 Task: Search one way flight ticket for 3 adults in first from Mobile: Mobile Regional Airport to New Bern: Coastal Carolina Regional Airport (was Craven County Regional) on 5-4-2023. Choice of flights is Emirates. Number of bags: 11 checked bags. Price is upto 106000. Outbound departure time preference is 7:15.
Action: Mouse moved to (416, 361)
Screenshot: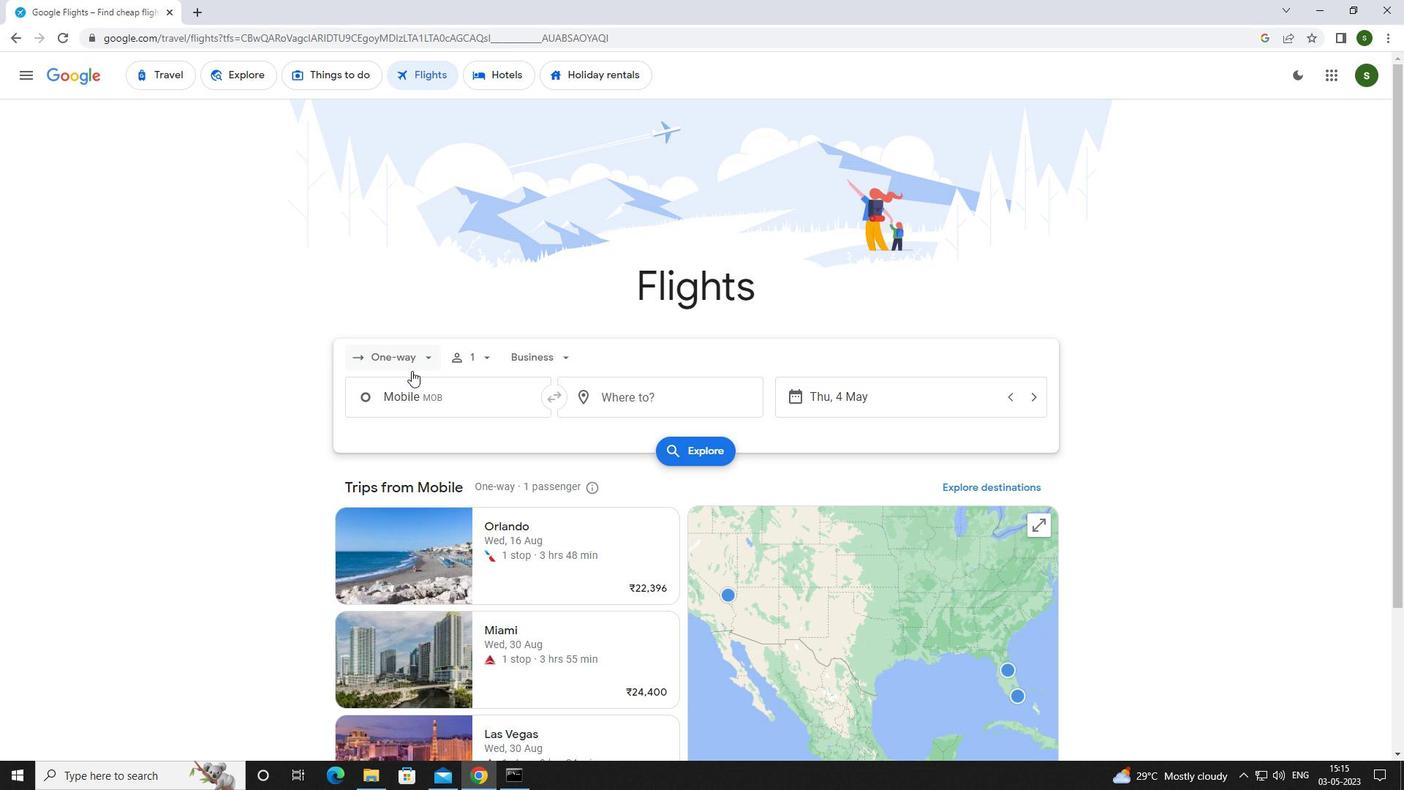 
Action: Mouse pressed left at (416, 361)
Screenshot: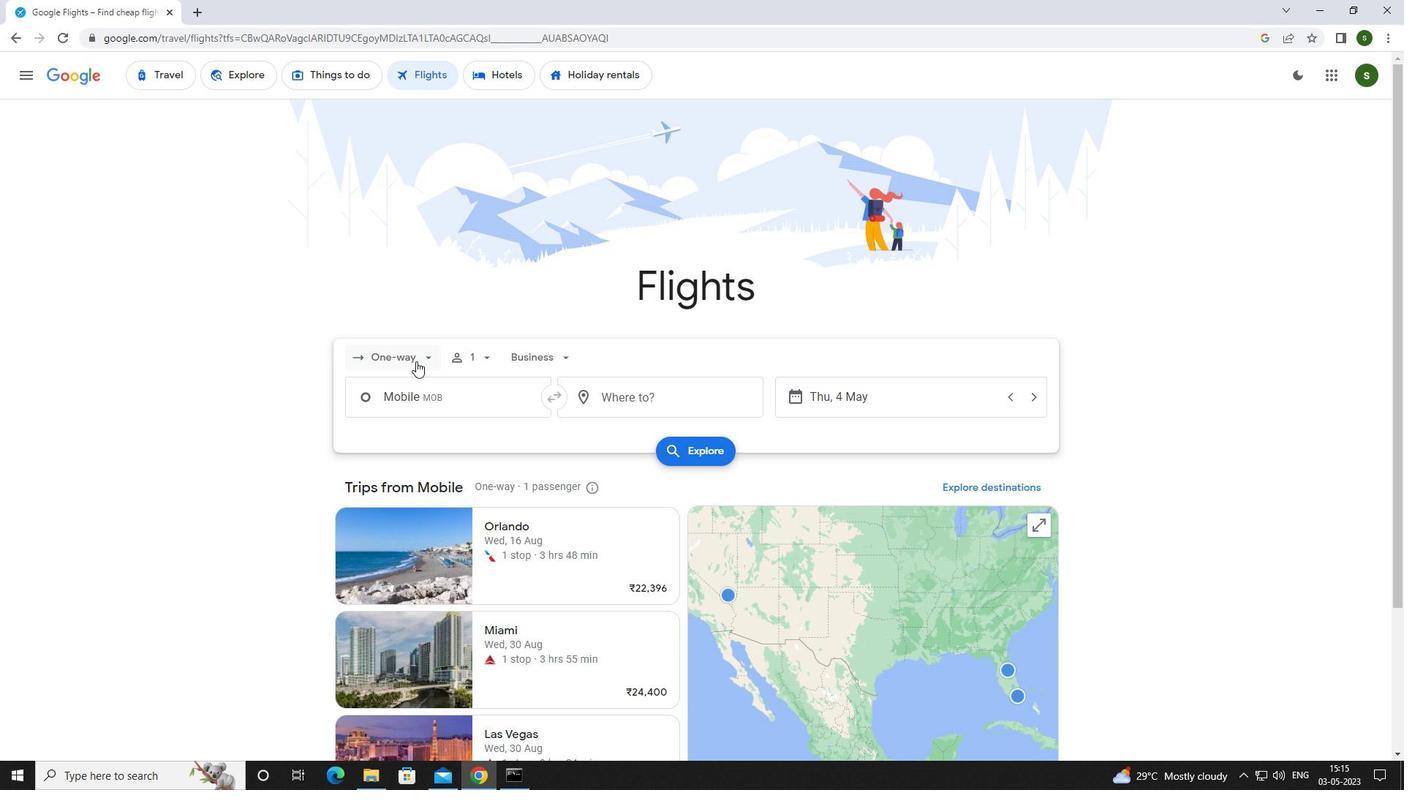 
Action: Mouse moved to (411, 418)
Screenshot: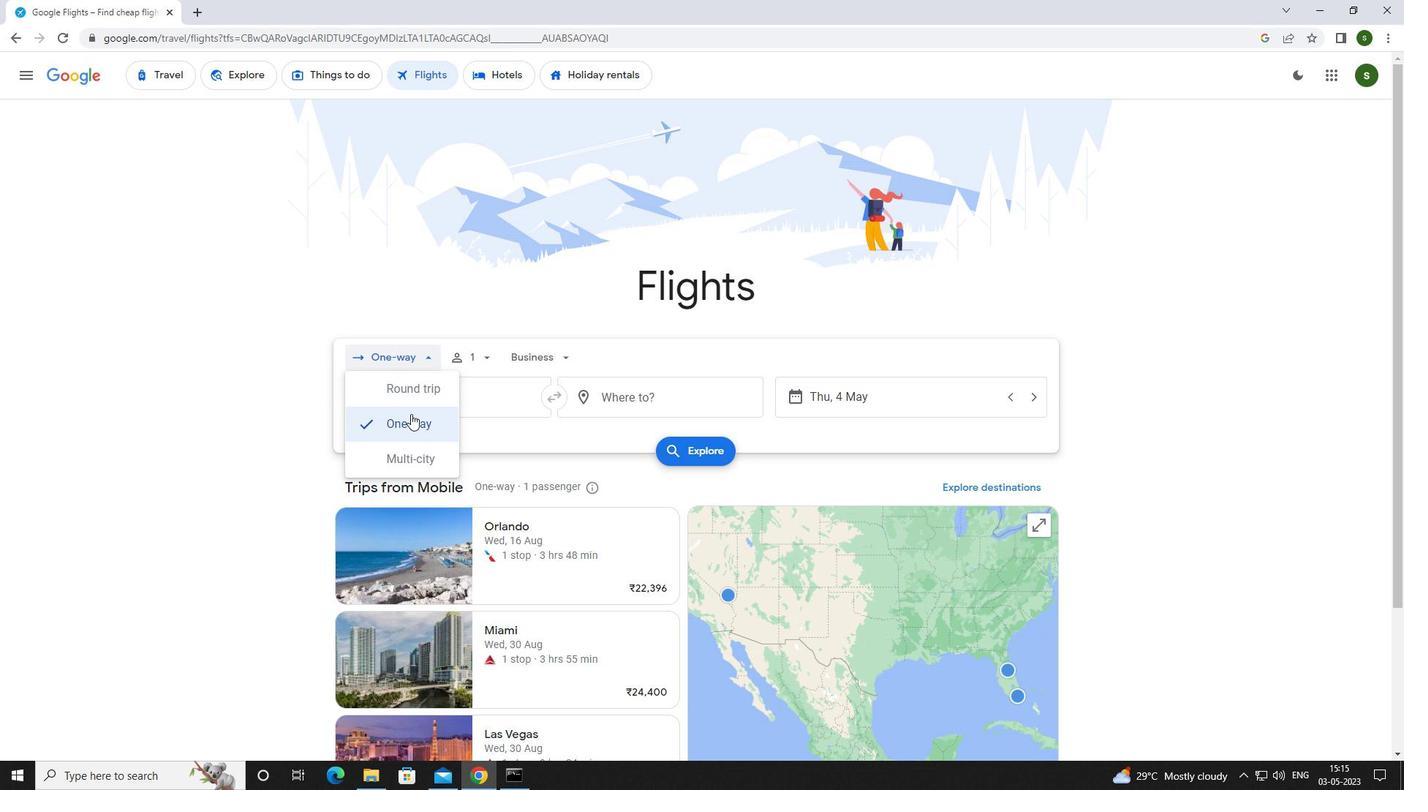 
Action: Mouse pressed left at (411, 418)
Screenshot: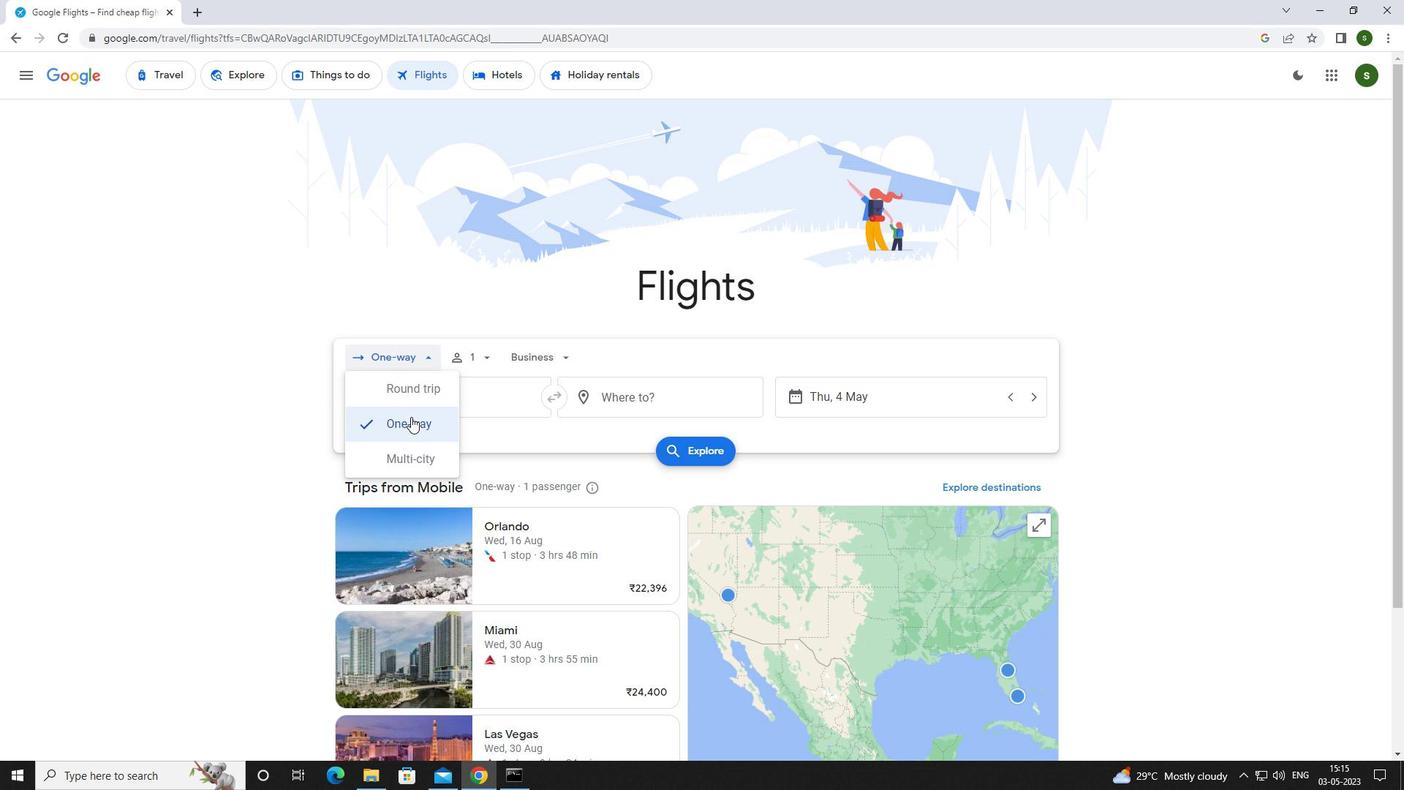 
Action: Mouse moved to (488, 360)
Screenshot: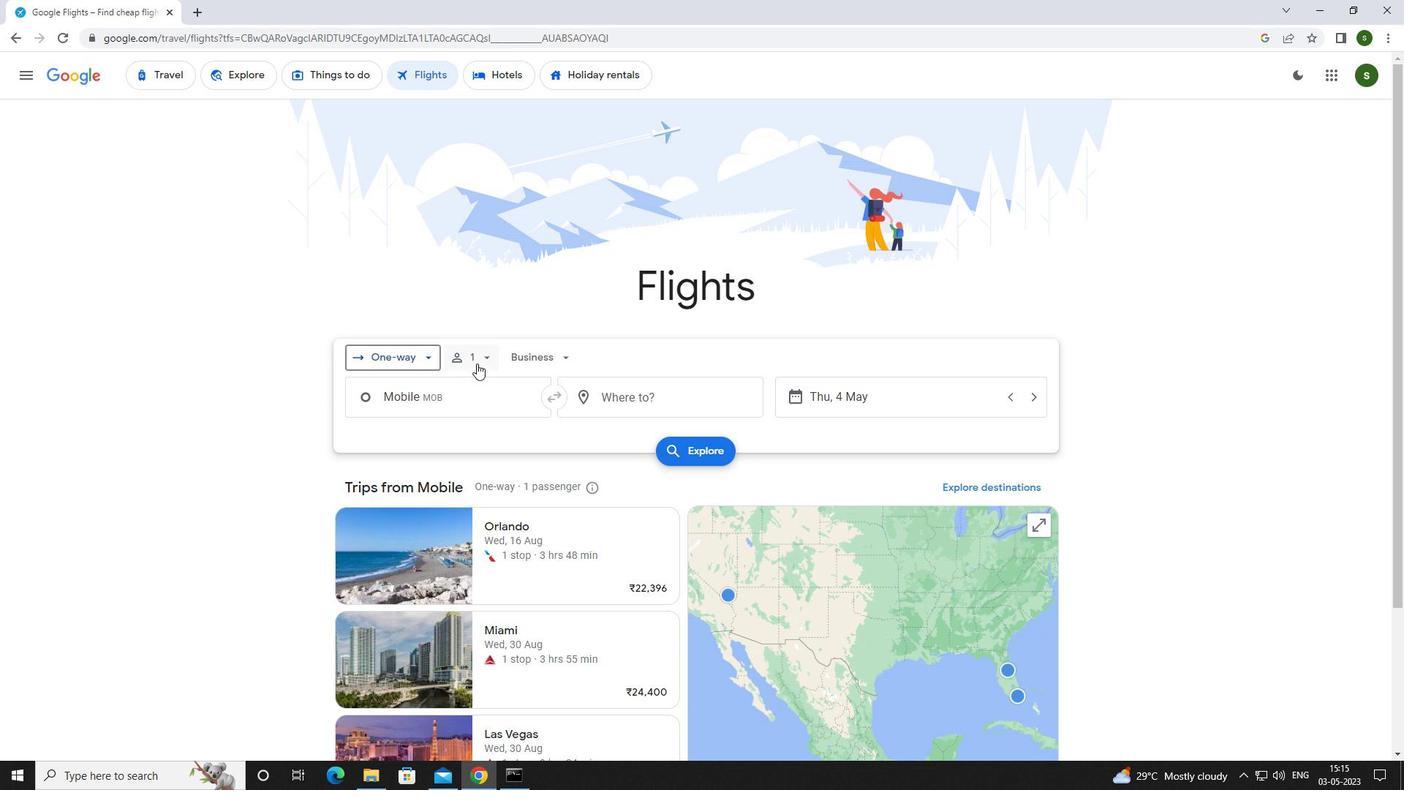 
Action: Mouse pressed left at (488, 360)
Screenshot: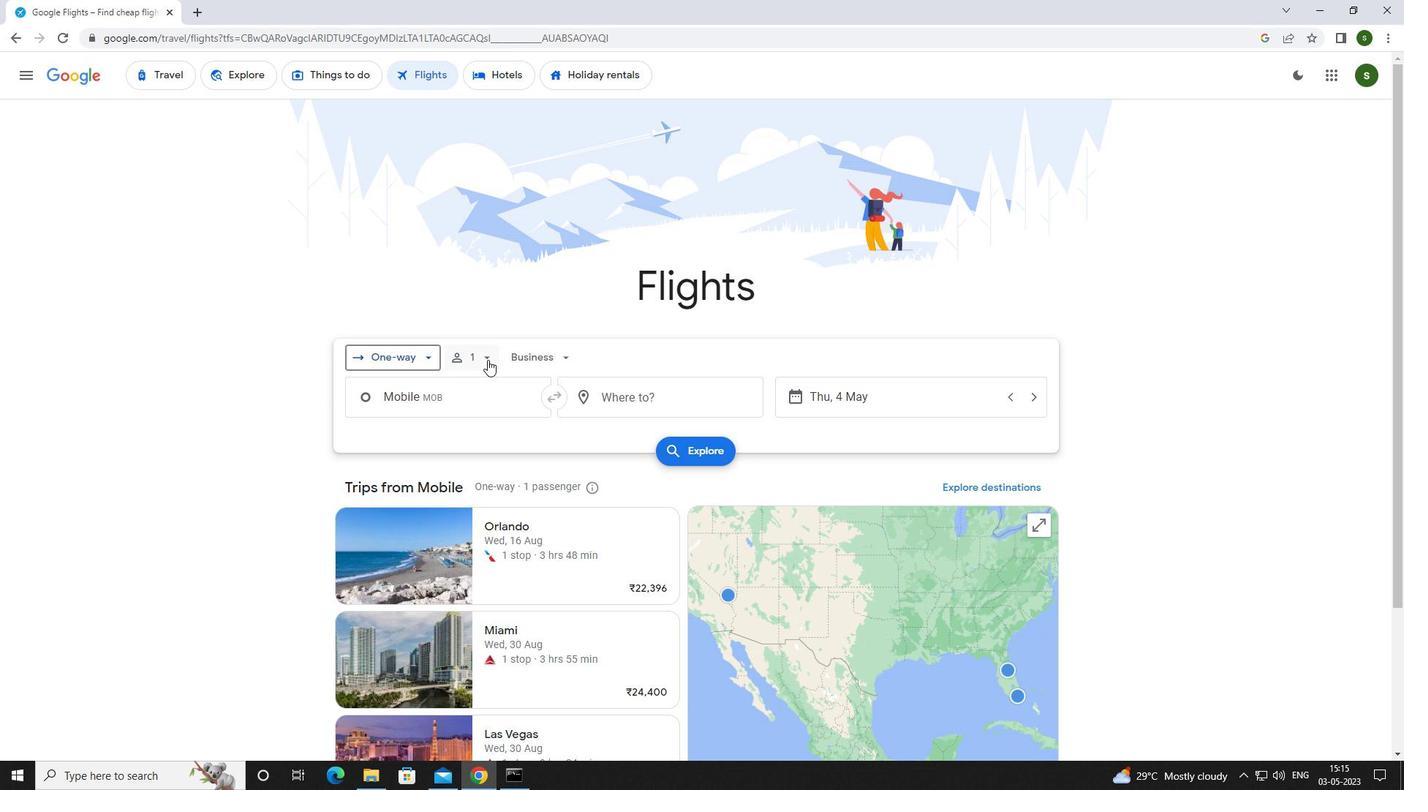 
Action: Mouse moved to (611, 394)
Screenshot: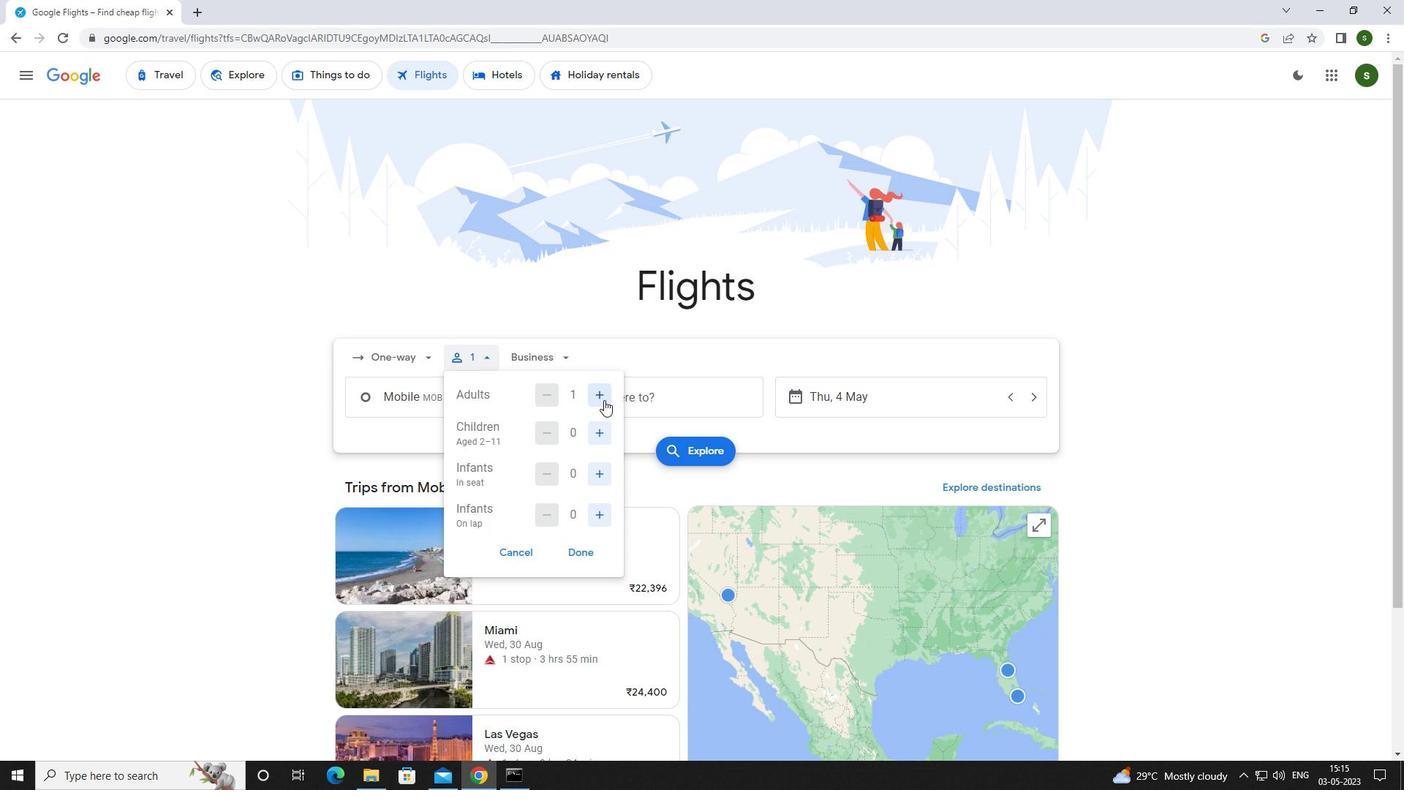 
Action: Mouse pressed left at (611, 394)
Screenshot: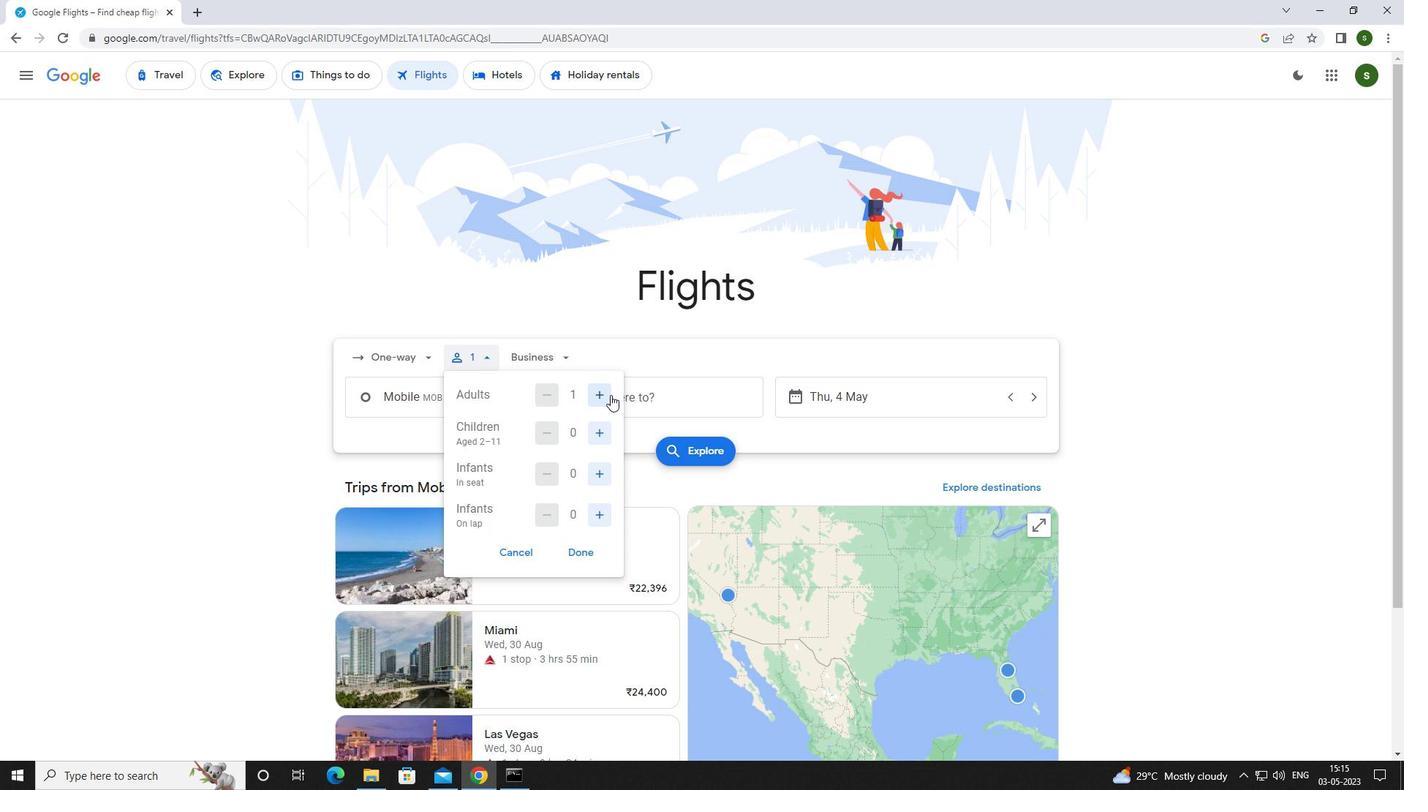 
Action: Mouse moved to (609, 394)
Screenshot: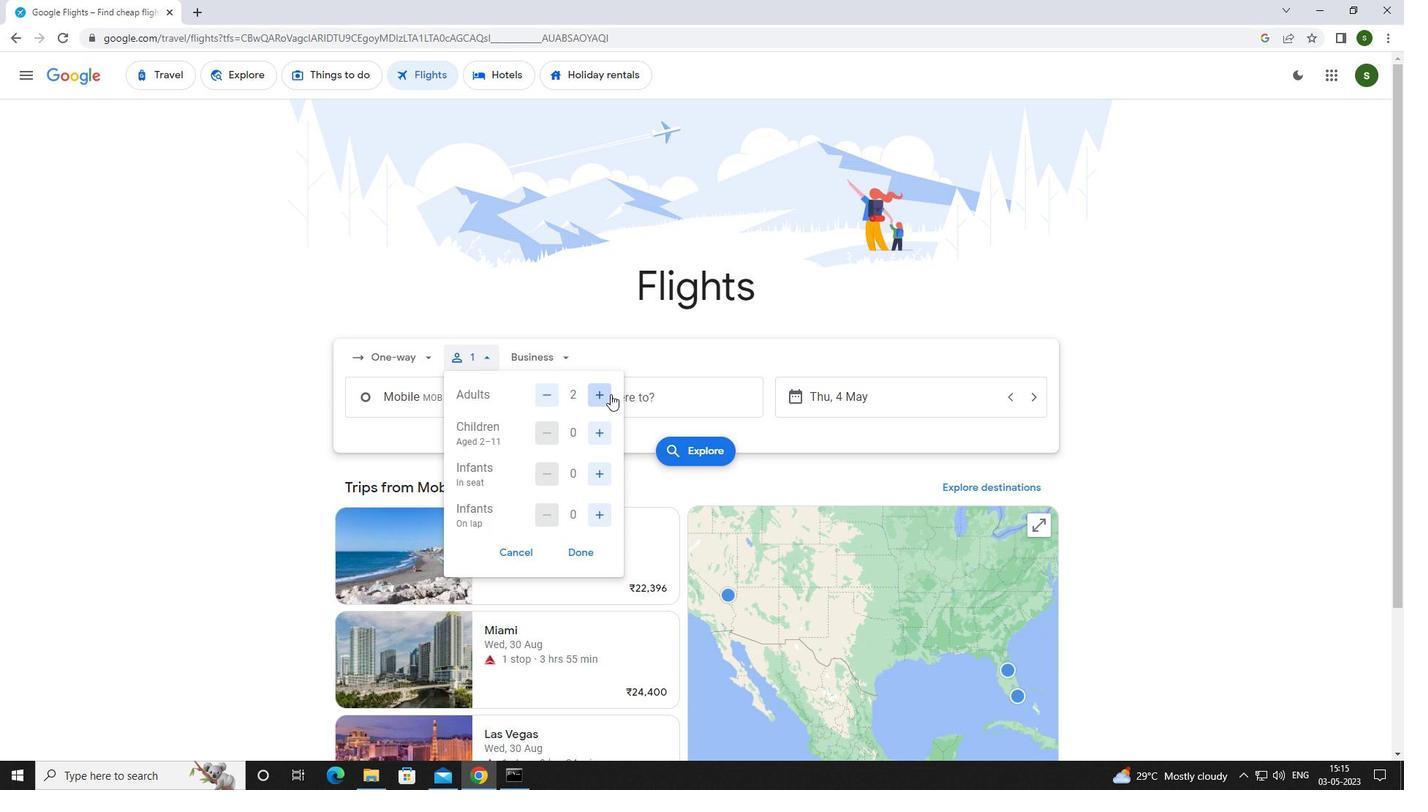 
Action: Mouse pressed left at (609, 394)
Screenshot: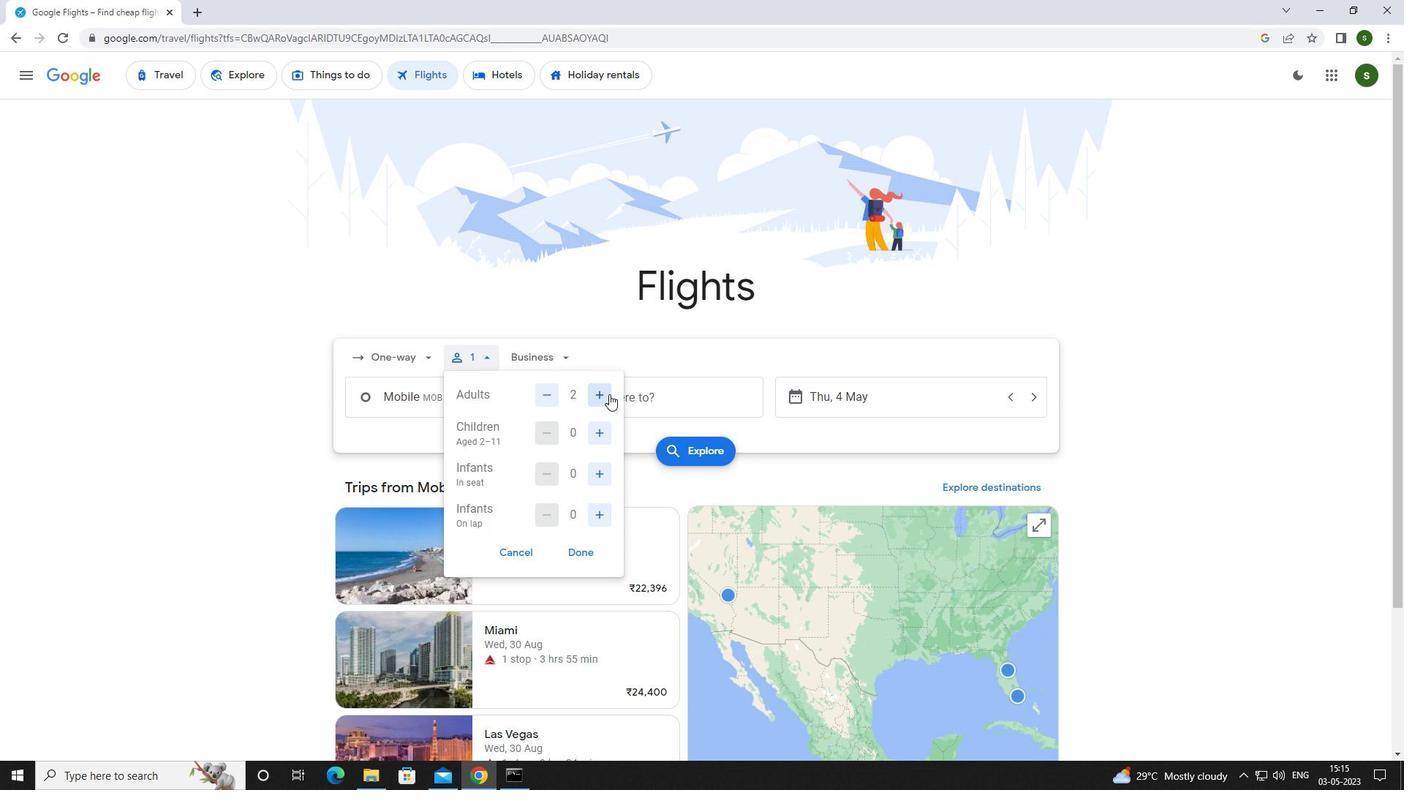 
Action: Mouse moved to (551, 359)
Screenshot: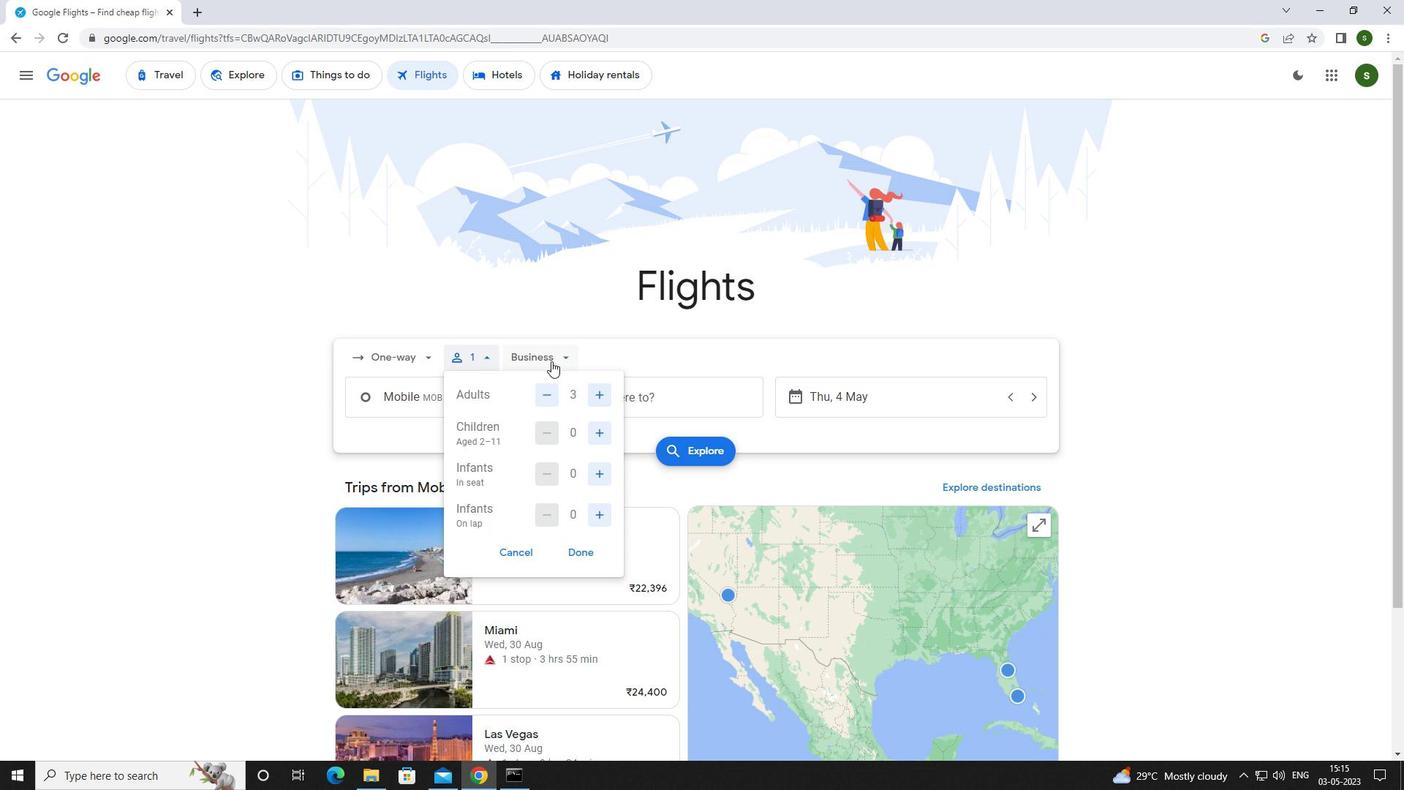 
Action: Mouse pressed left at (551, 359)
Screenshot: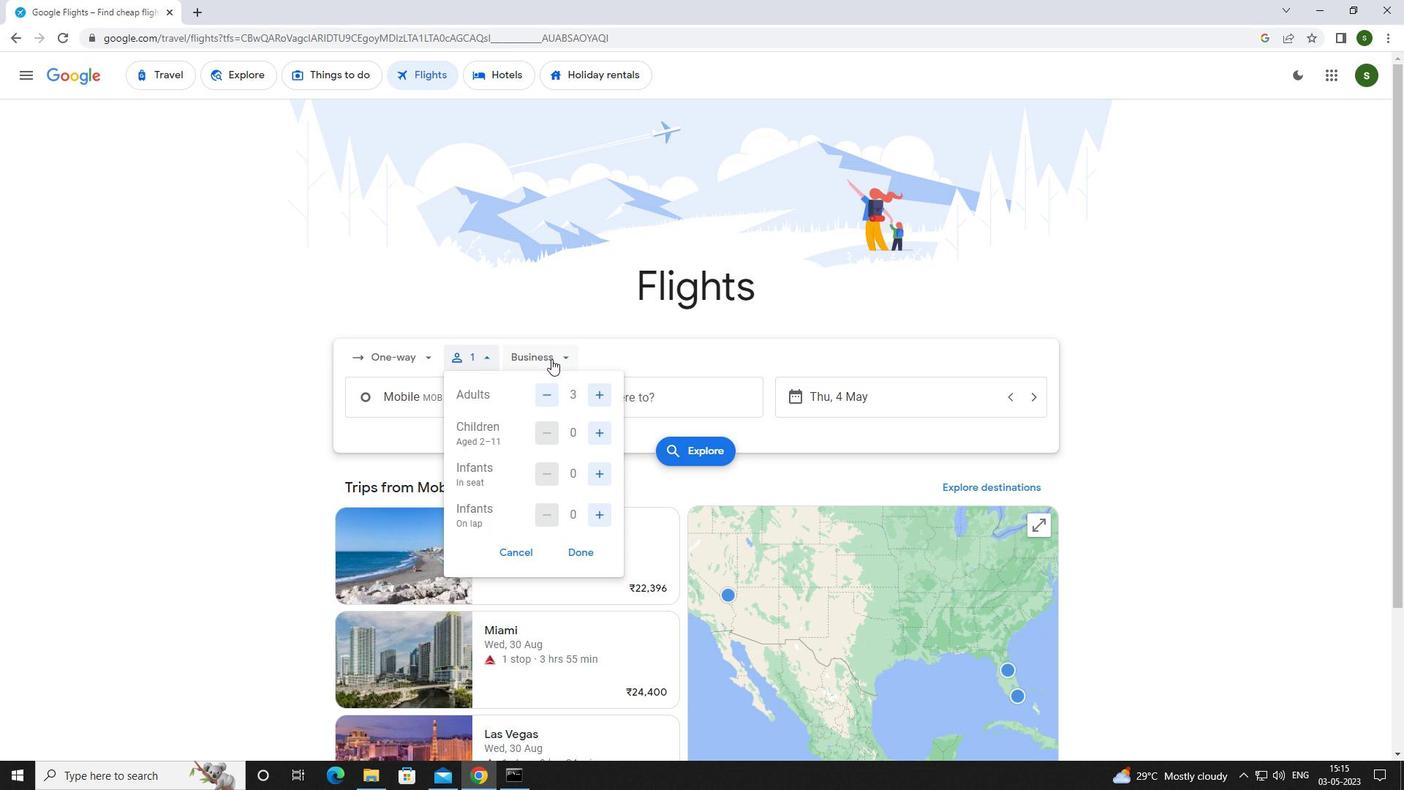 
Action: Mouse moved to (570, 499)
Screenshot: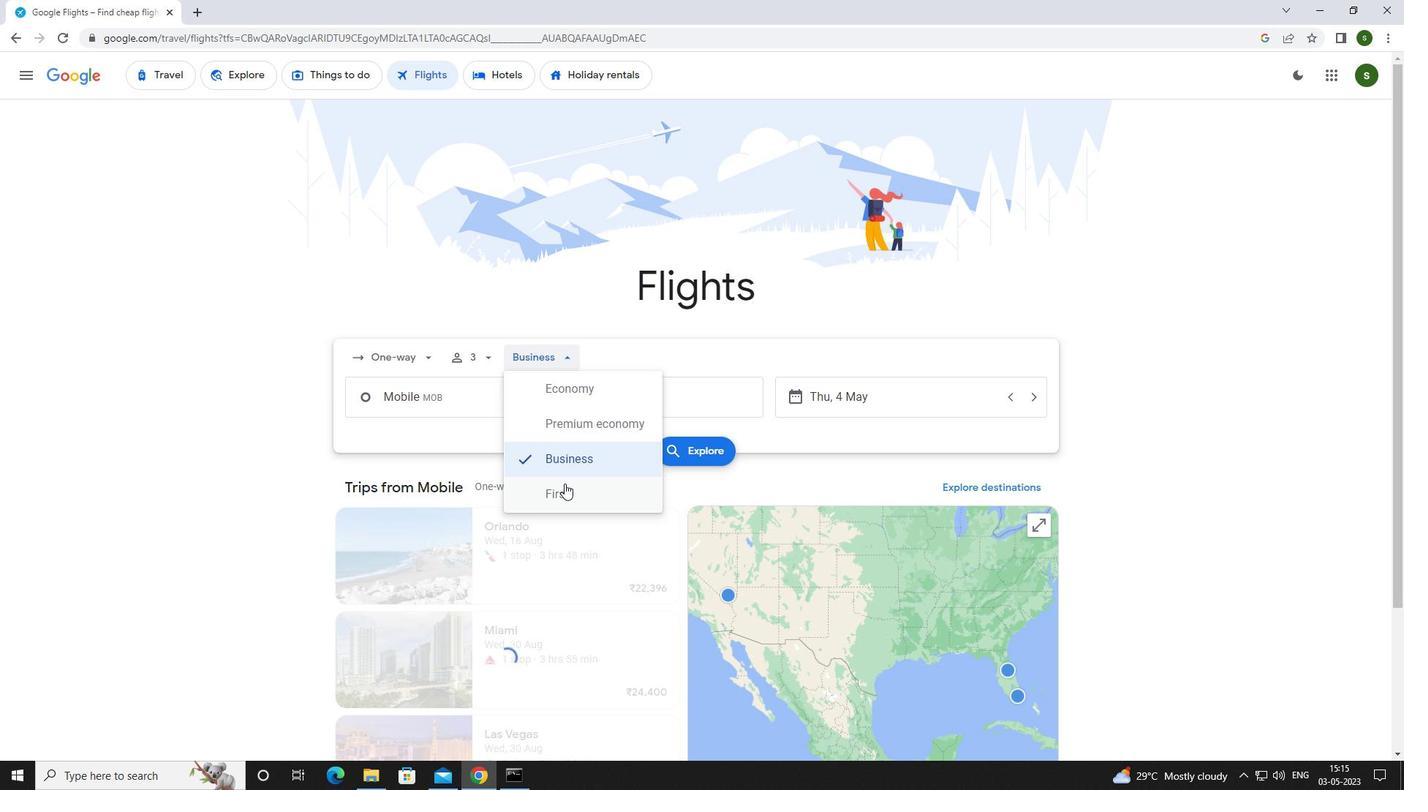 
Action: Mouse pressed left at (570, 499)
Screenshot: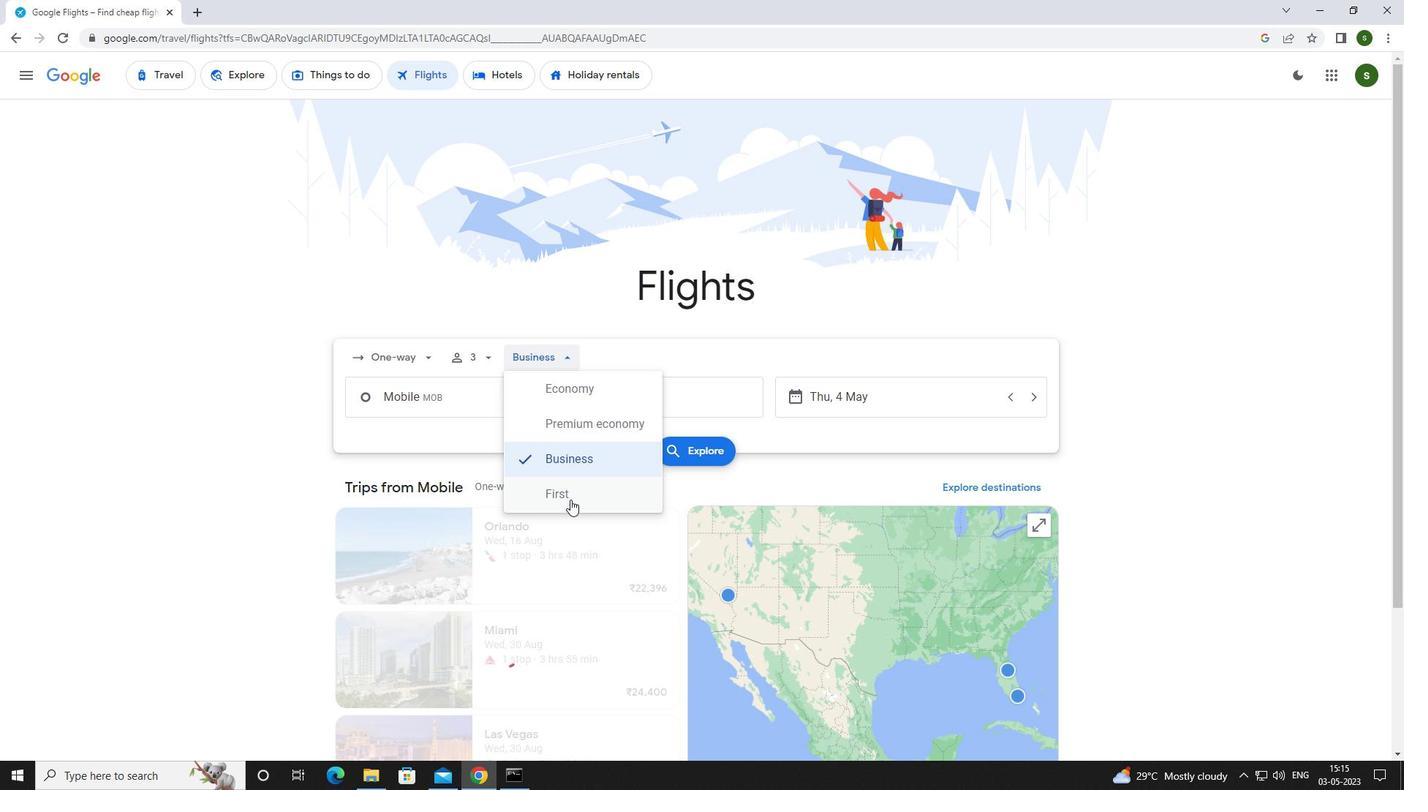 
Action: Mouse moved to (482, 406)
Screenshot: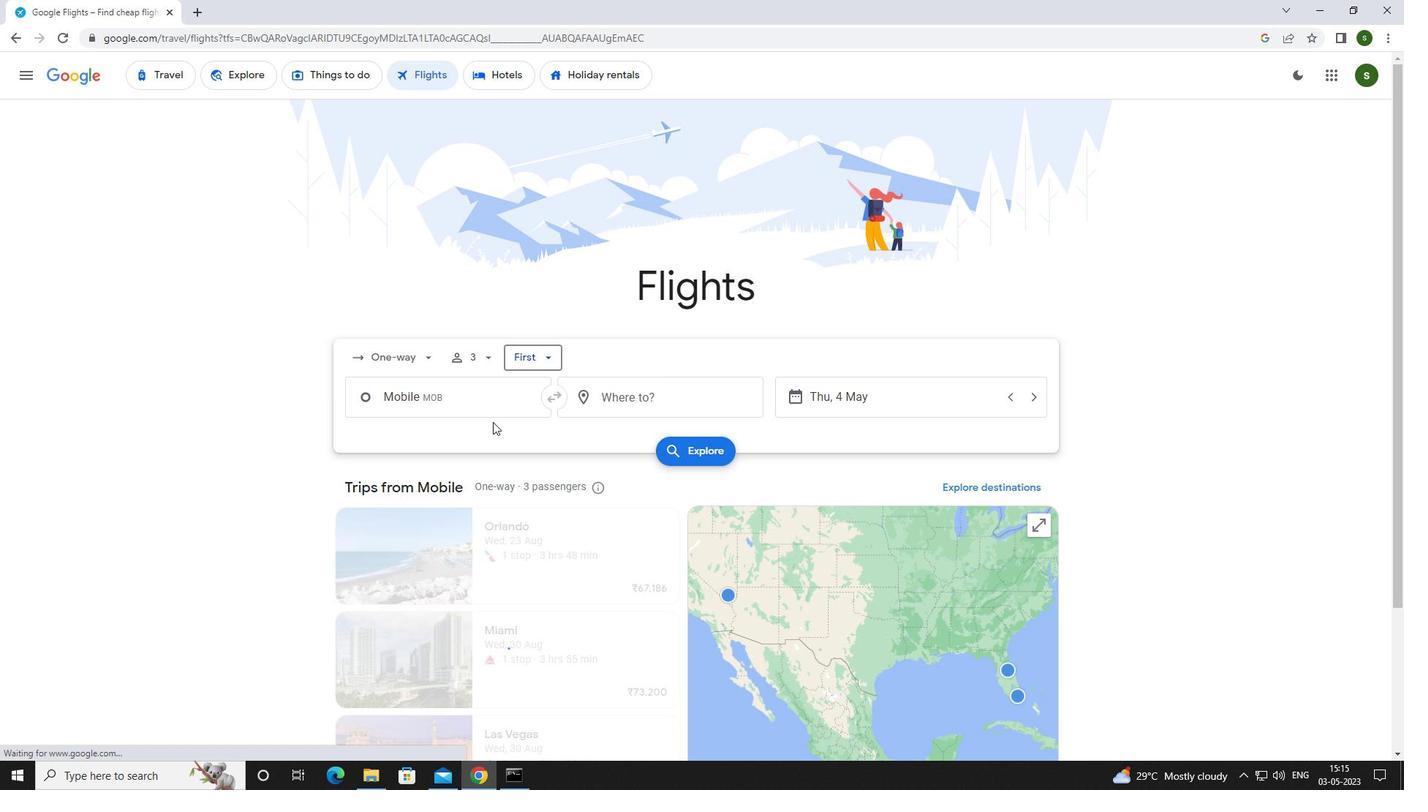 
Action: Mouse pressed left at (482, 406)
Screenshot: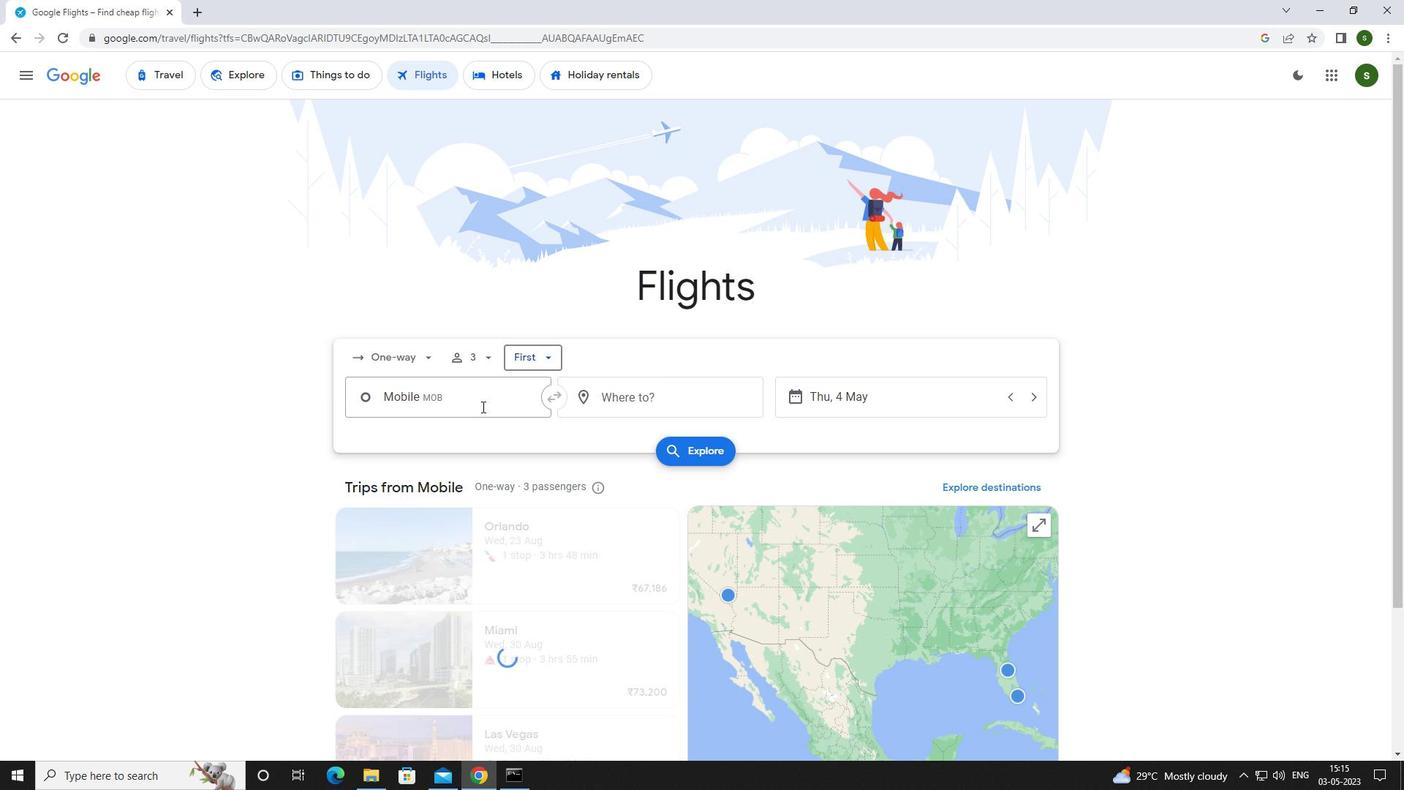 
Action: Mouse moved to (488, 412)
Screenshot: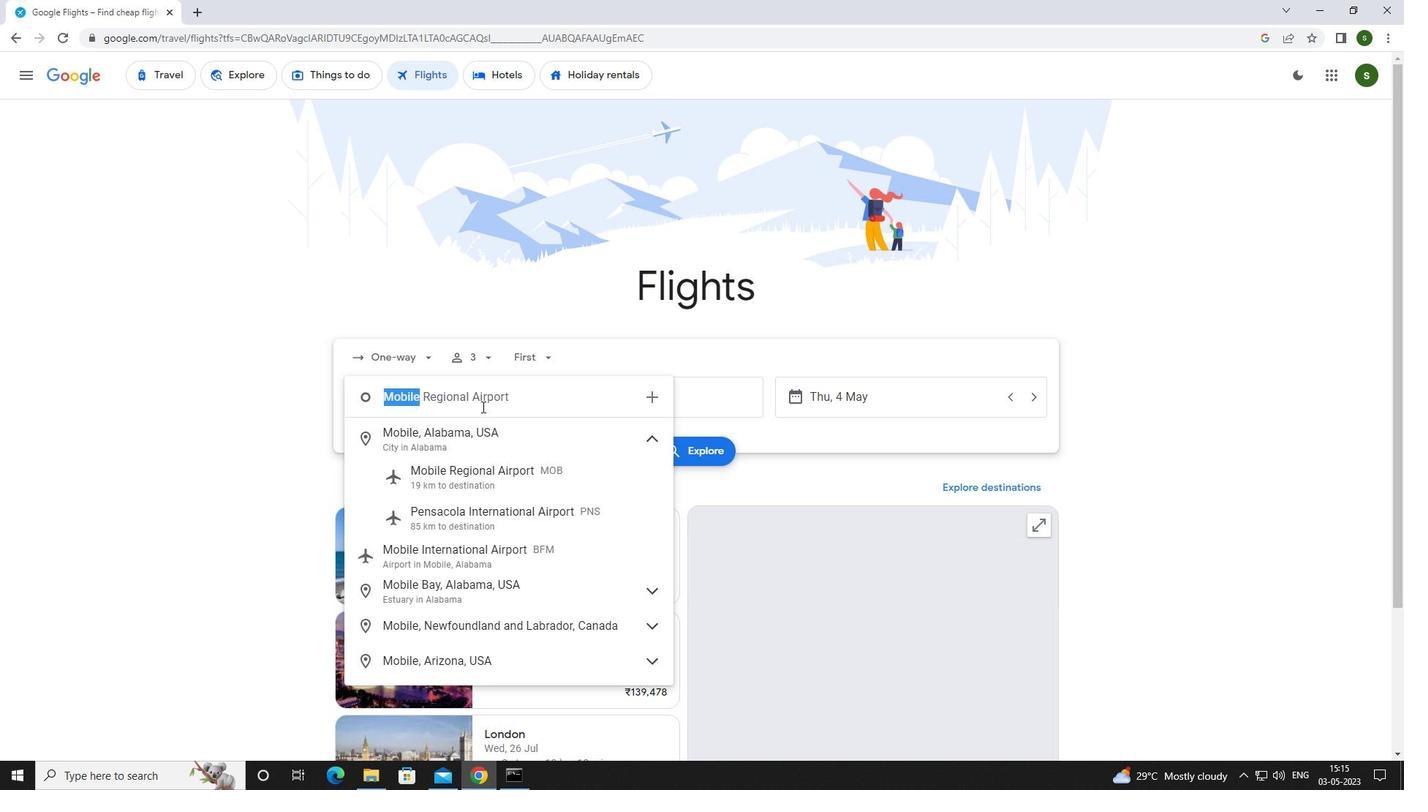 
Action: Key pressed <Key.caps_lock>m<Key.caps_lock>obile
Screenshot: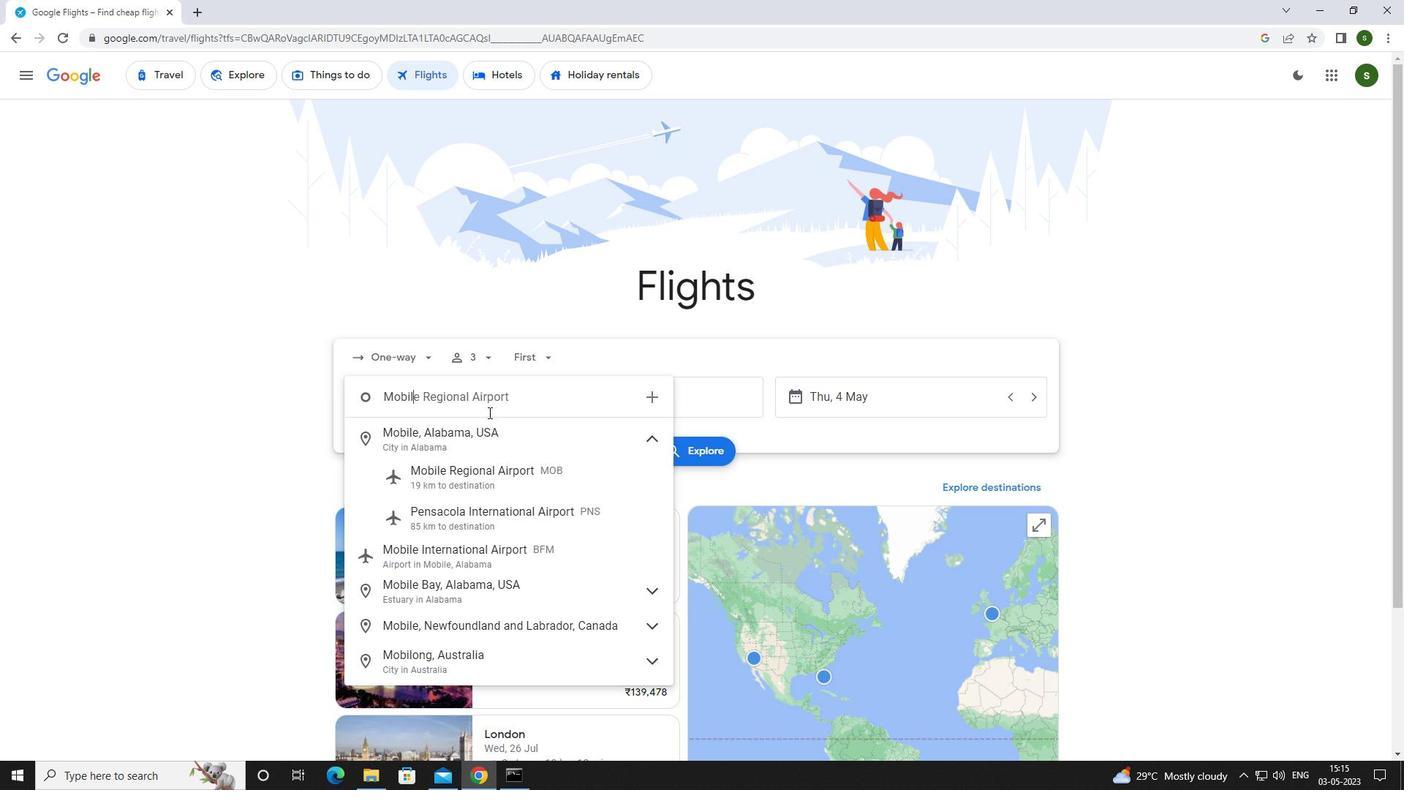 
Action: Mouse moved to (490, 469)
Screenshot: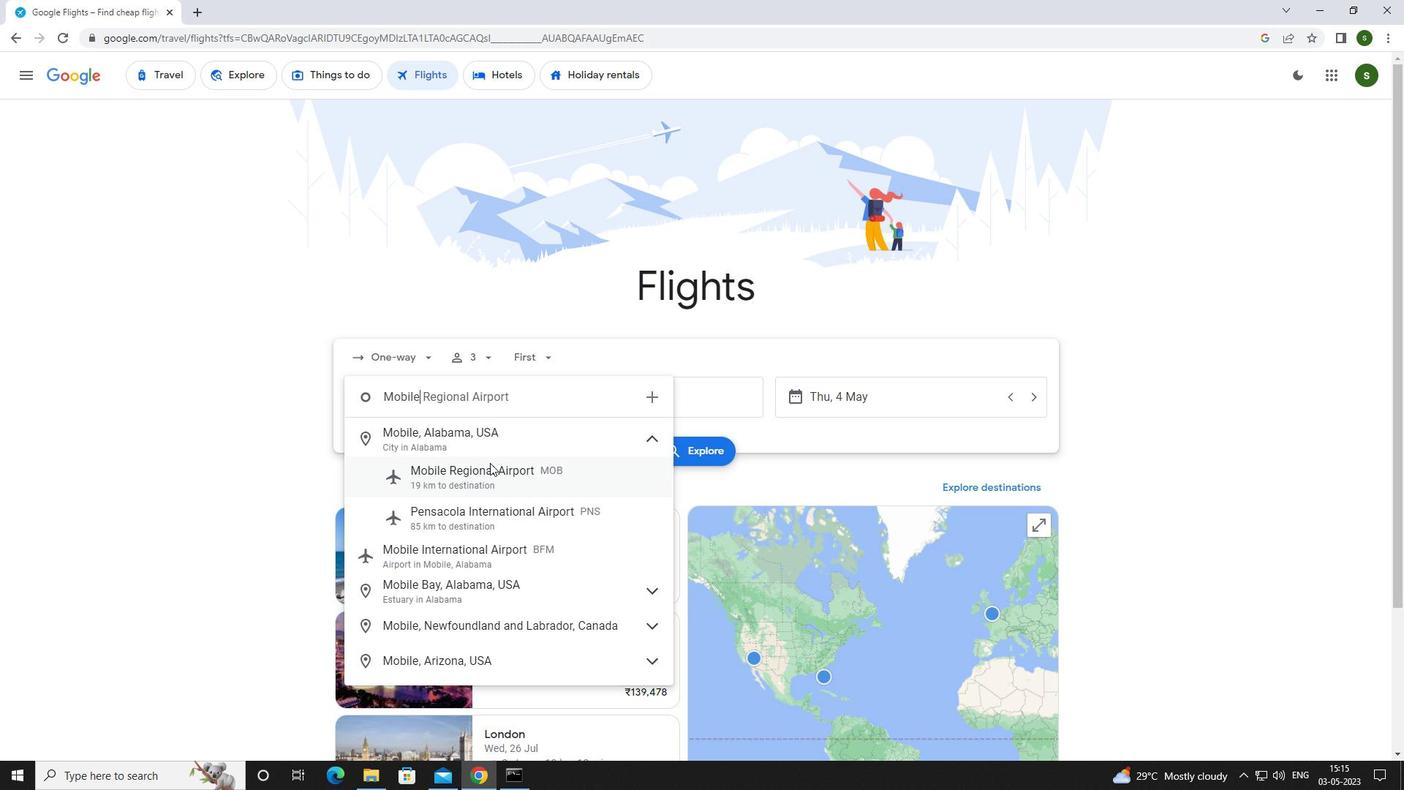 
Action: Mouse pressed left at (490, 469)
Screenshot: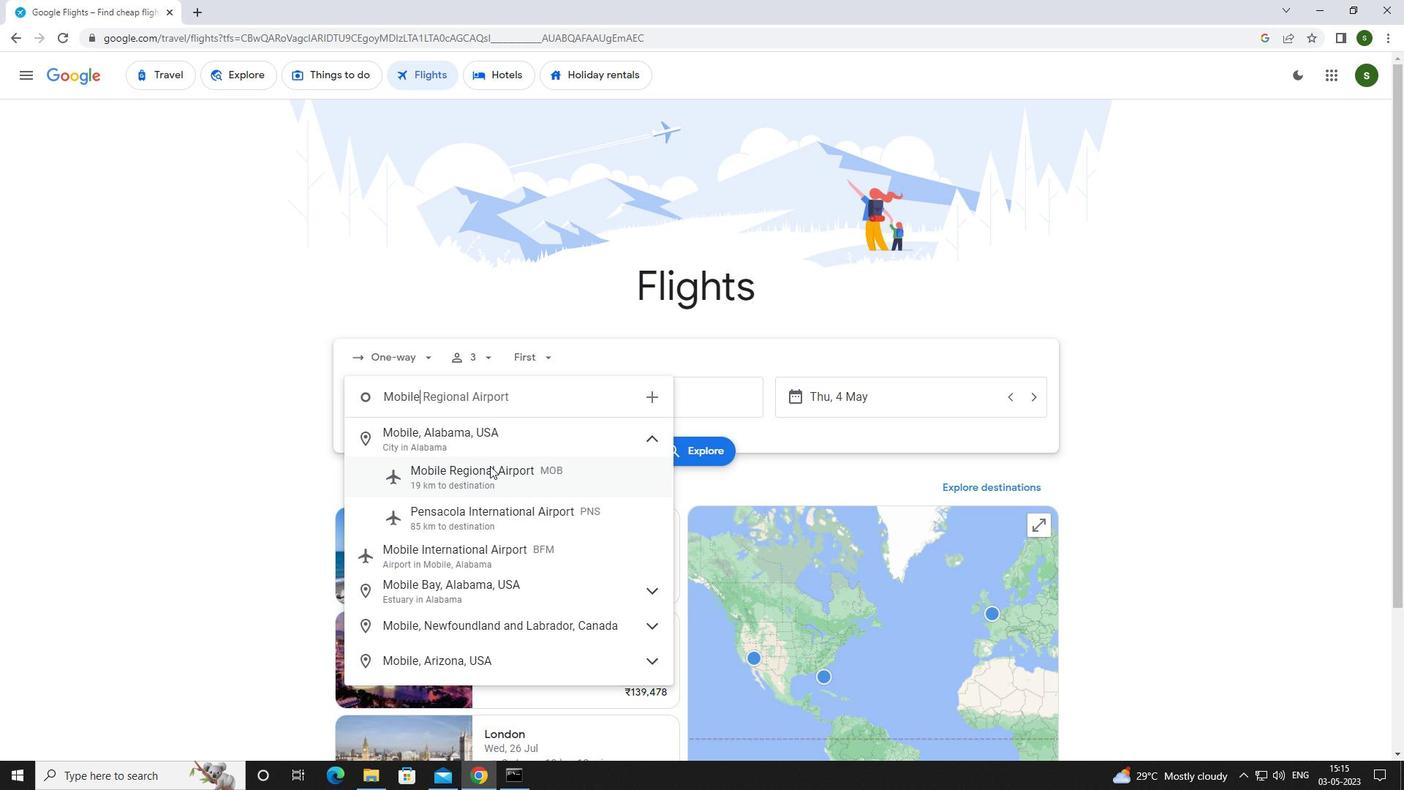 
Action: Mouse moved to (654, 401)
Screenshot: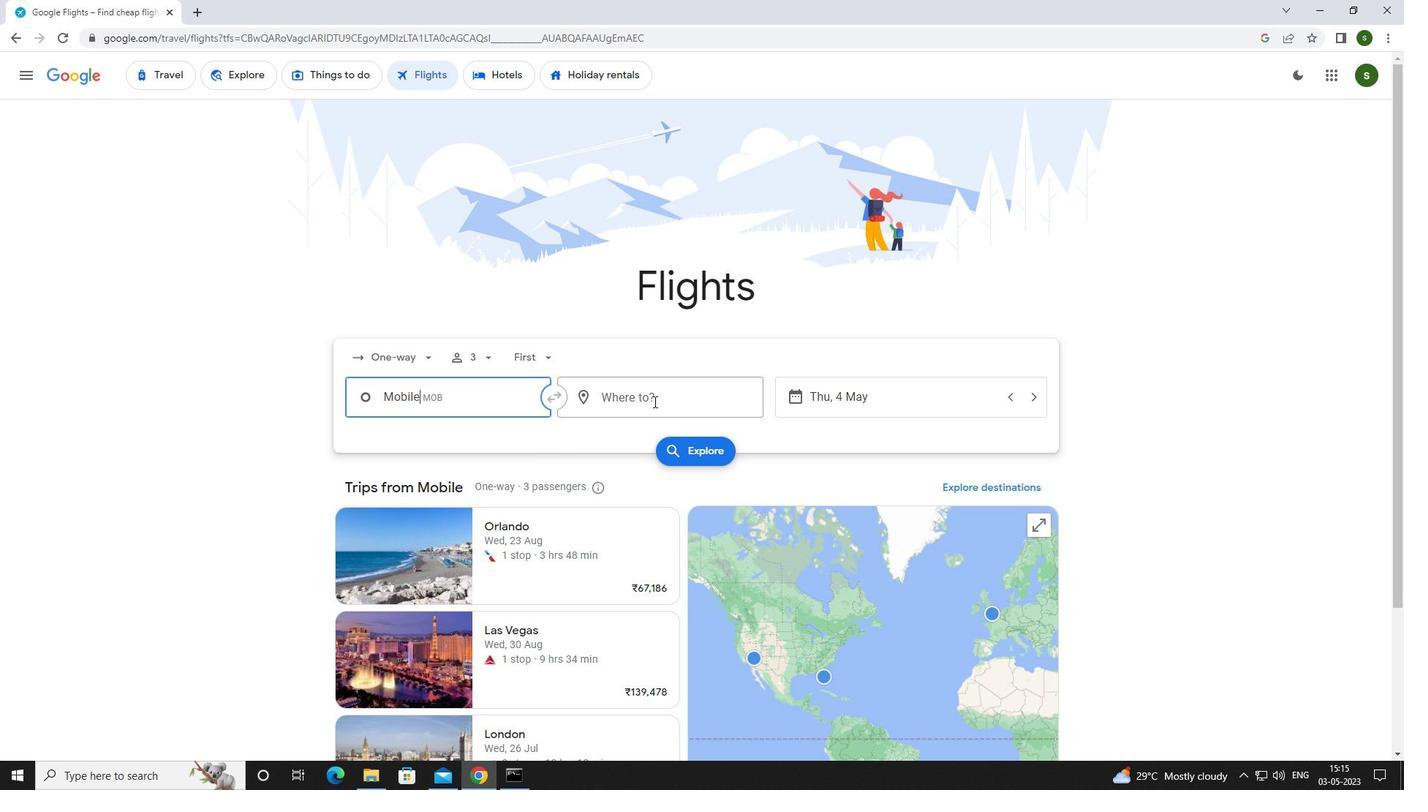 
Action: Mouse pressed left at (654, 401)
Screenshot: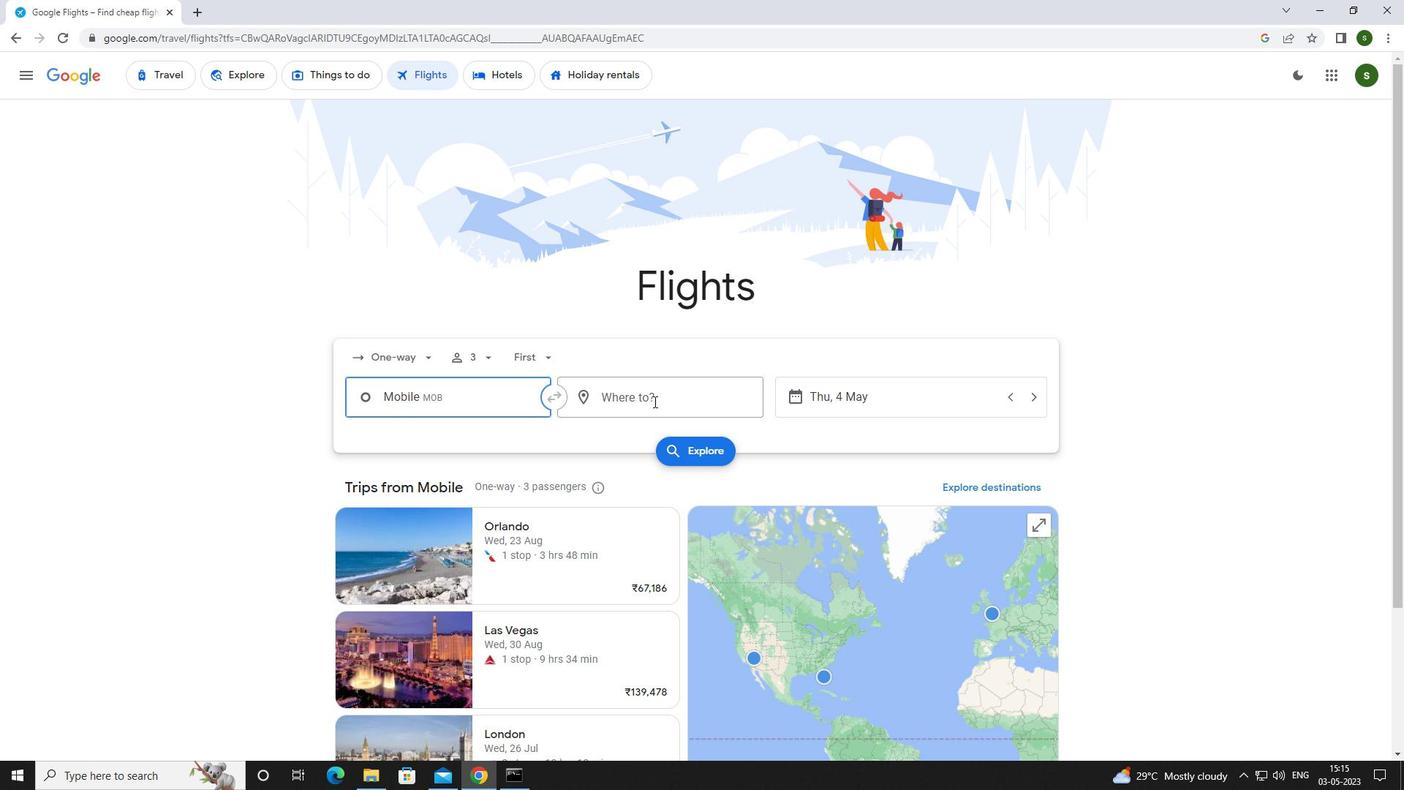 
Action: Key pressed <Key.caps_lock>c<Key.caps_lock>oastal<Key.space>
Screenshot: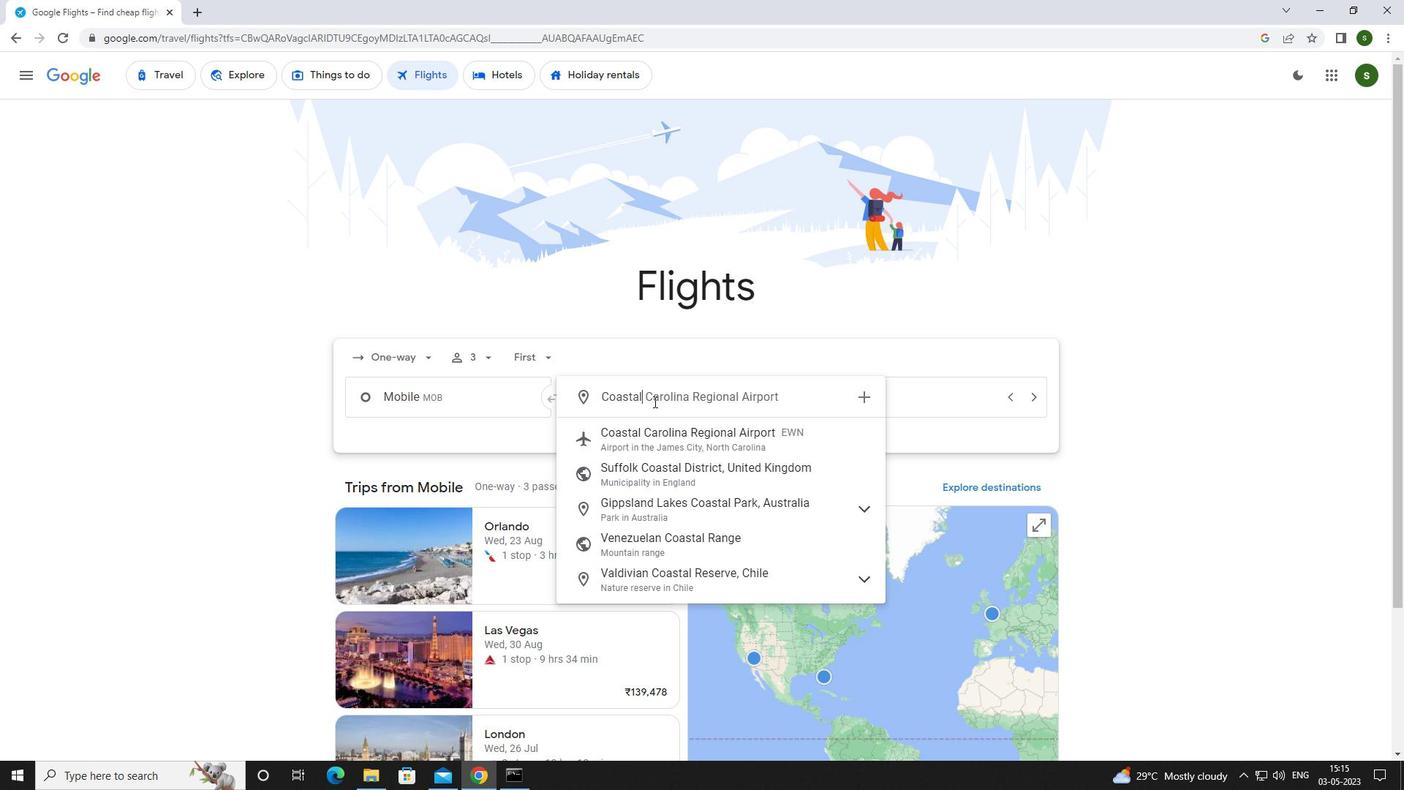 
Action: Mouse moved to (659, 450)
Screenshot: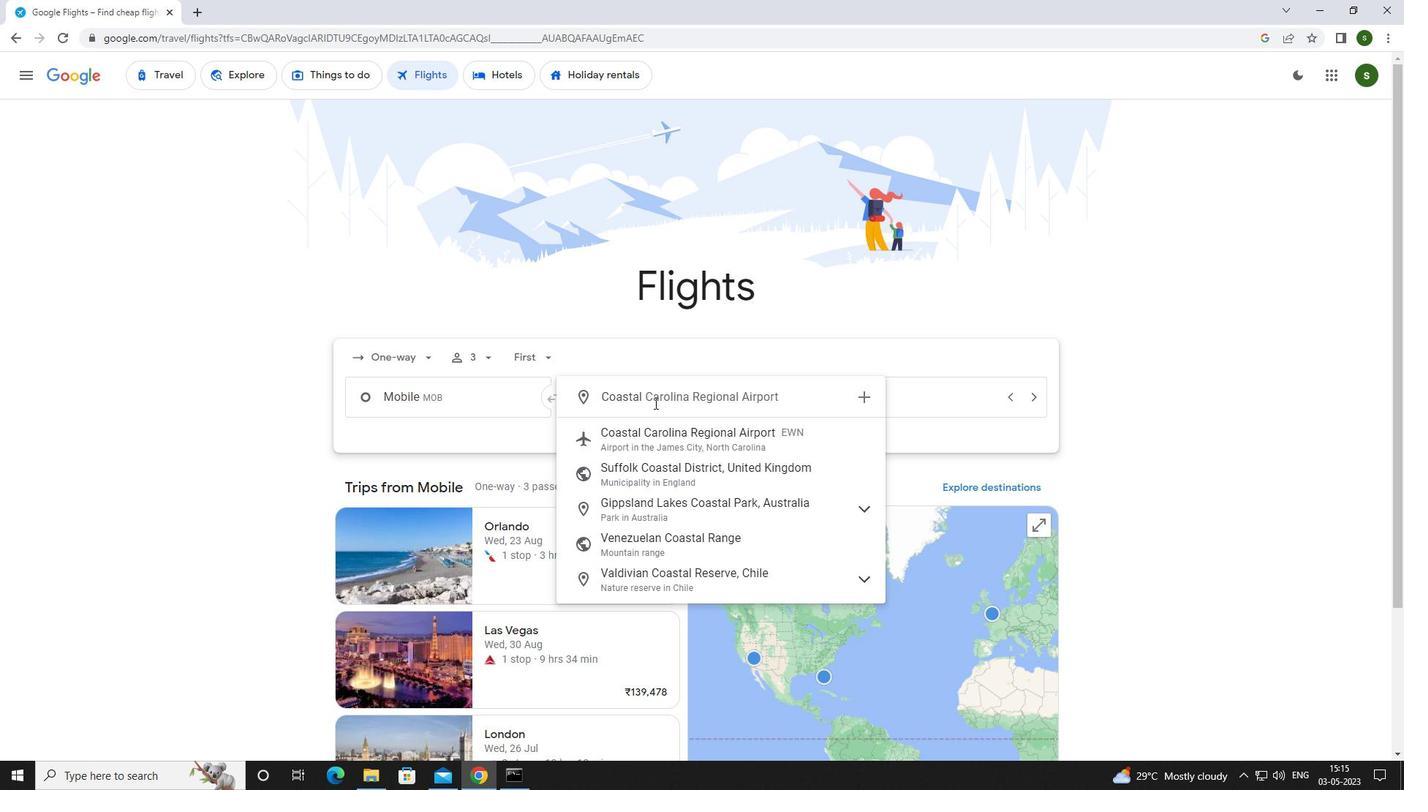 
Action: Mouse pressed left at (659, 450)
Screenshot: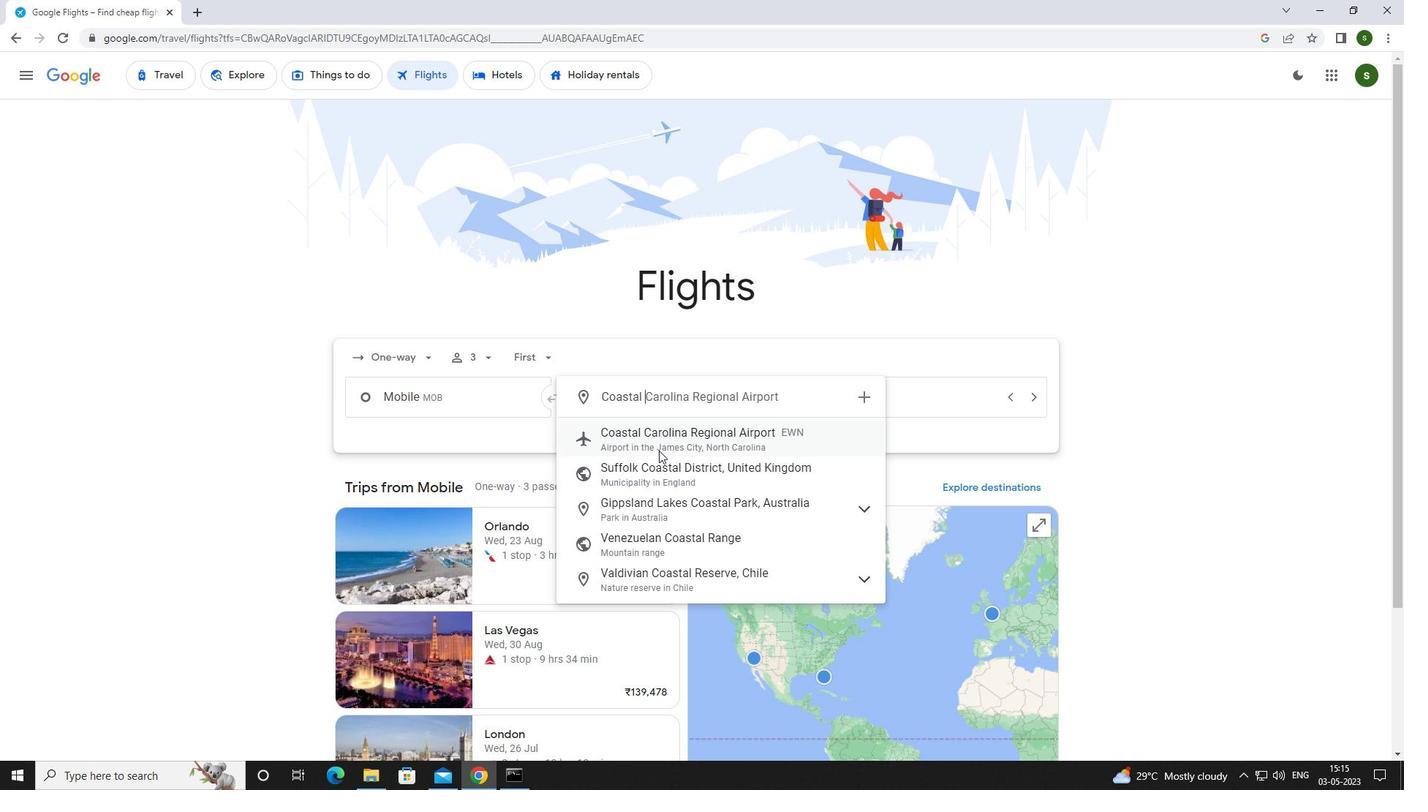 
Action: Mouse moved to (889, 397)
Screenshot: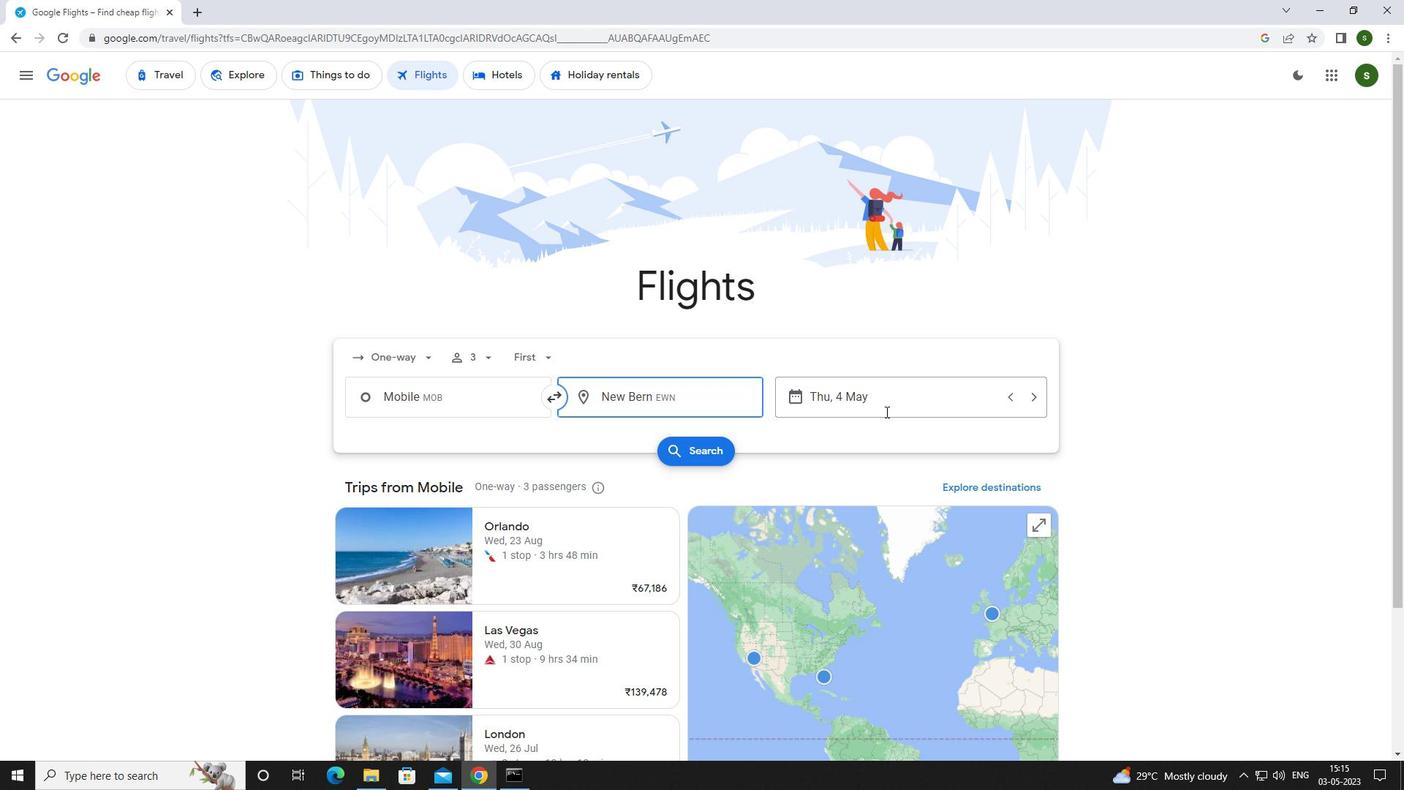 
Action: Mouse pressed left at (889, 397)
Screenshot: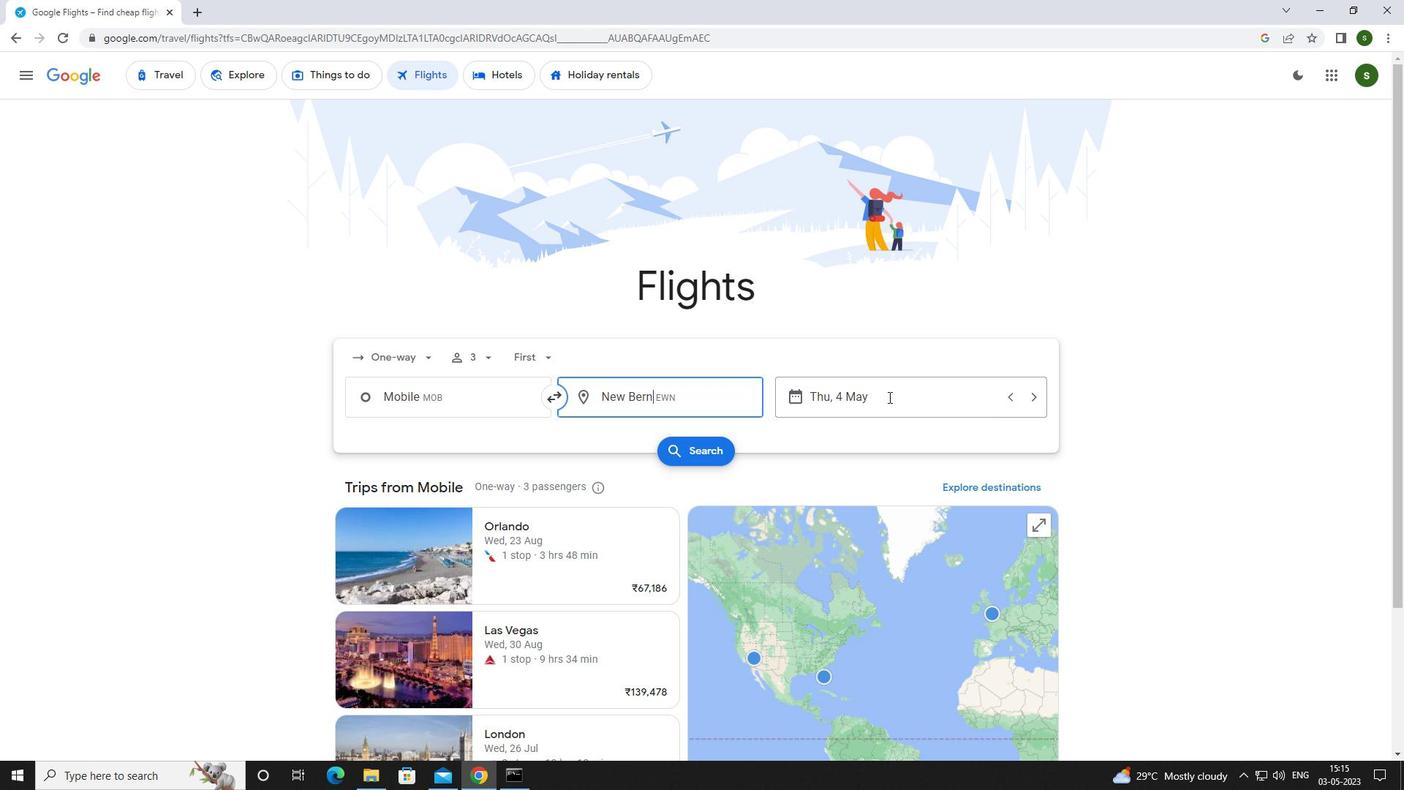 
Action: Mouse moved to (667, 490)
Screenshot: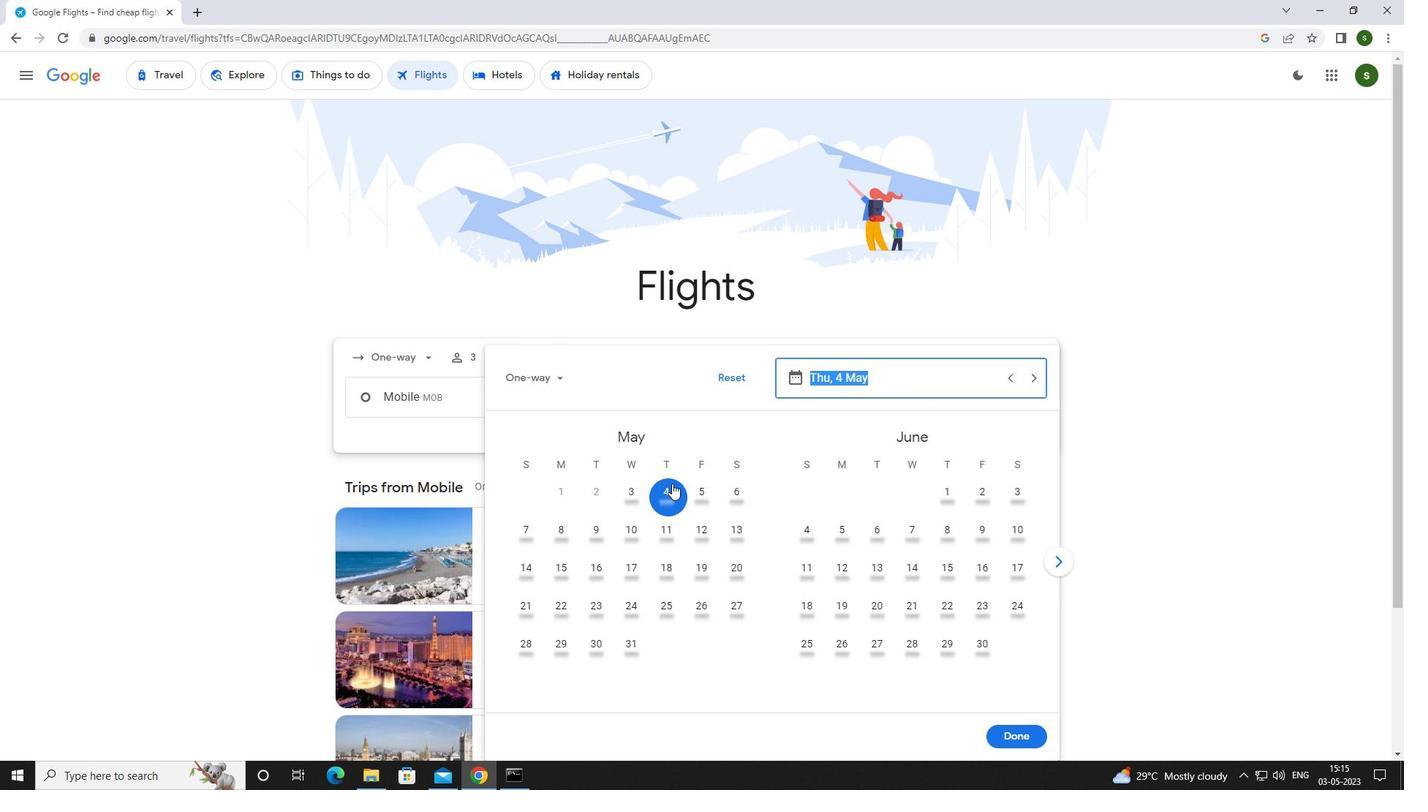 
Action: Mouse pressed left at (667, 490)
Screenshot: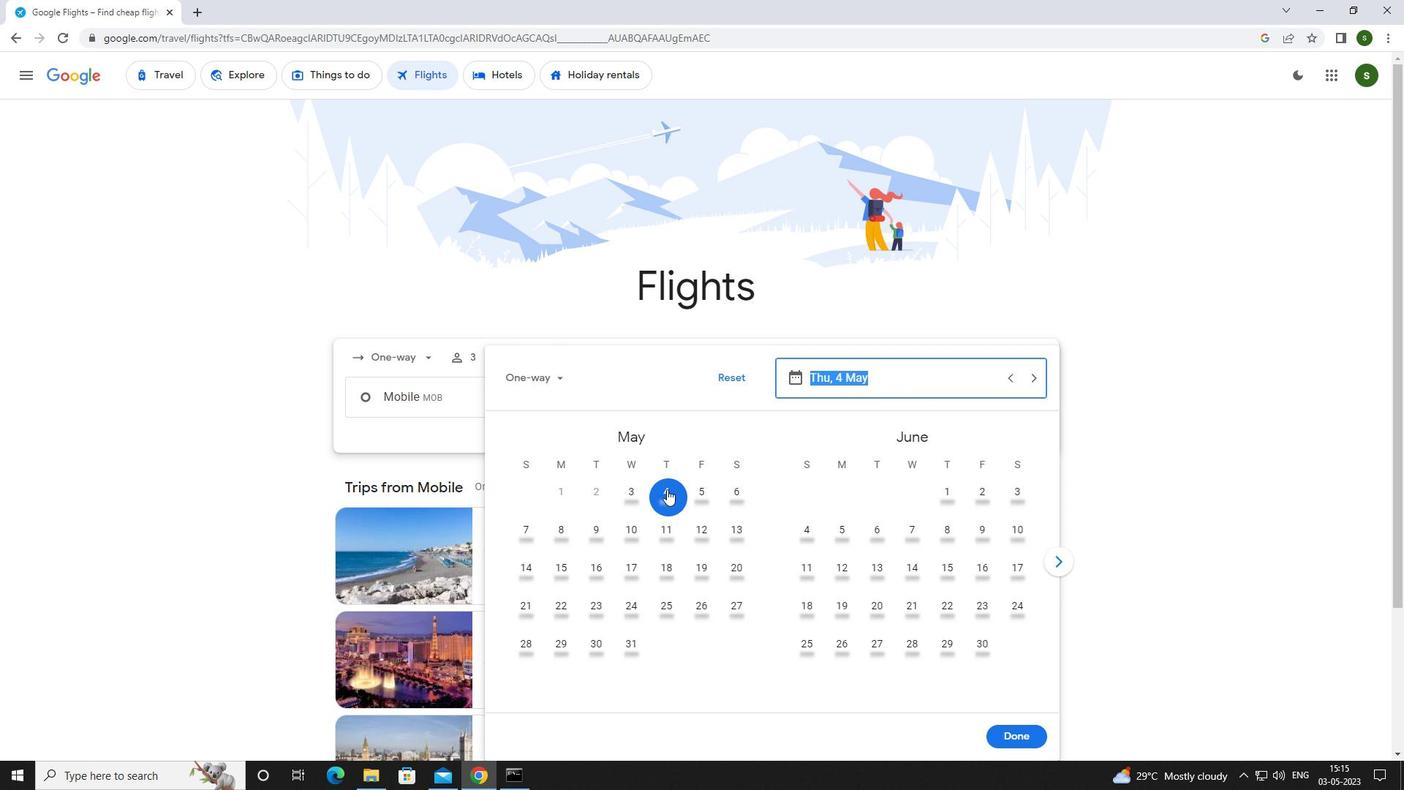 
Action: Mouse moved to (1033, 733)
Screenshot: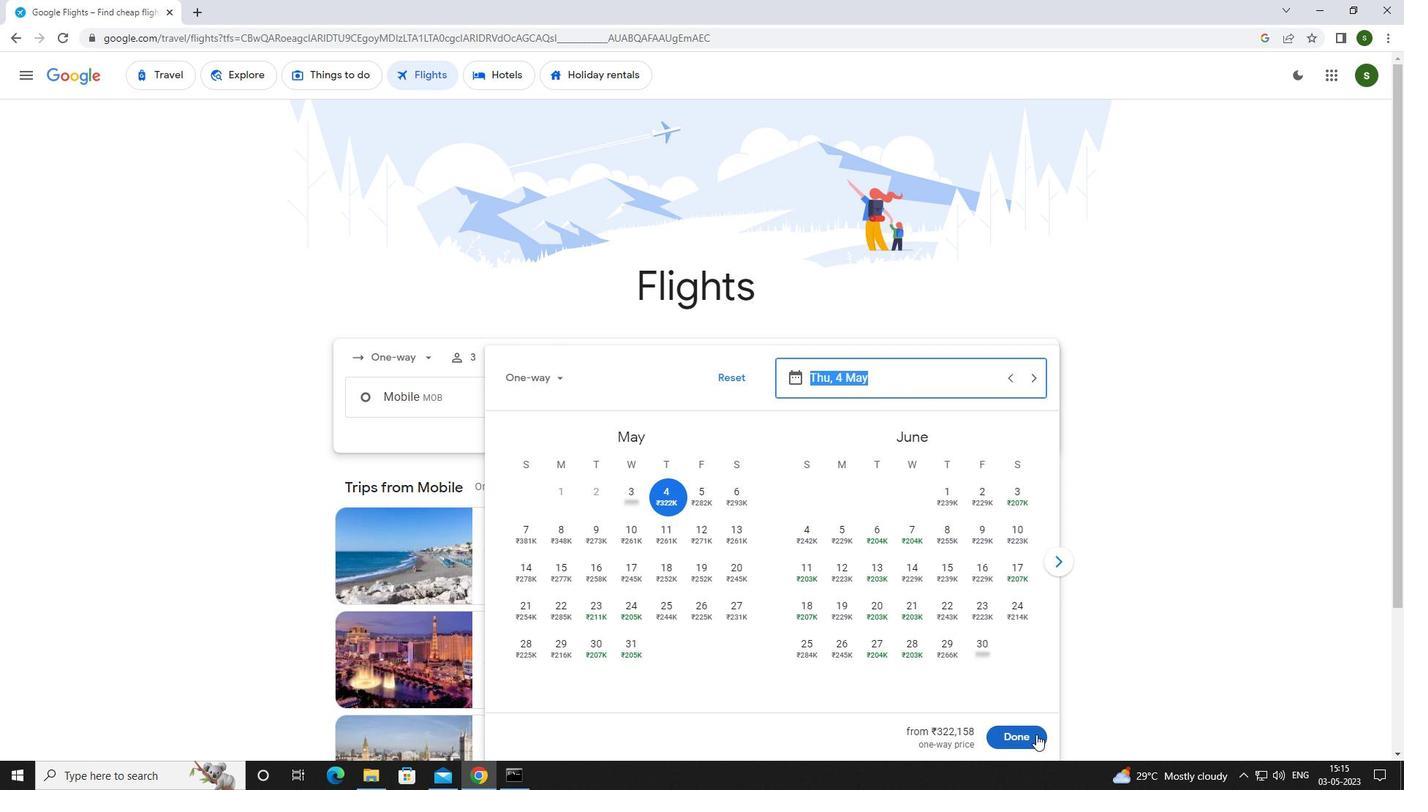 
Action: Mouse pressed left at (1033, 733)
Screenshot: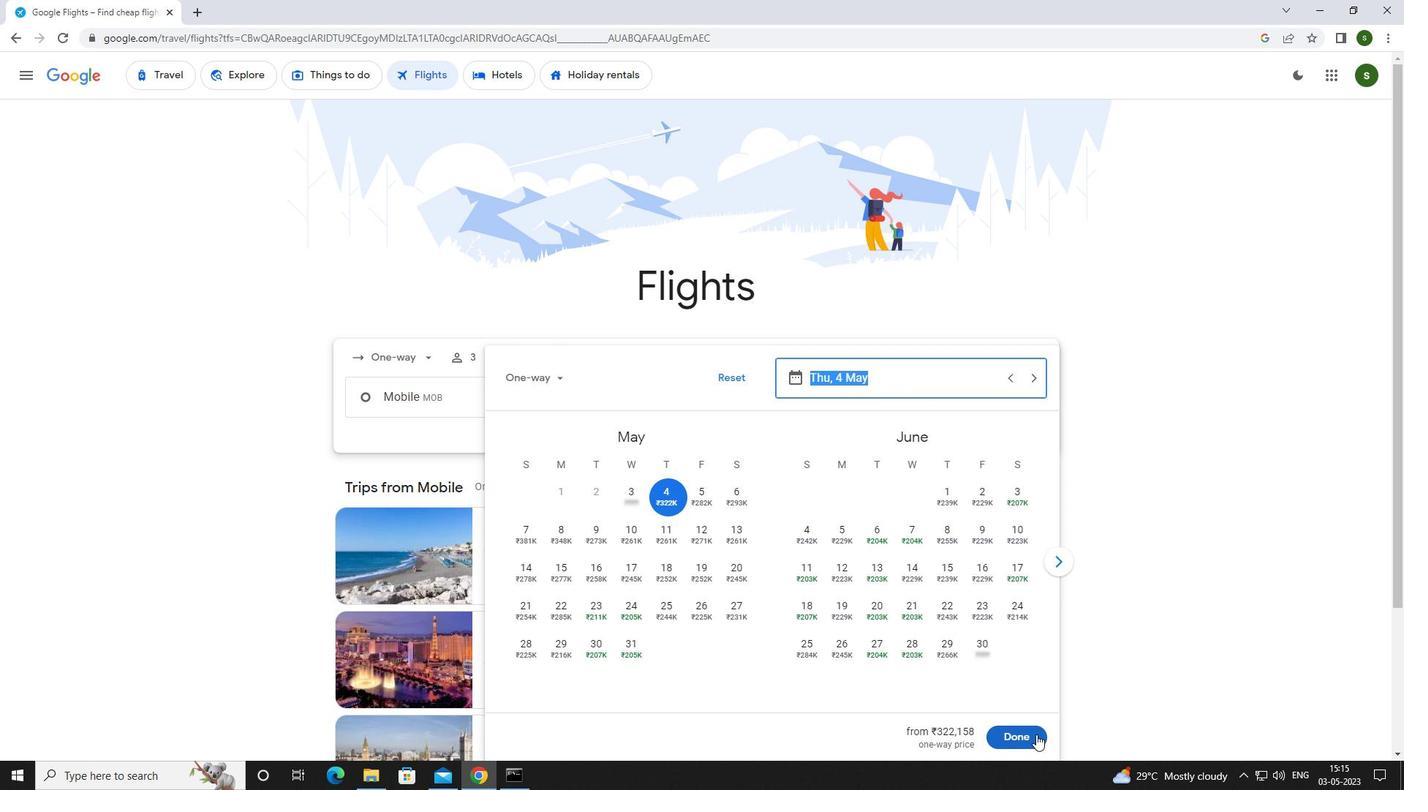 
Action: Mouse moved to (721, 437)
Screenshot: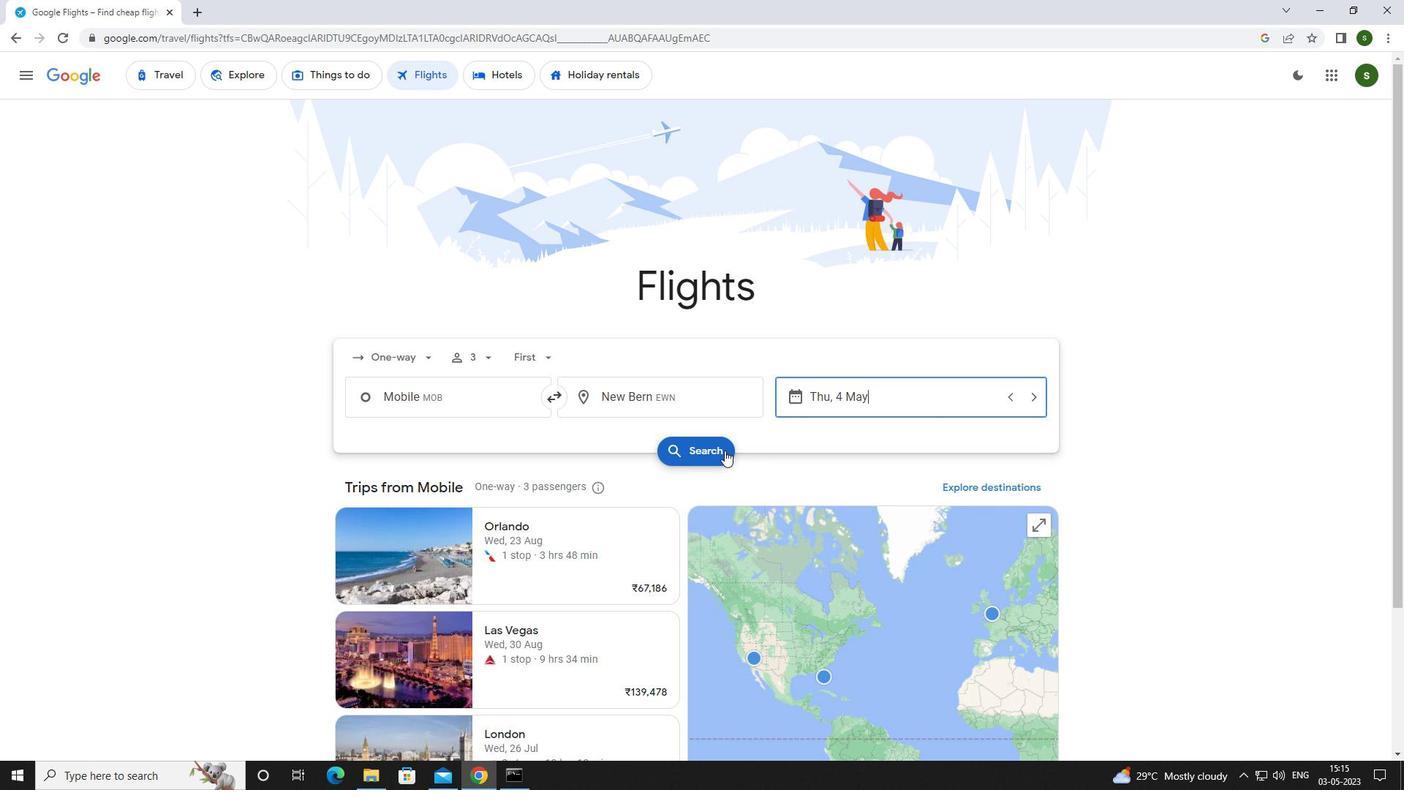
Action: Mouse pressed left at (721, 437)
Screenshot: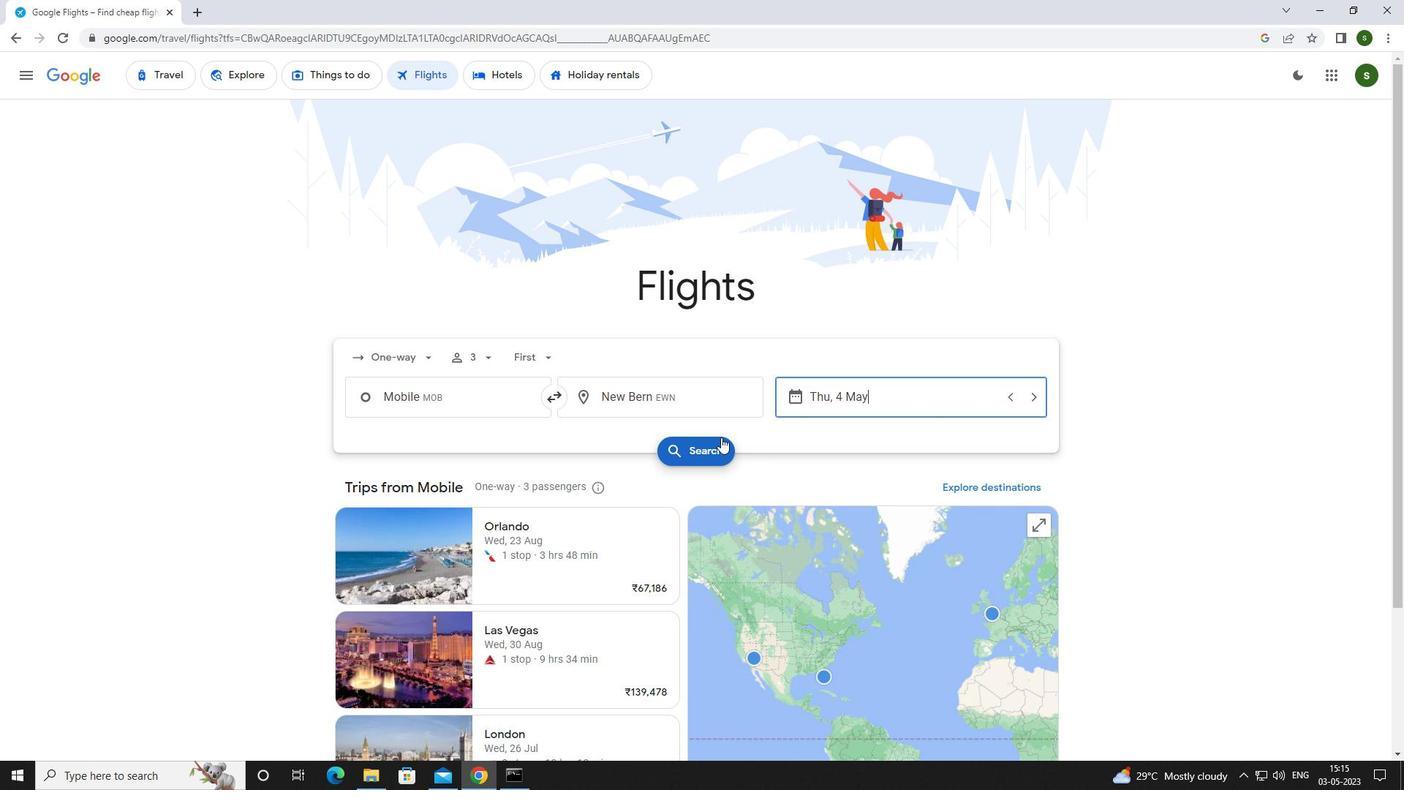 
Action: Mouse moved to (365, 210)
Screenshot: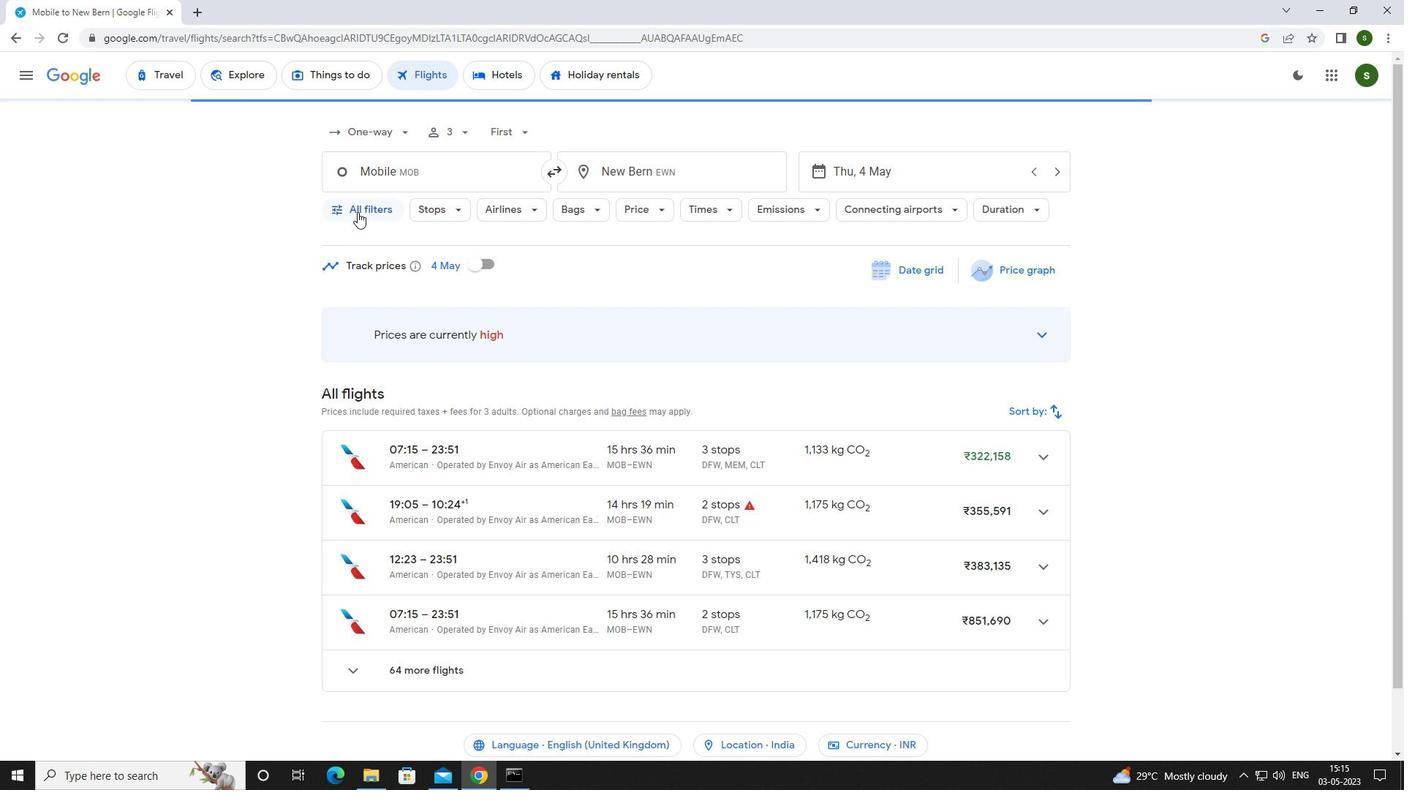 
Action: Mouse pressed left at (365, 210)
Screenshot: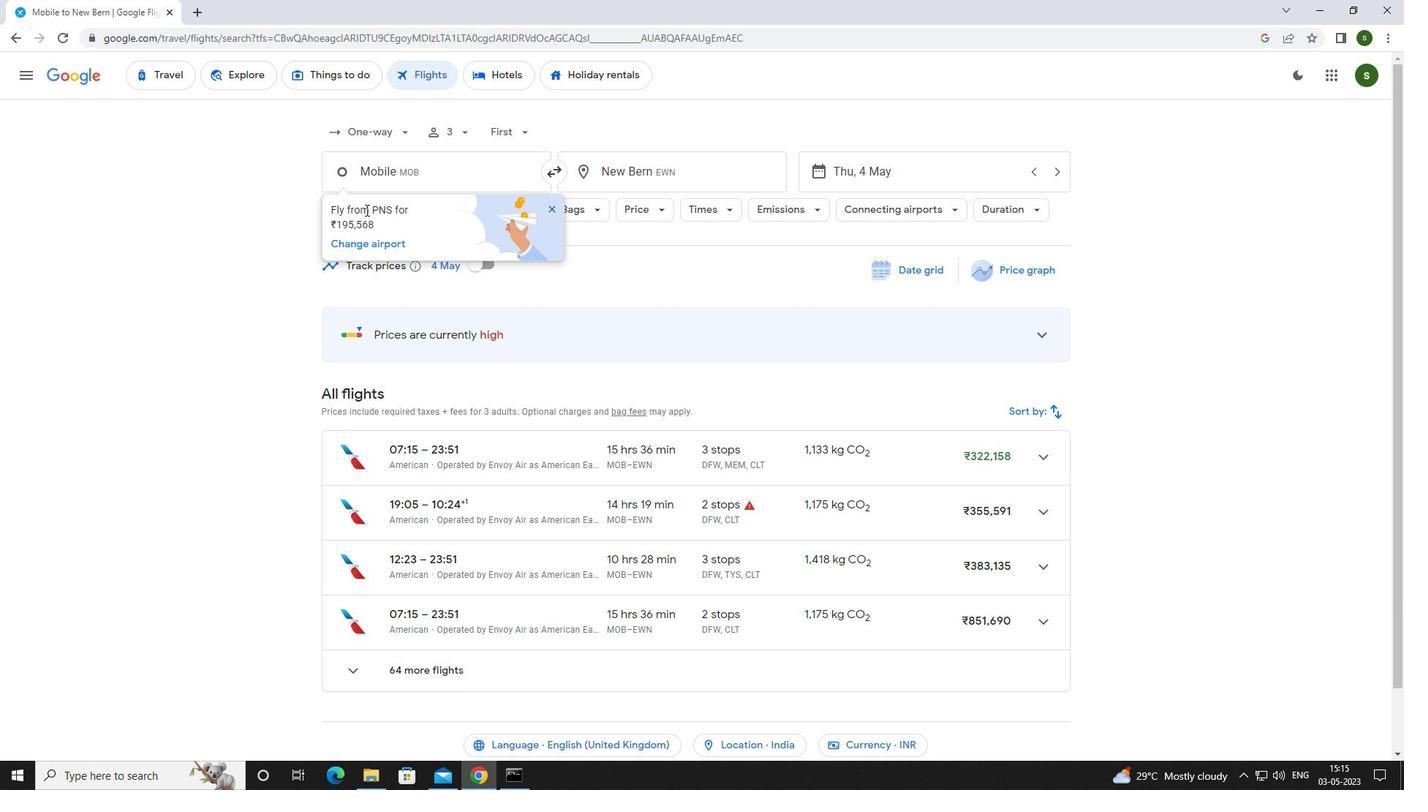 
Action: Mouse moved to (547, 207)
Screenshot: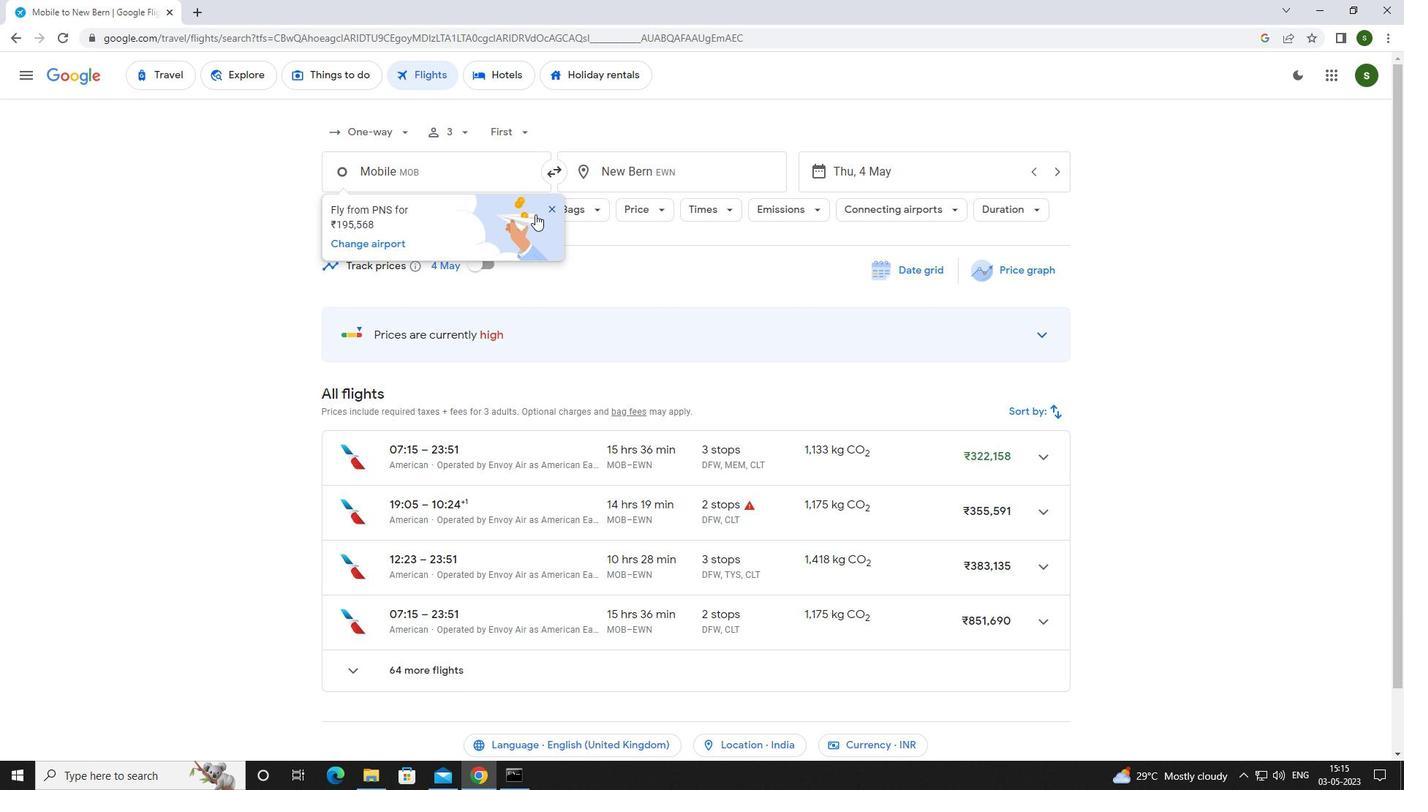 
Action: Mouse pressed left at (547, 207)
Screenshot: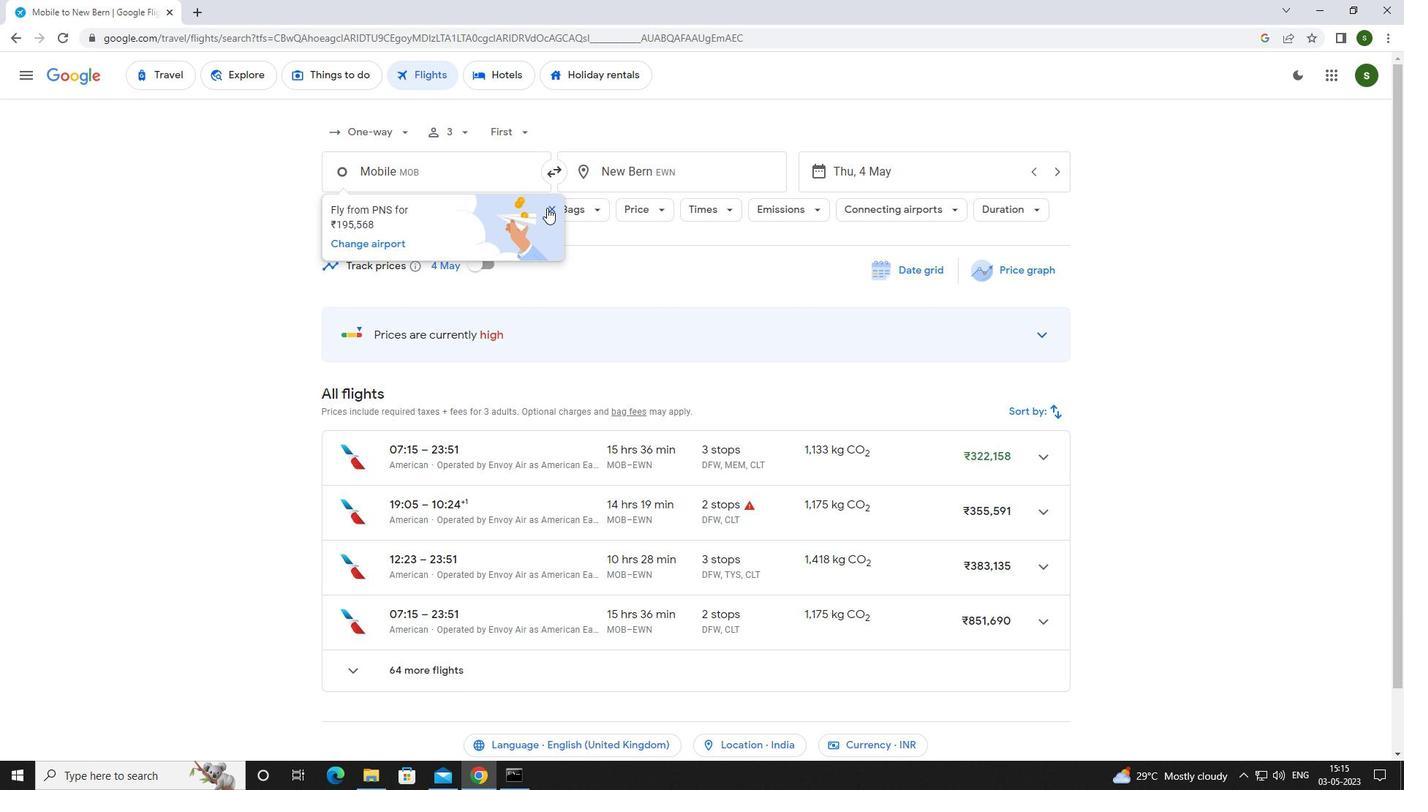 
Action: Mouse moved to (381, 213)
Screenshot: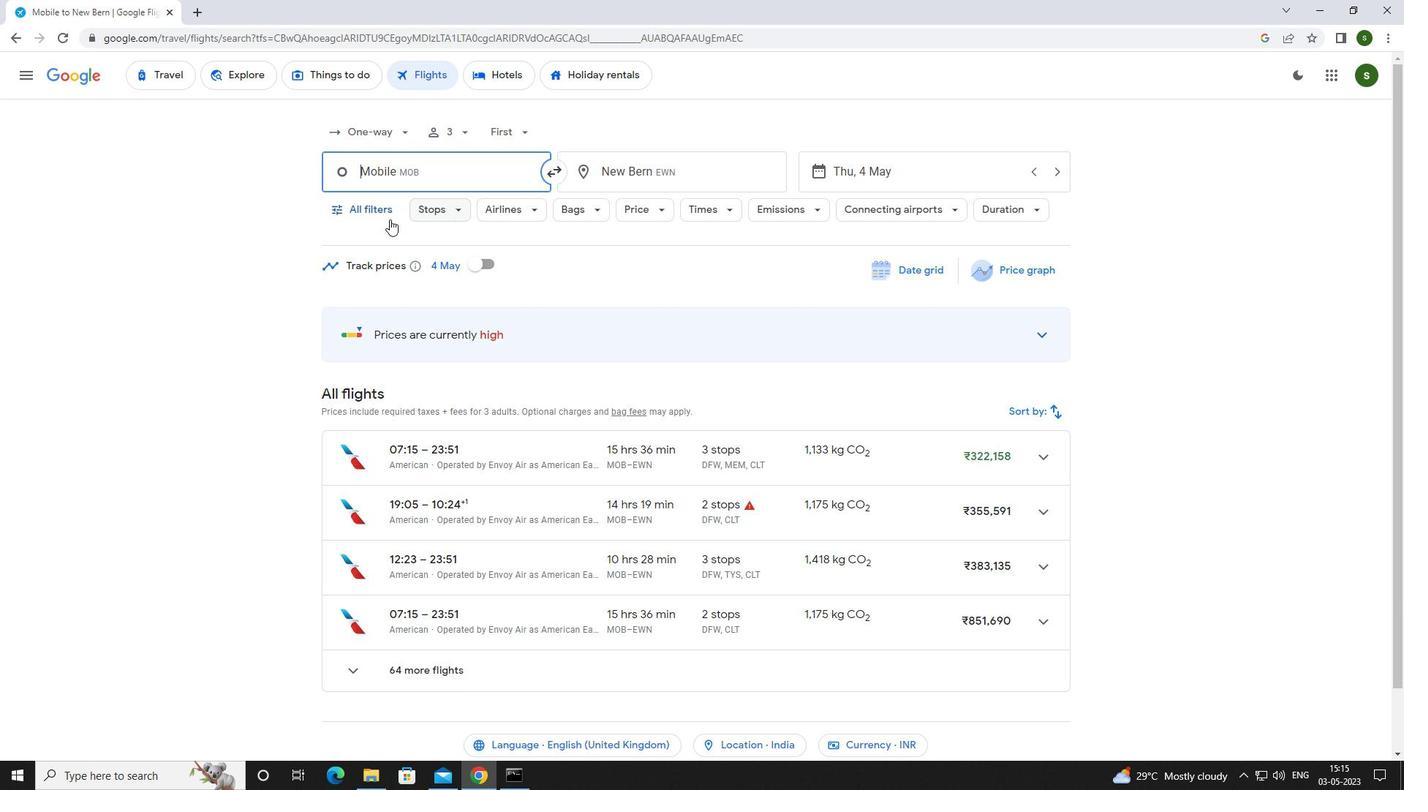 
Action: Mouse pressed left at (381, 213)
Screenshot: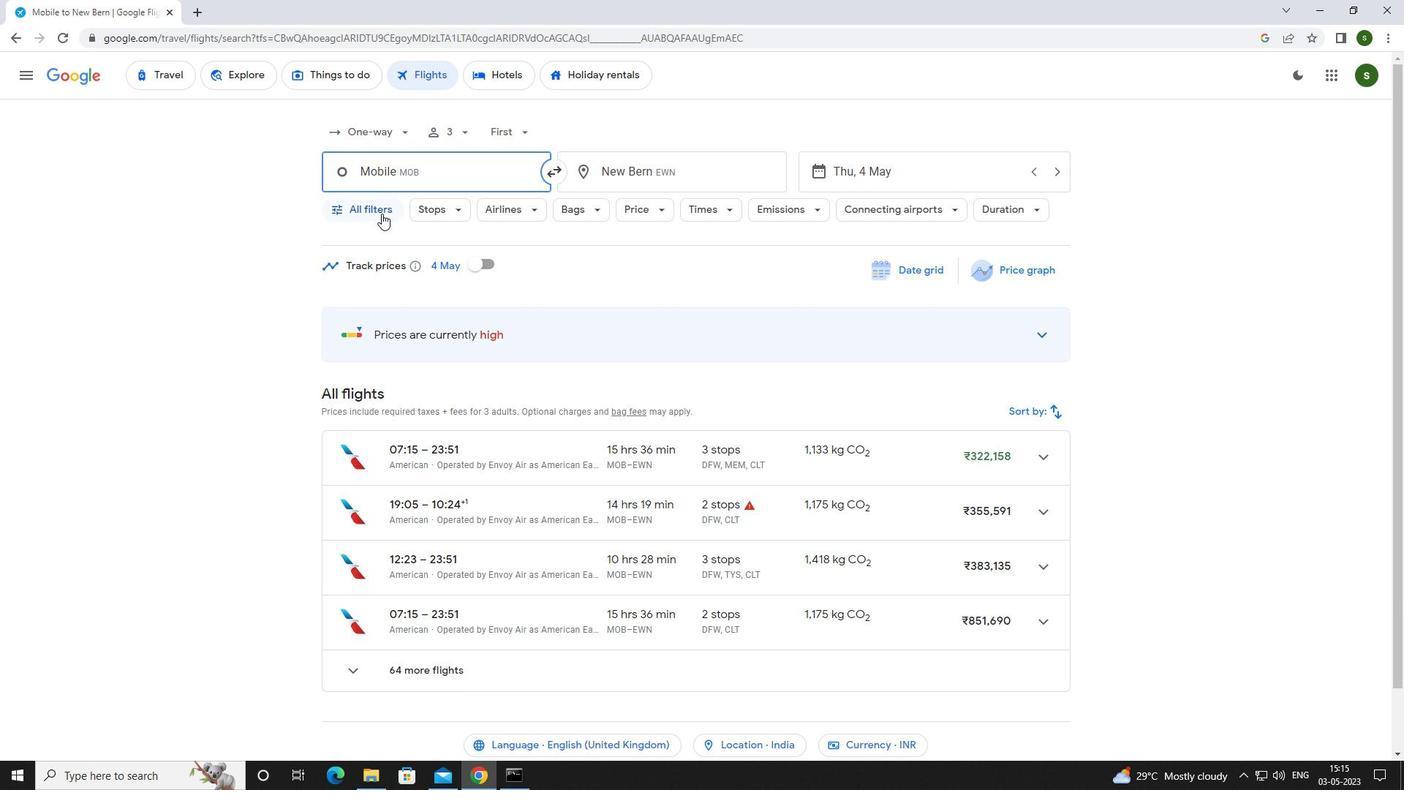 
Action: Mouse moved to (551, 523)
Screenshot: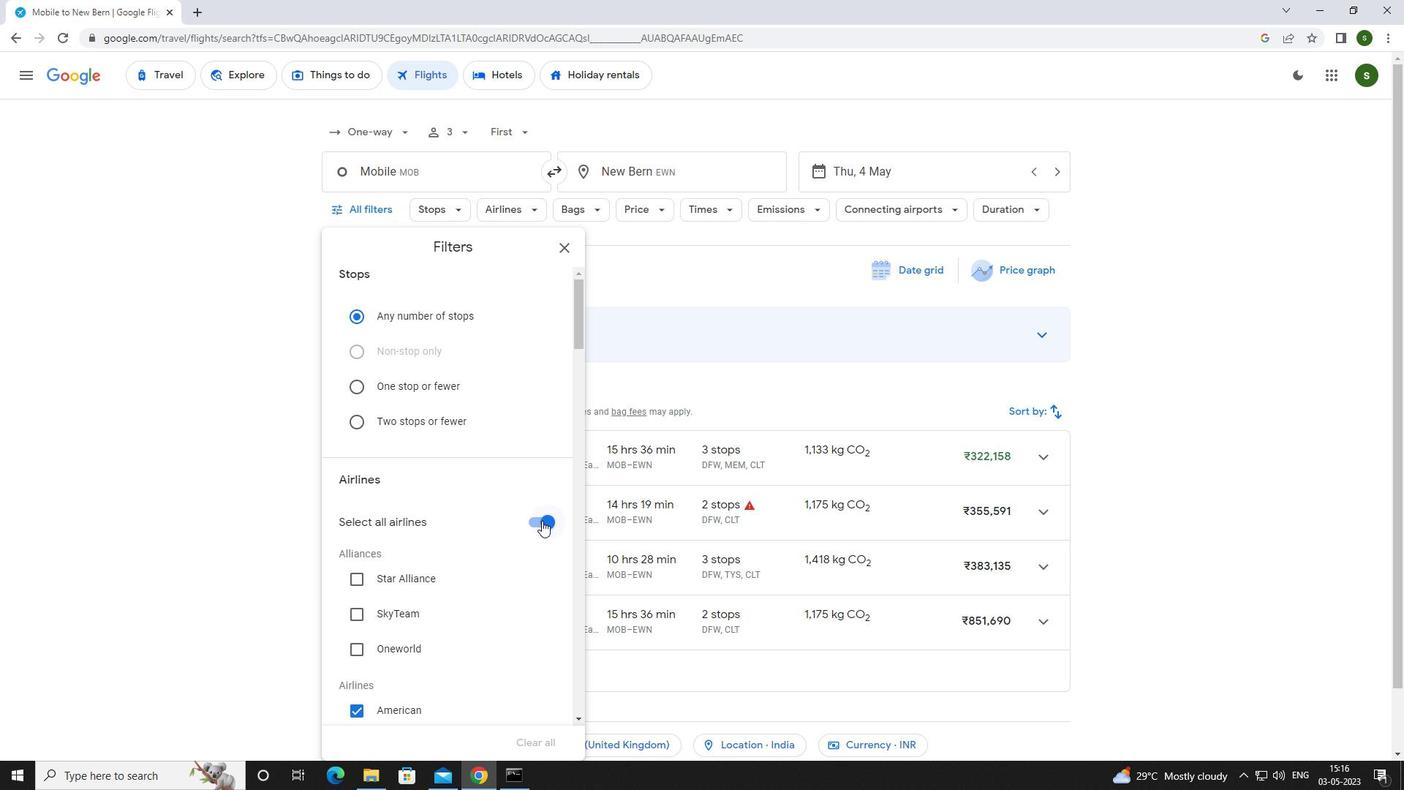 
Action: Mouse pressed left at (551, 523)
Screenshot: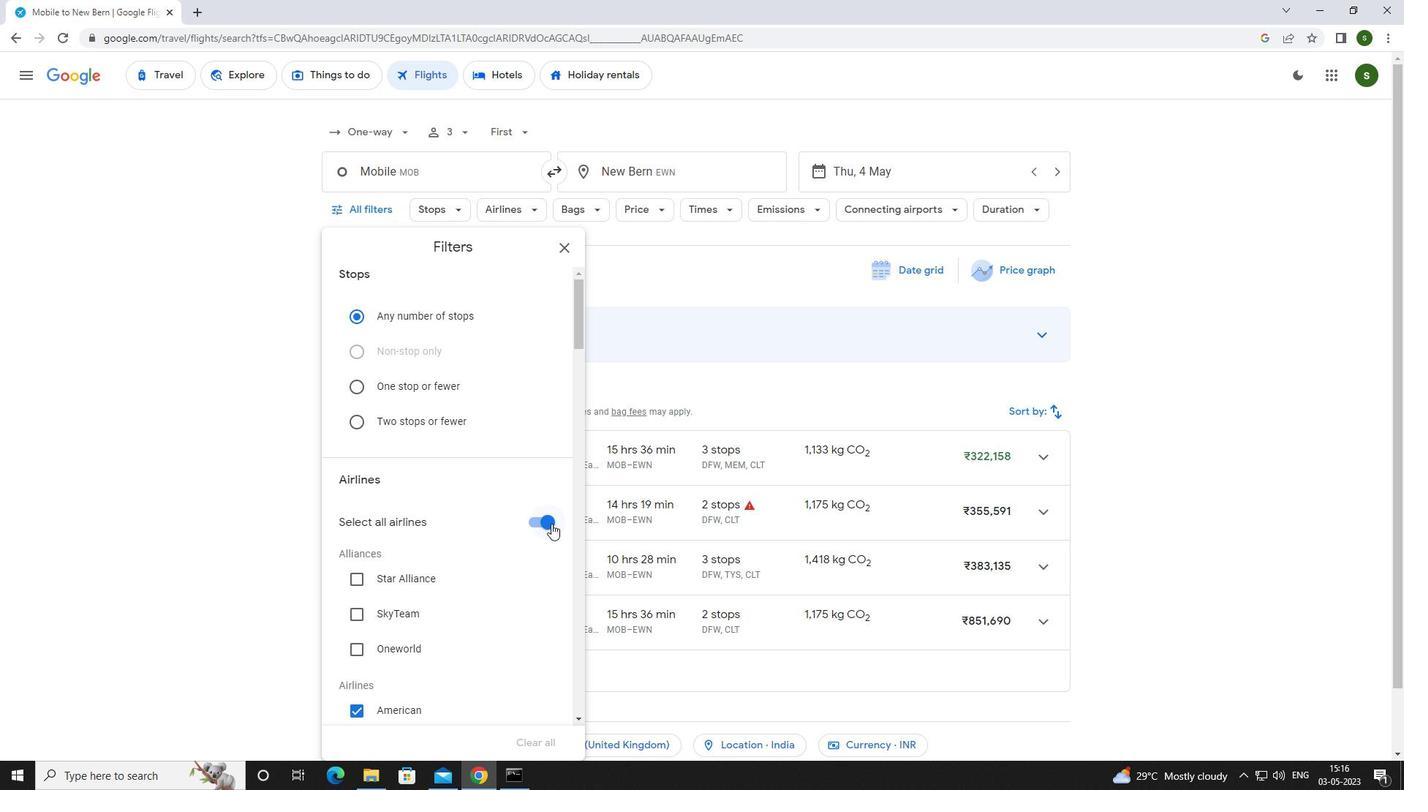 
Action: Mouse moved to (499, 482)
Screenshot: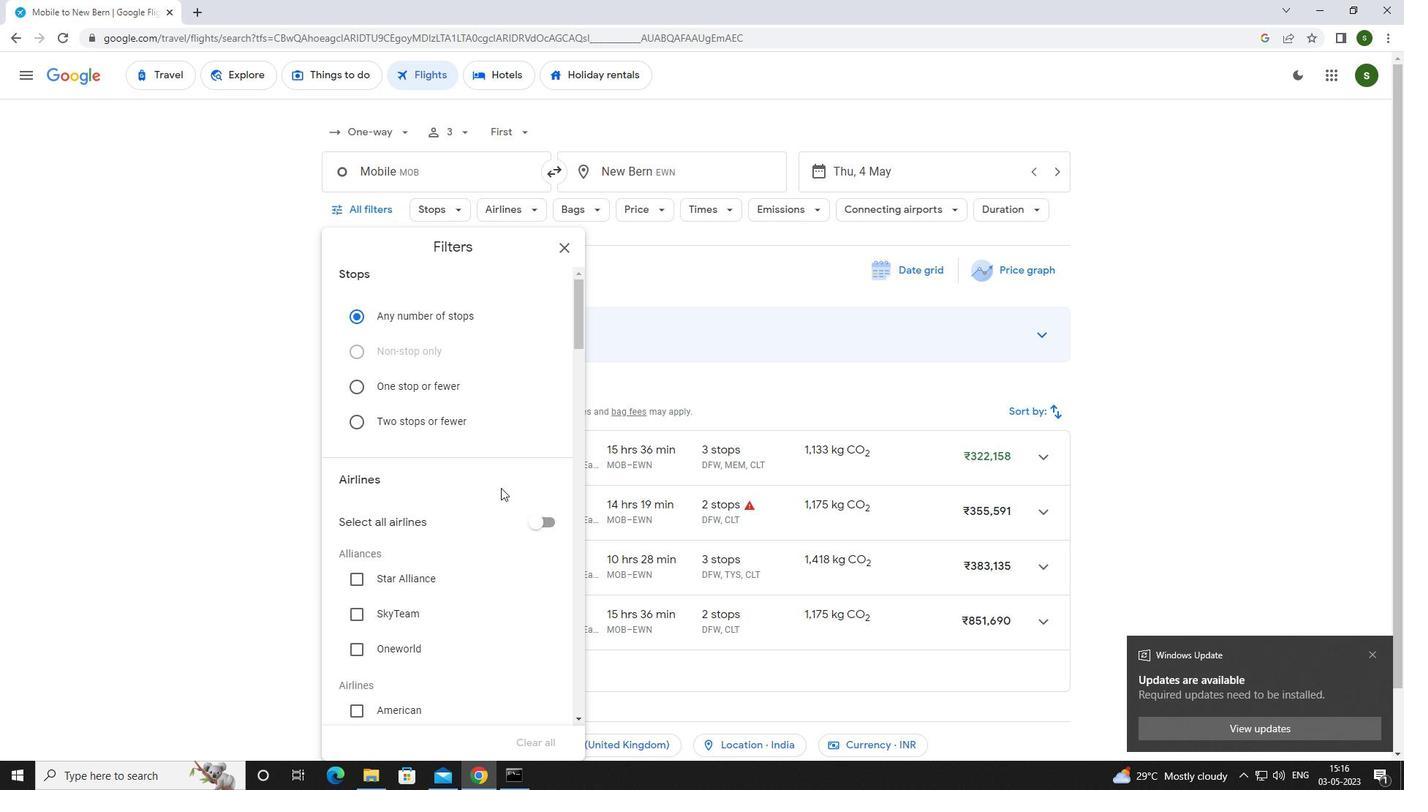 
Action: Mouse scrolled (499, 482) with delta (0, 0)
Screenshot: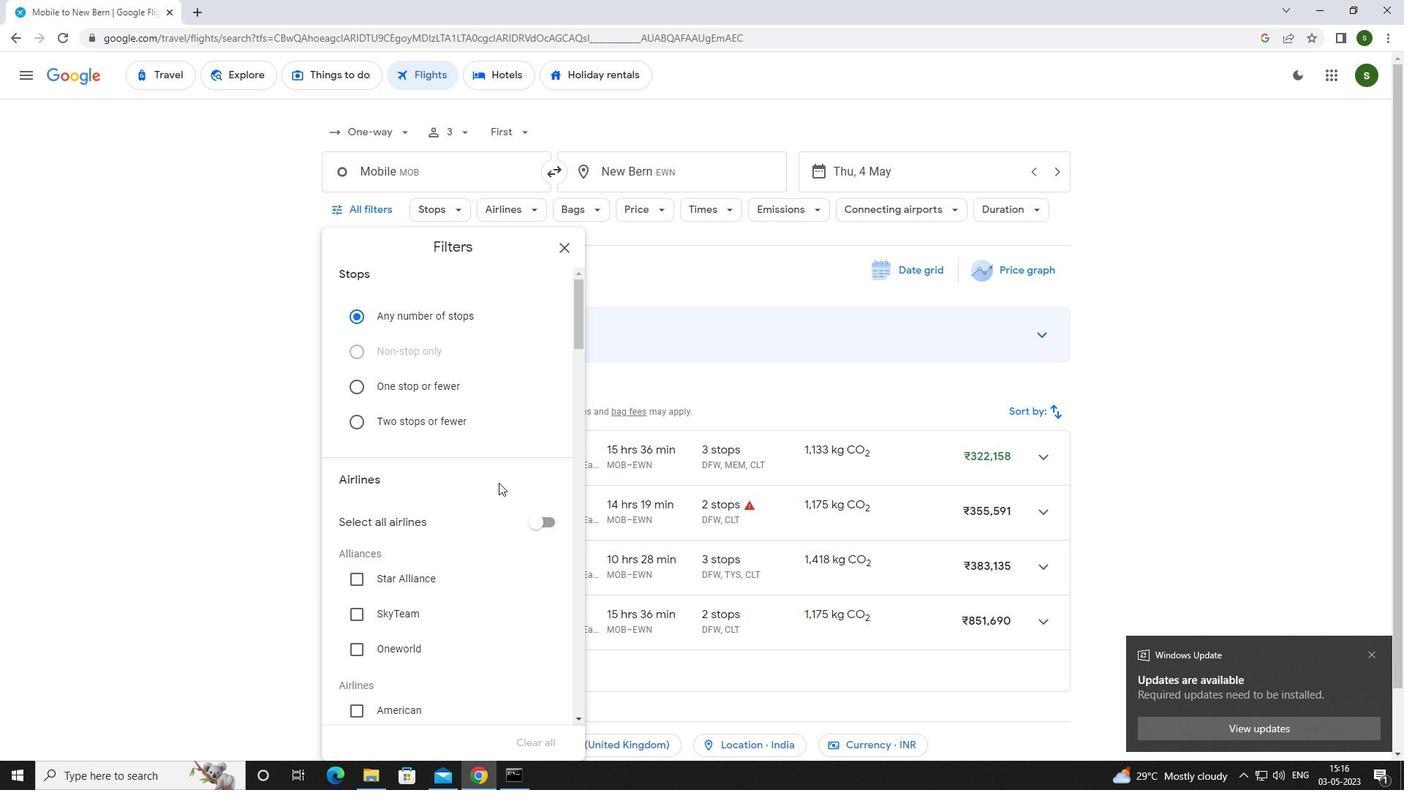 
Action: Mouse scrolled (499, 482) with delta (0, 0)
Screenshot: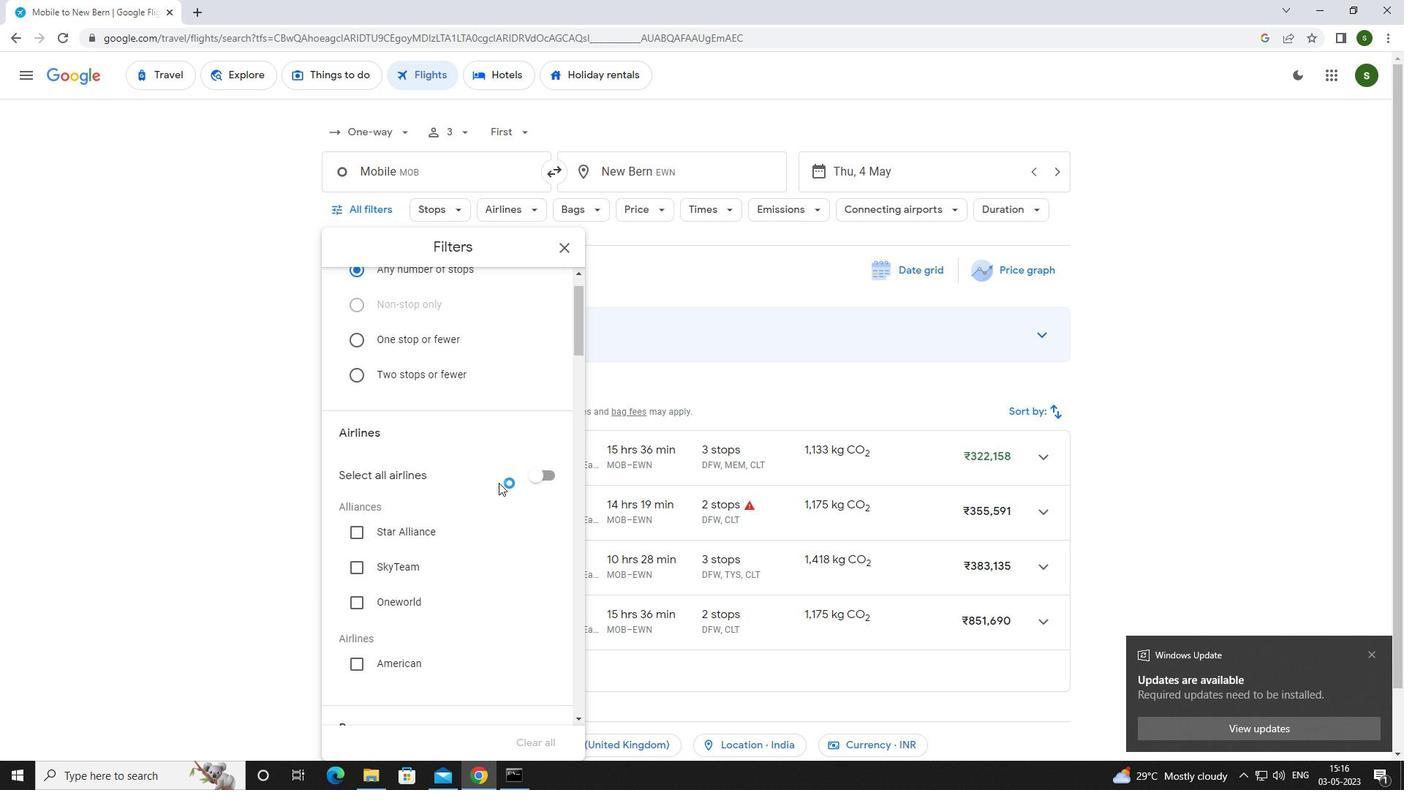 
Action: Mouse scrolled (499, 482) with delta (0, 0)
Screenshot: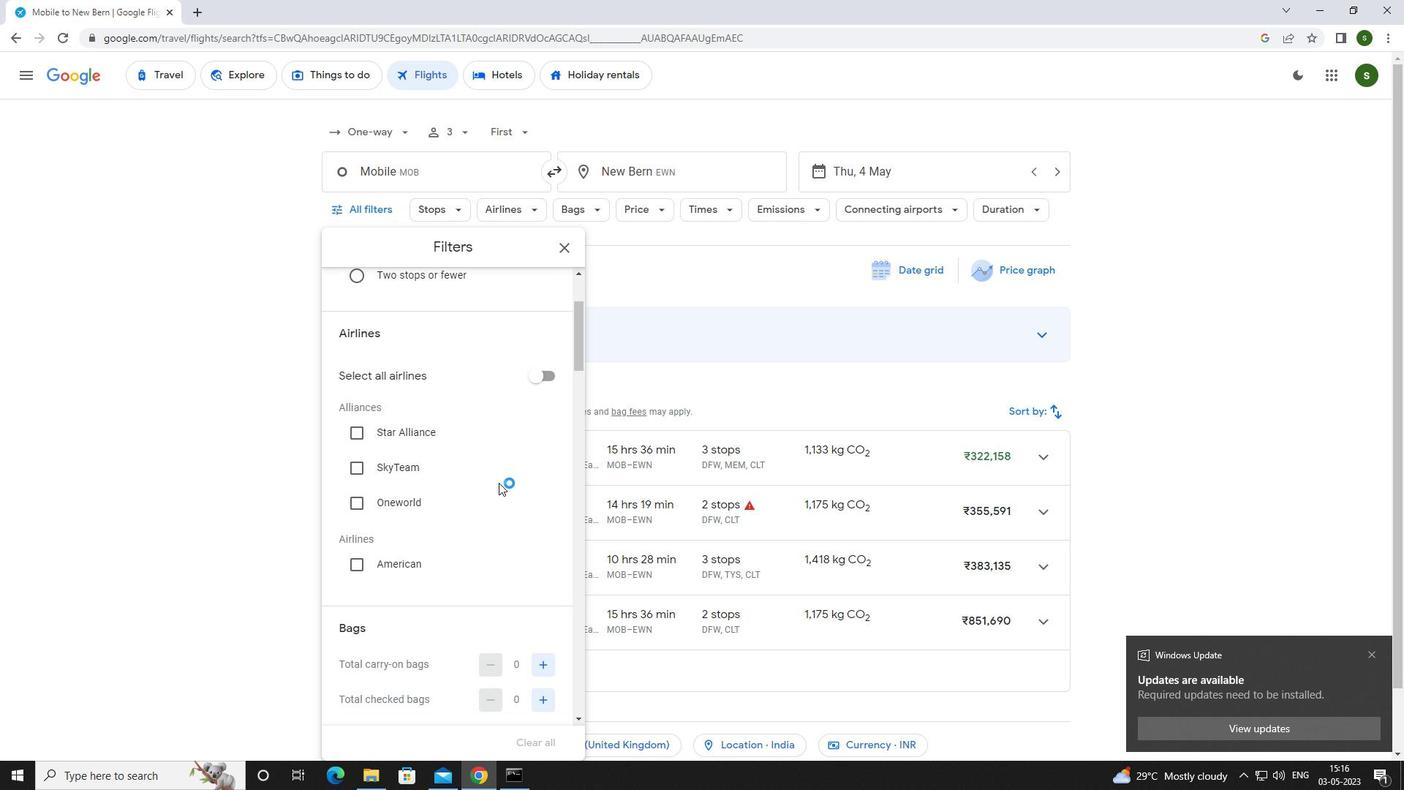 
Action: Mouse scrolled (499, 482) with delta (0, 0)
Screenshot: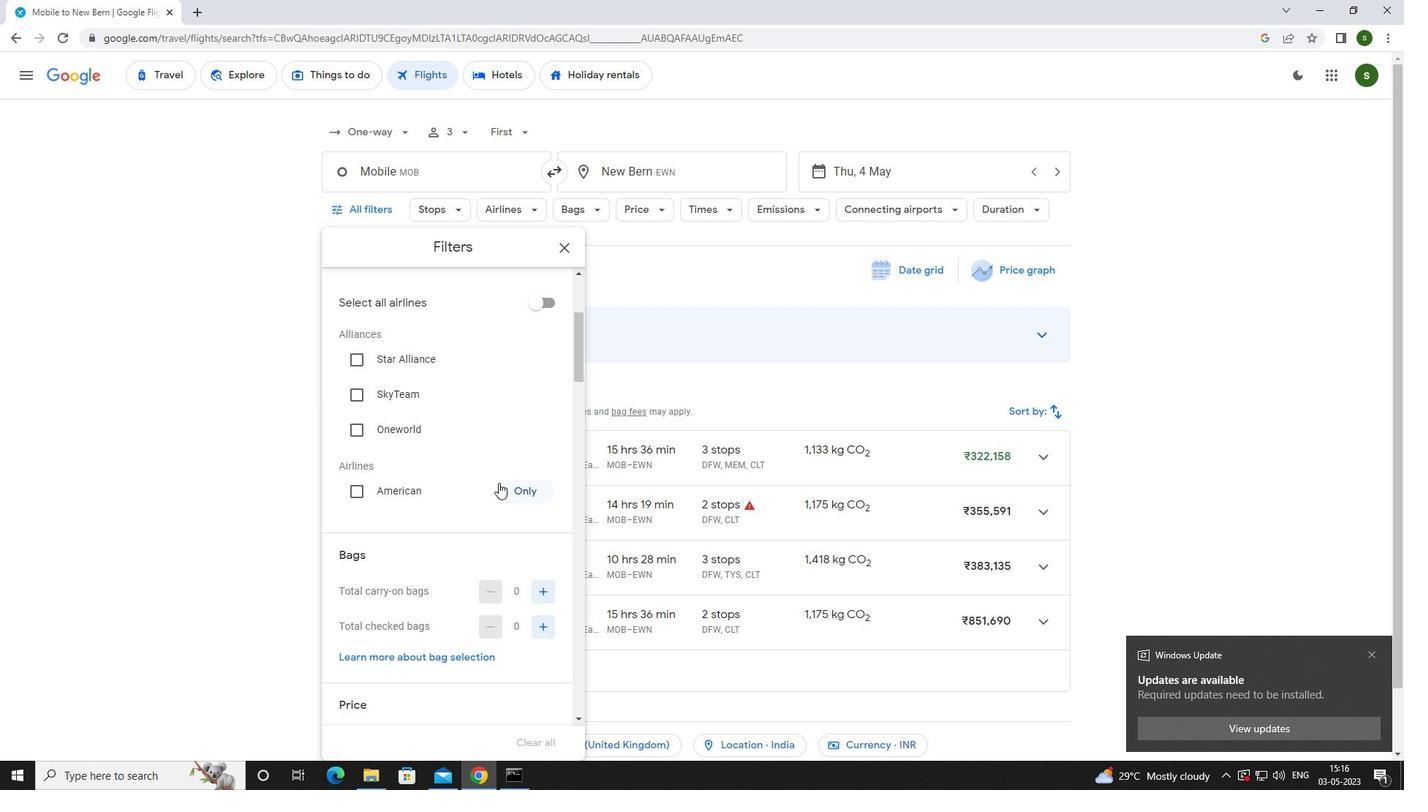 
Action: Mouse scrolled (499, 482) with delta (0, 0)
Screenshot: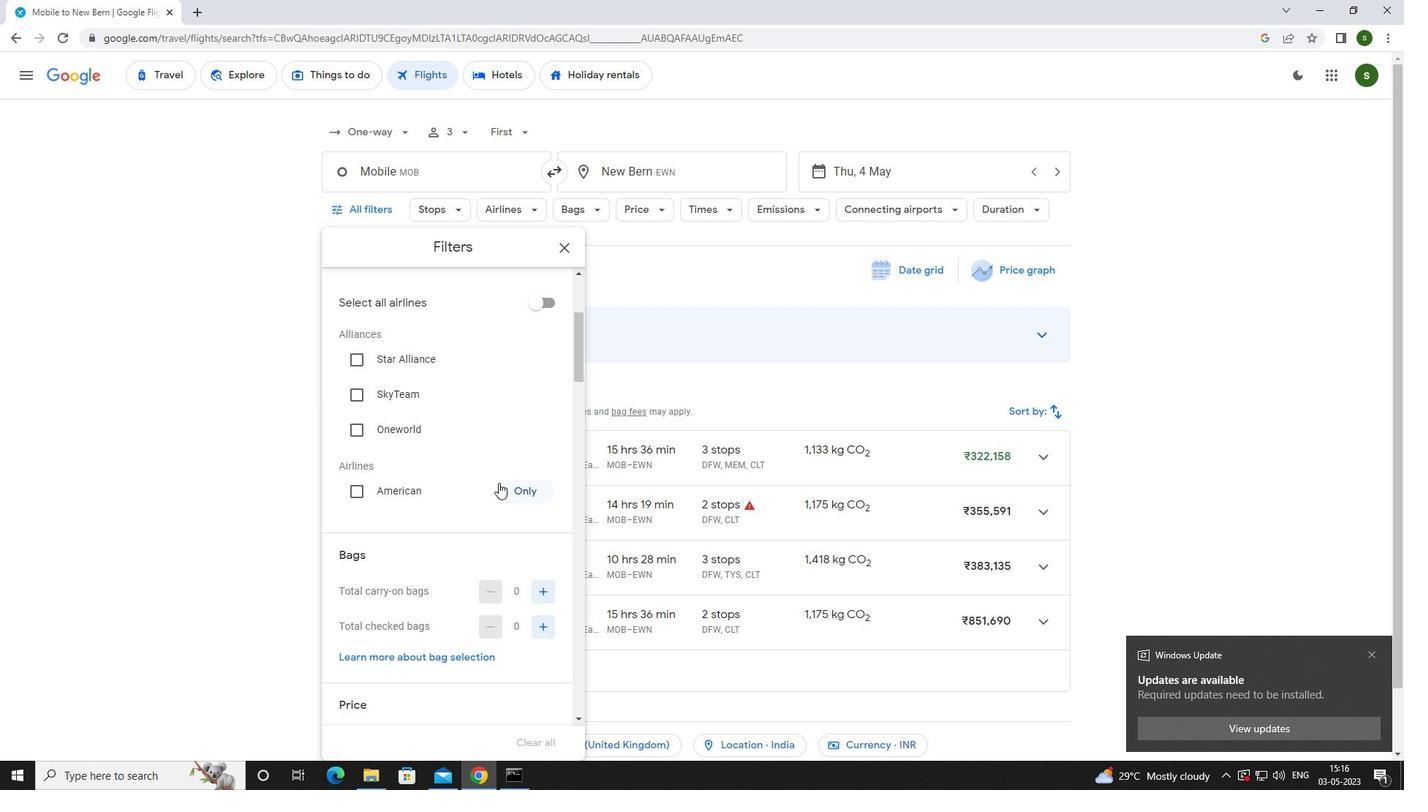 
Action: Mouse moved to (540, 477)
Screenshot: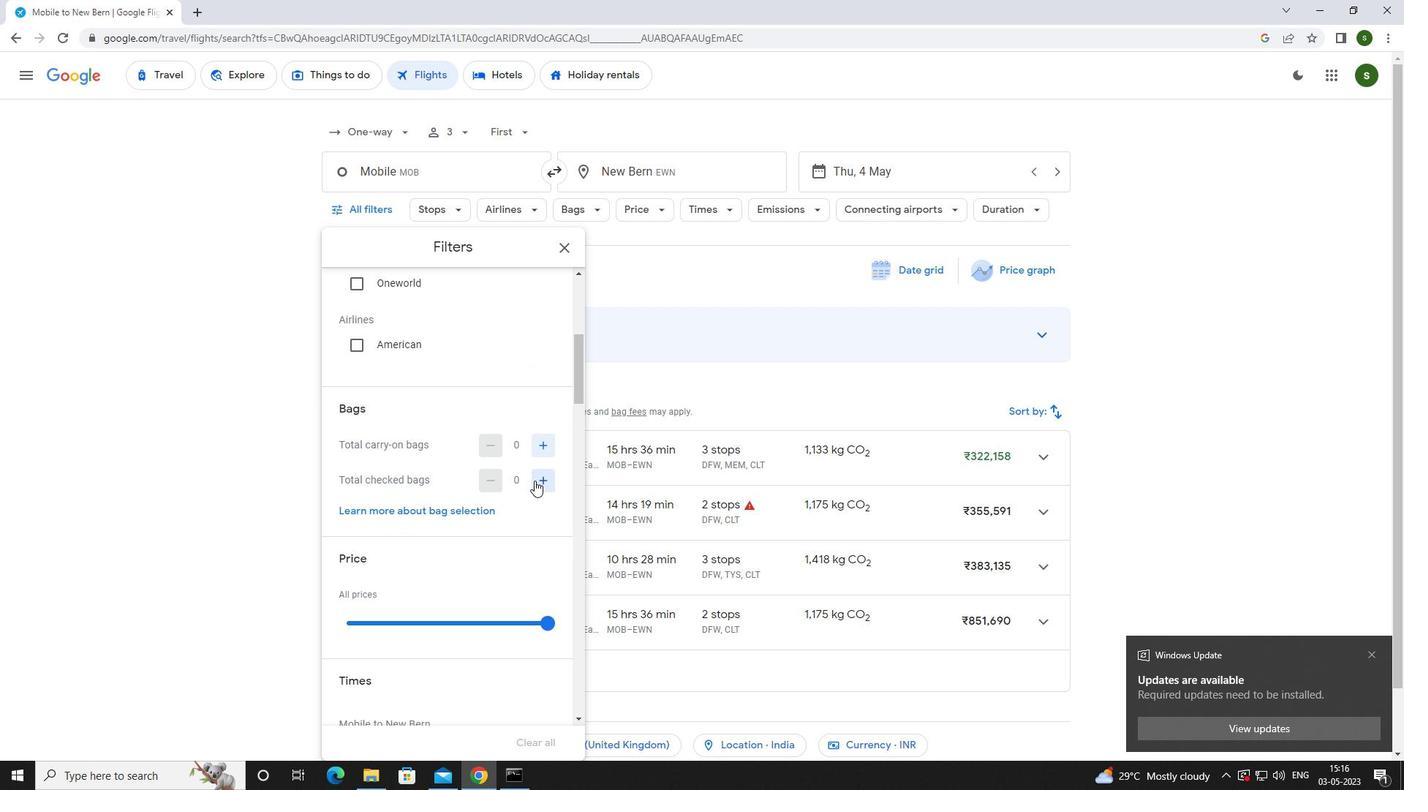 
Action: Mouse pressed left at (540, 477)
Screenshot: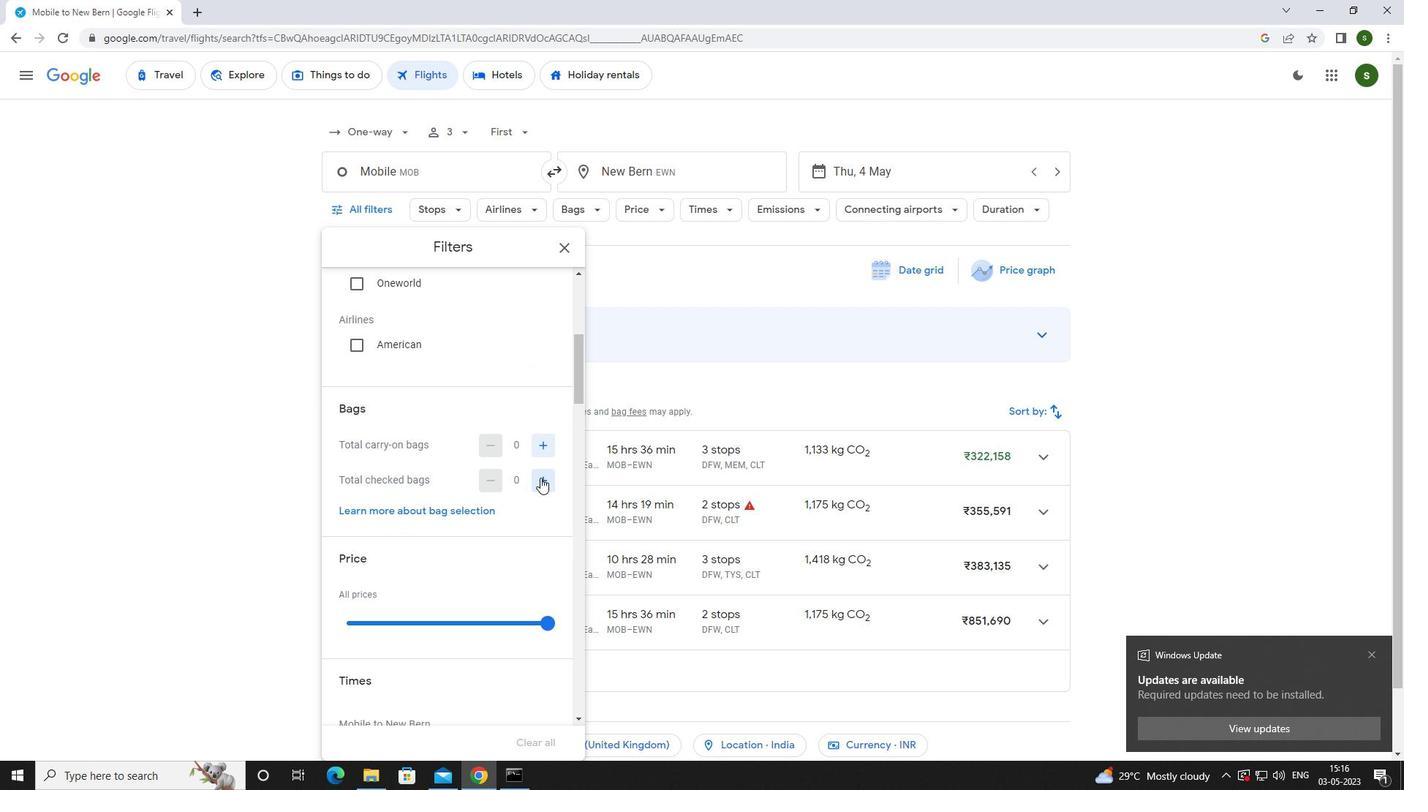 
Action: Mouse pressed left at (540, 477)
Screenshot: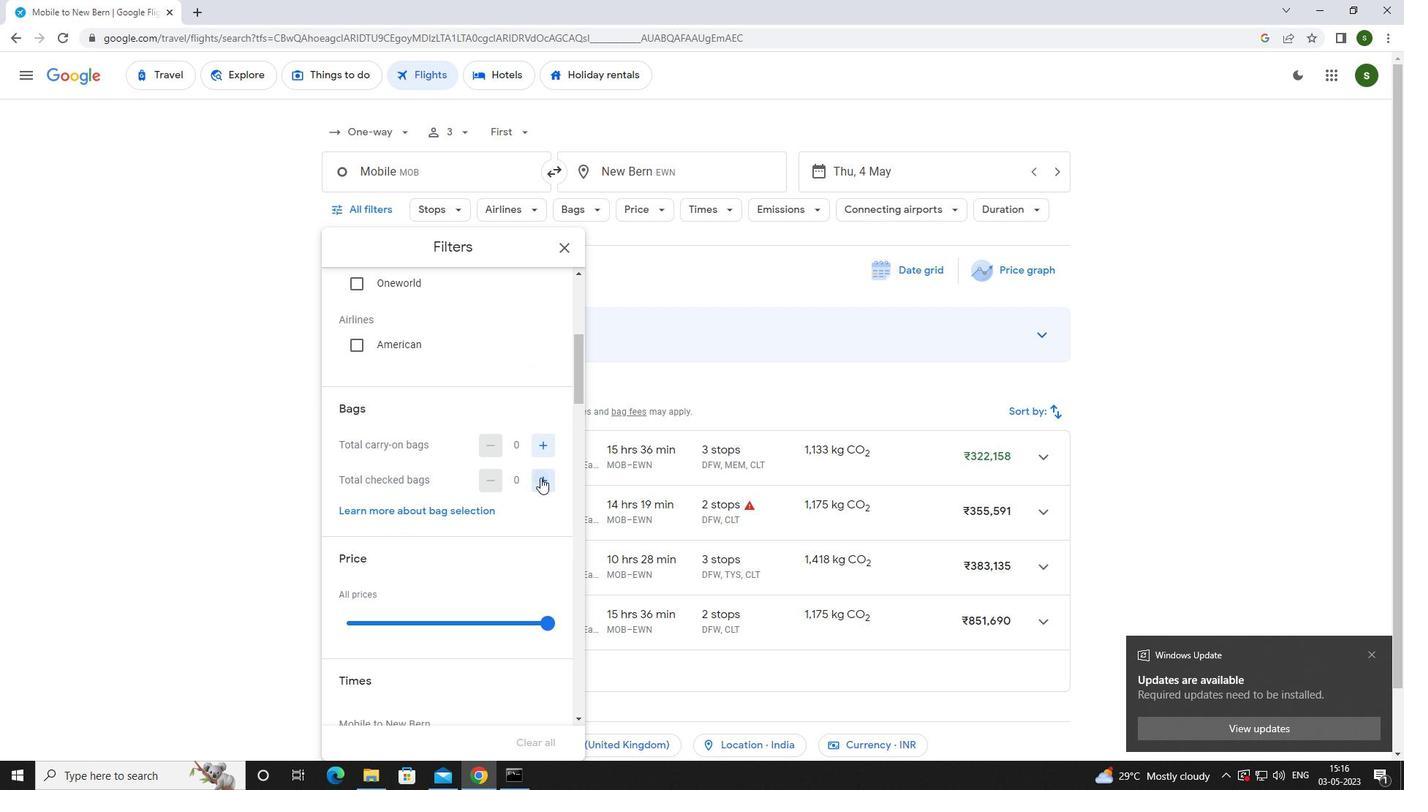 
Action: Mouse pressed left at (540, 477)
Screenshot: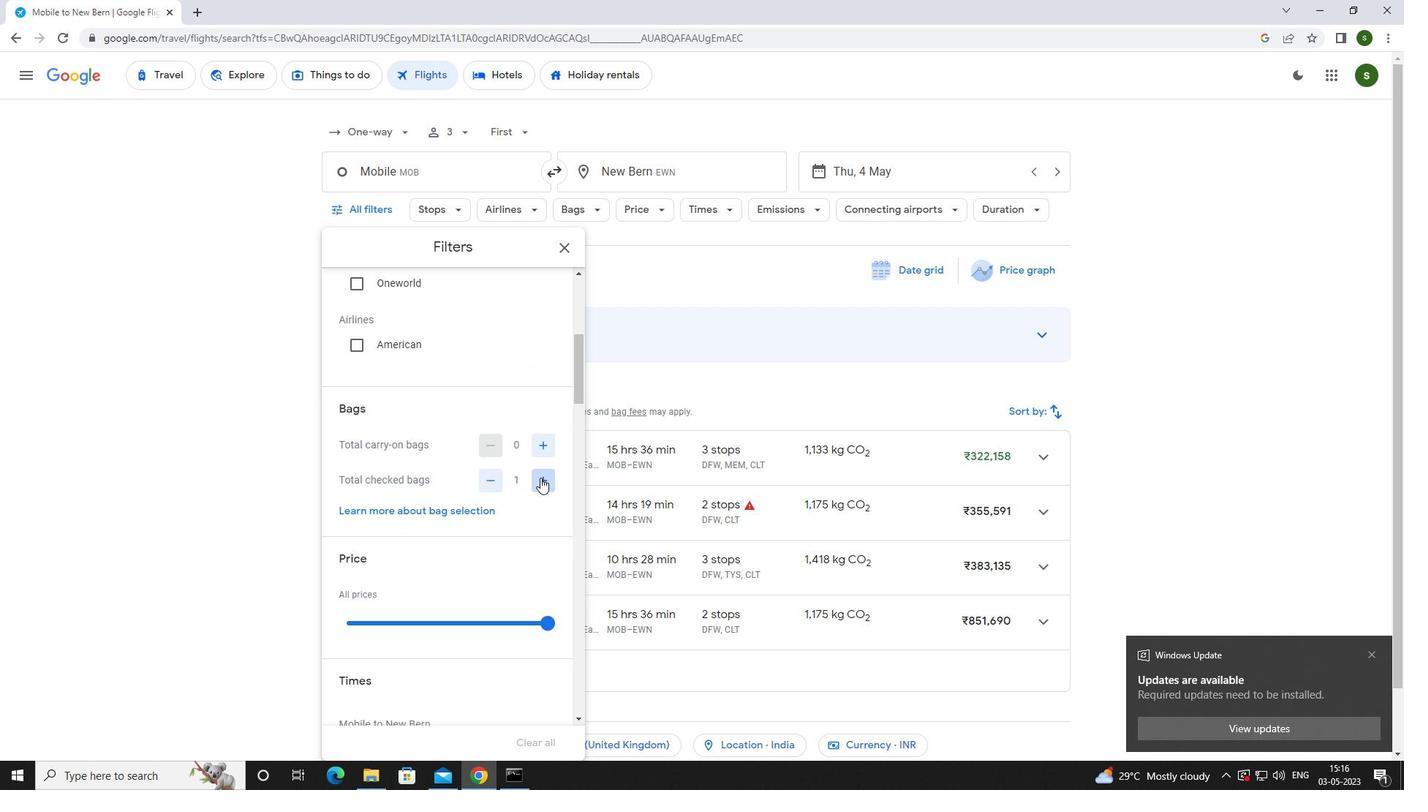 
Action: Mouse pressed left at (540, 477)
Screenshot: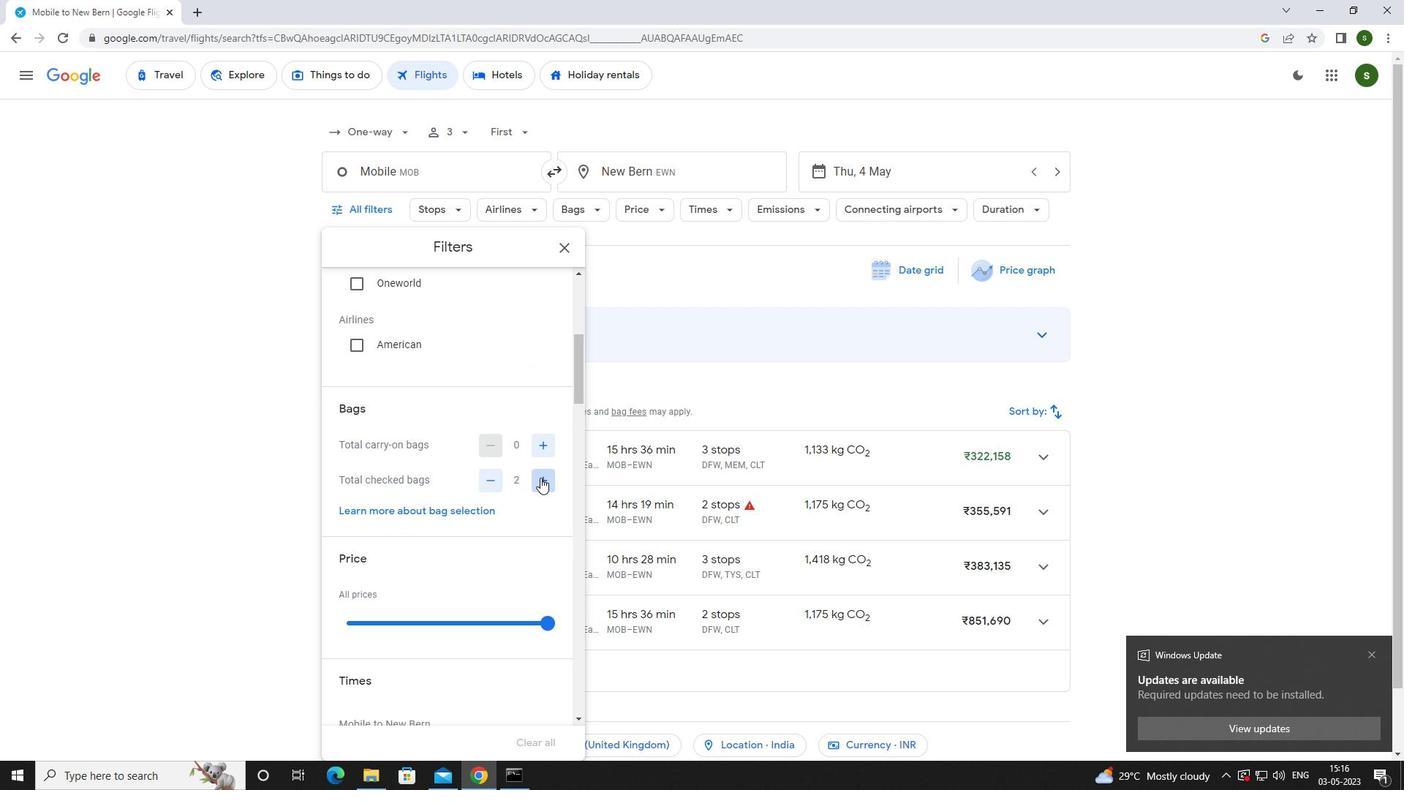 
Action: Mouse pressed left at (540, 477)
Screenshot: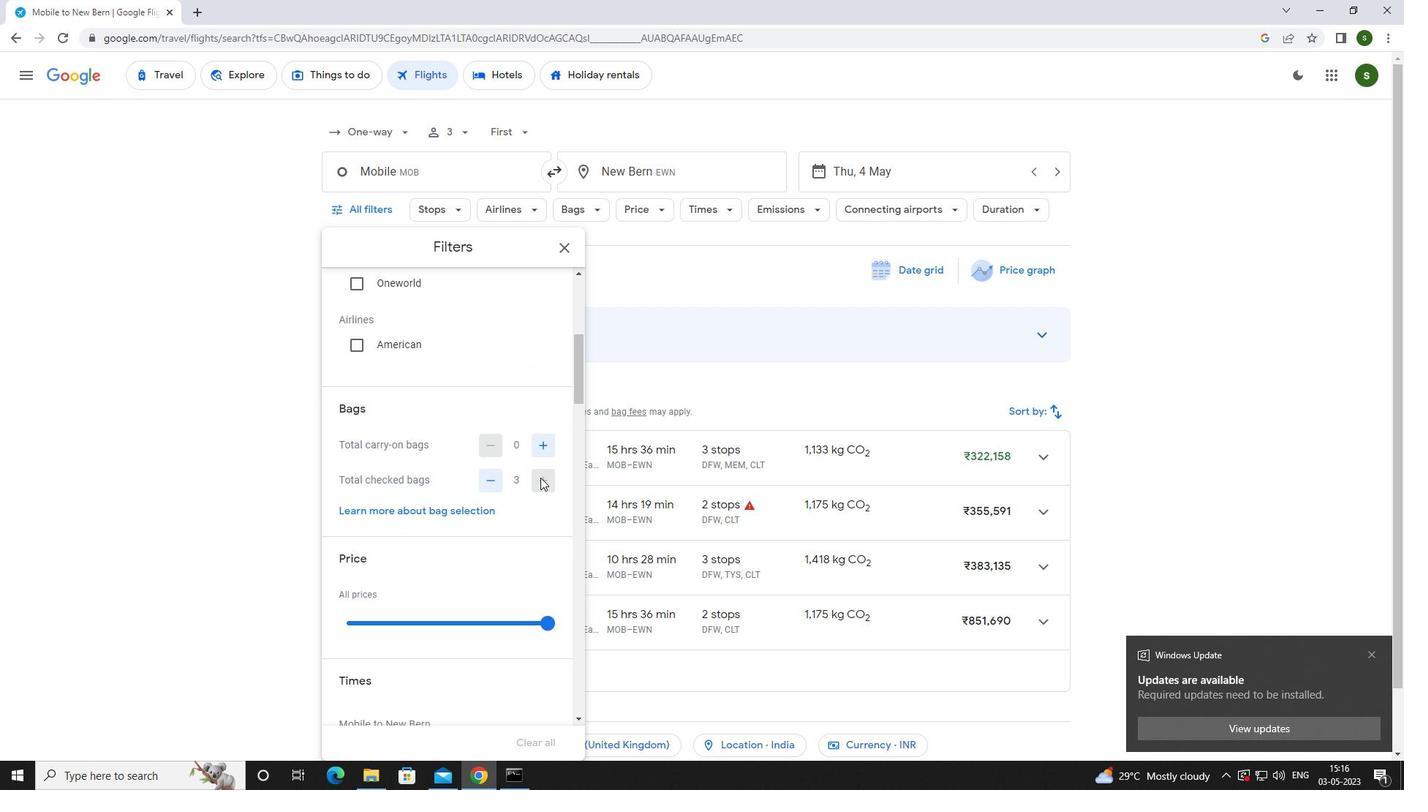 
Action: Mouse pressed left at (540, 477)
Screenshot: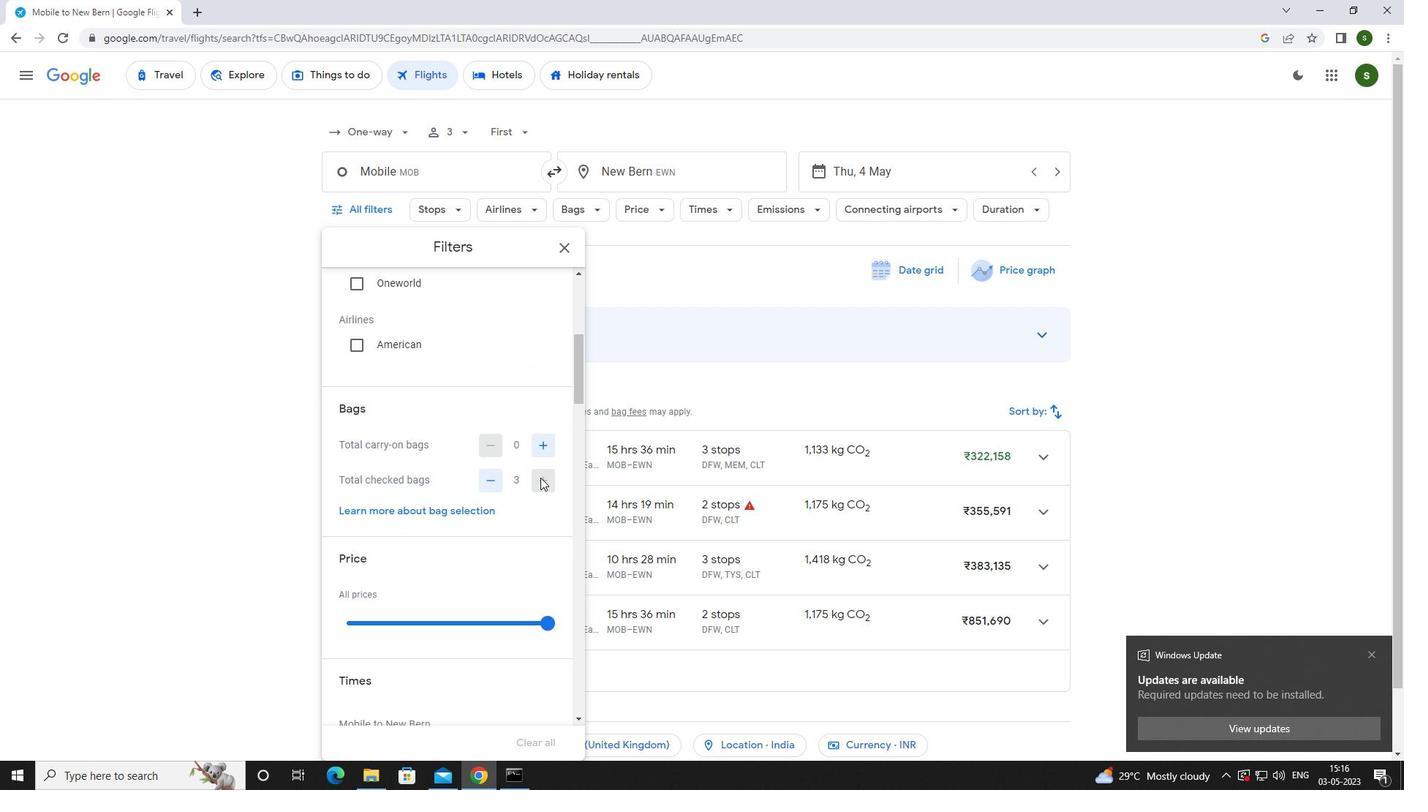 
Action: Mouse scrolled (540, 477) with delta (0, 0)
Screenshot: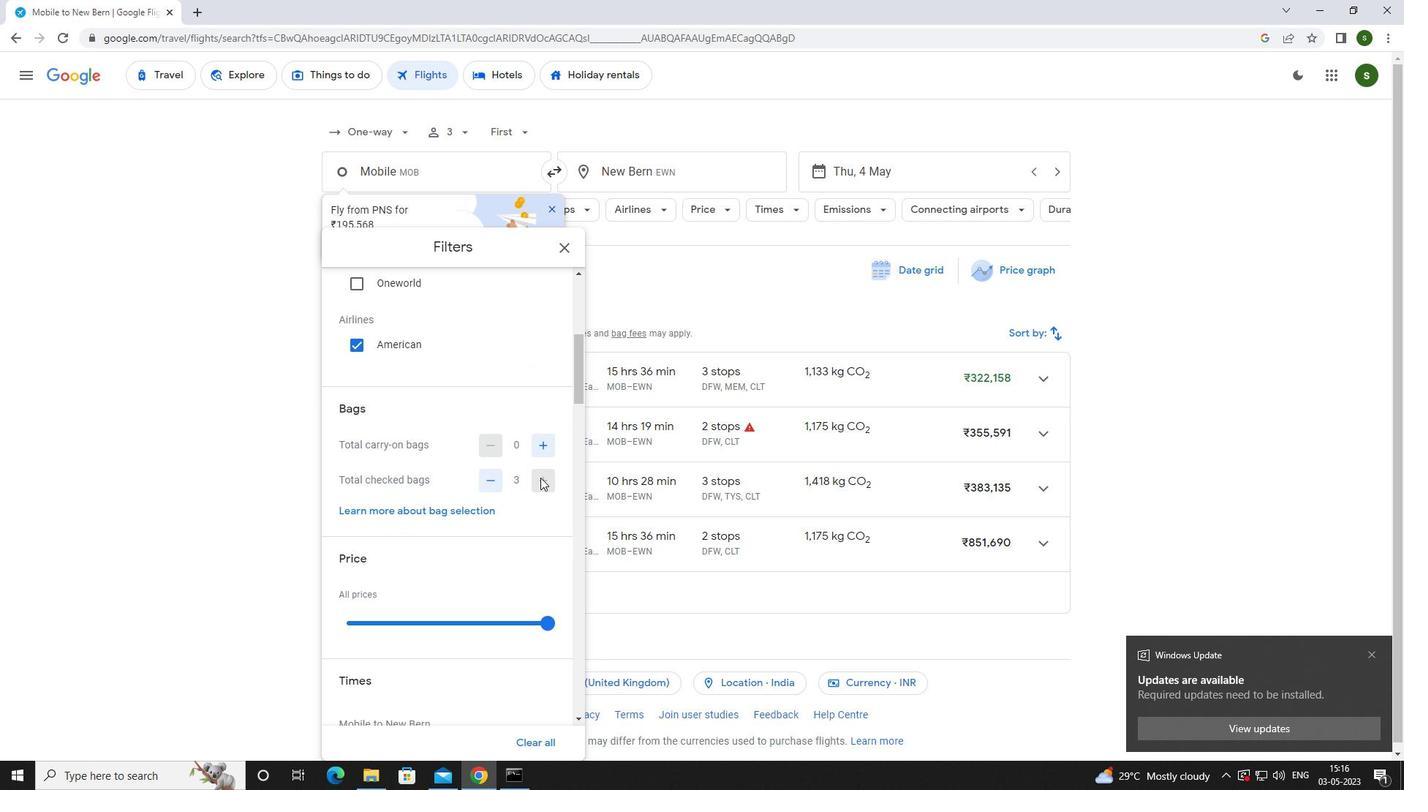 
Action: Mouse scrolled (540, 477) with delta (0, 0)
Screenshot: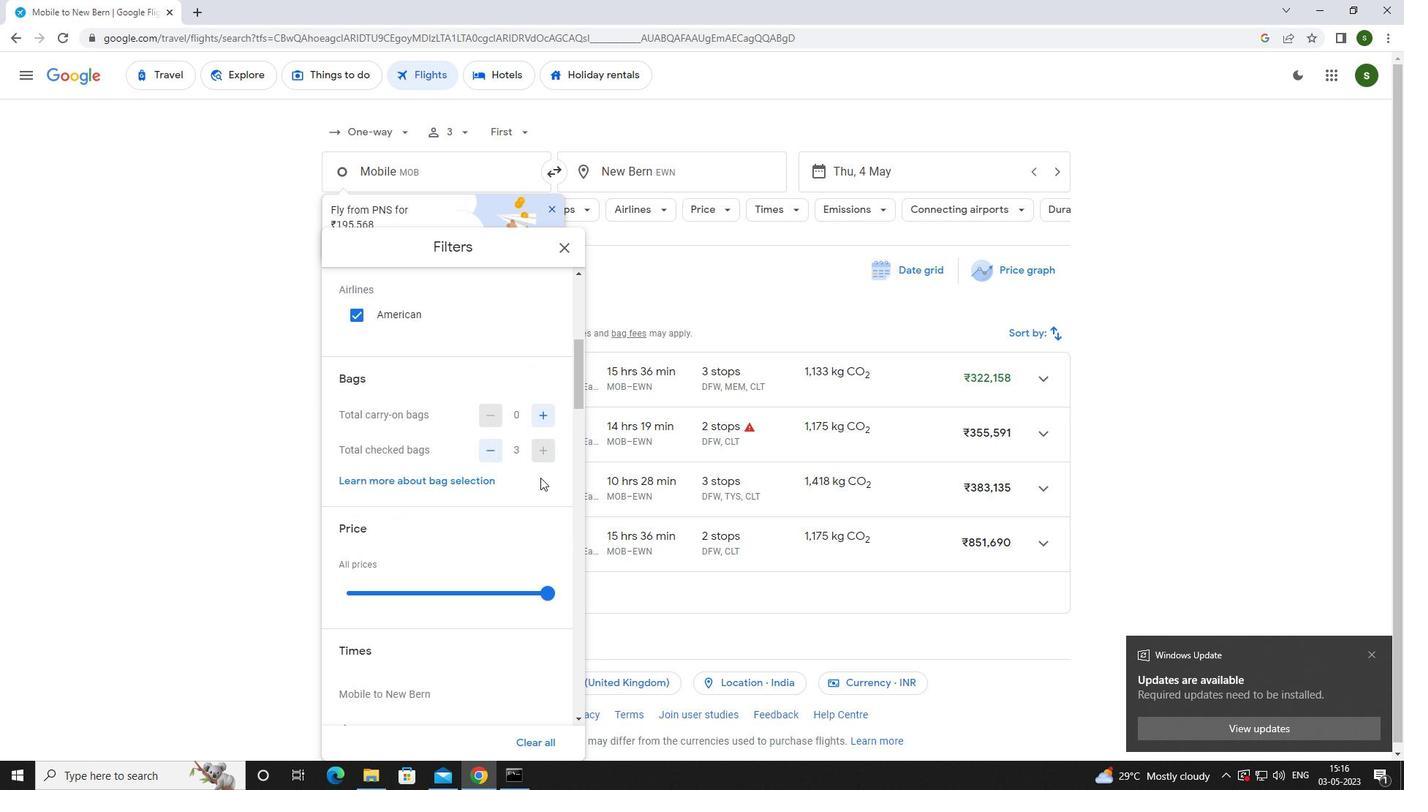
Action: Mouse moved to (544, 476)
Screenshot: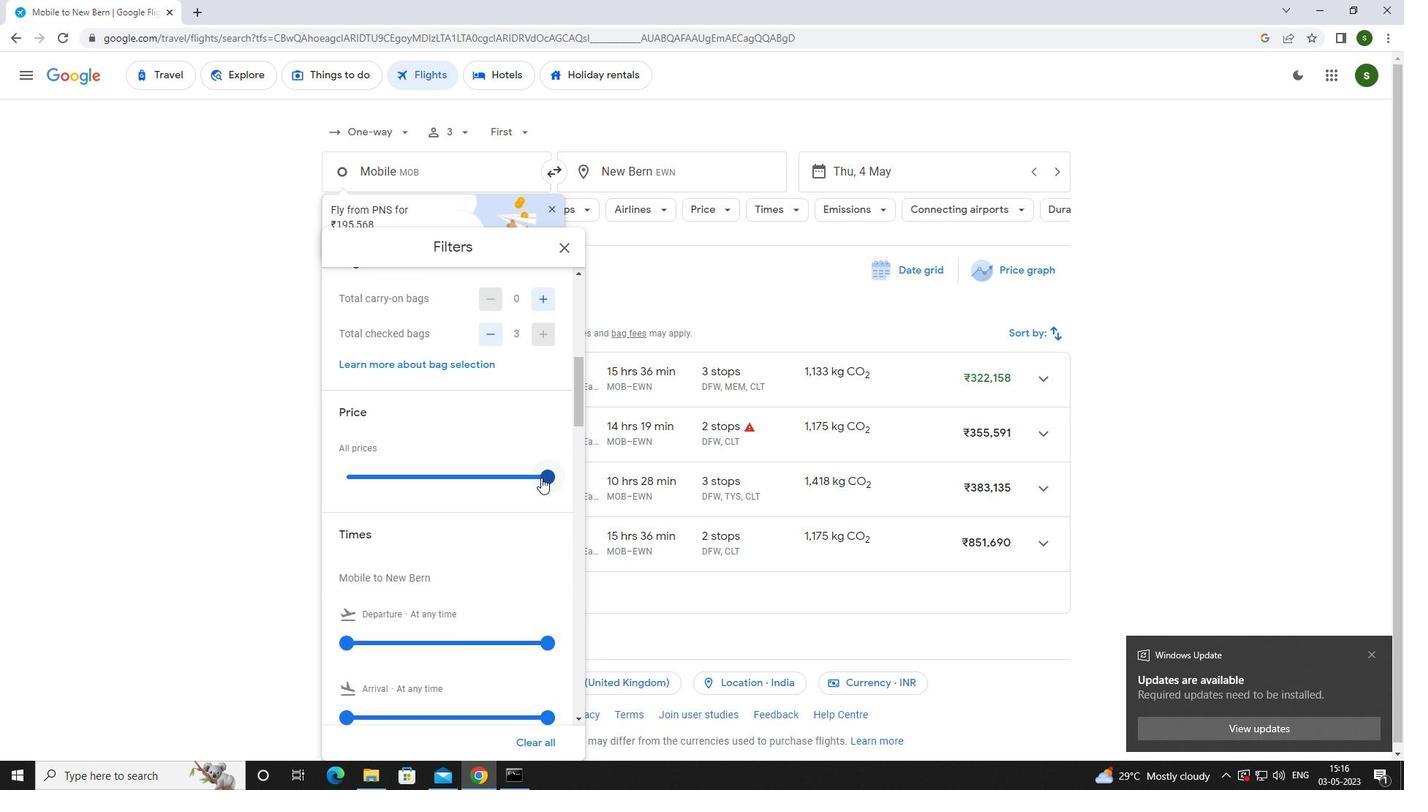 
Action: Mouse pressed left at (544, 476)
Screenshot: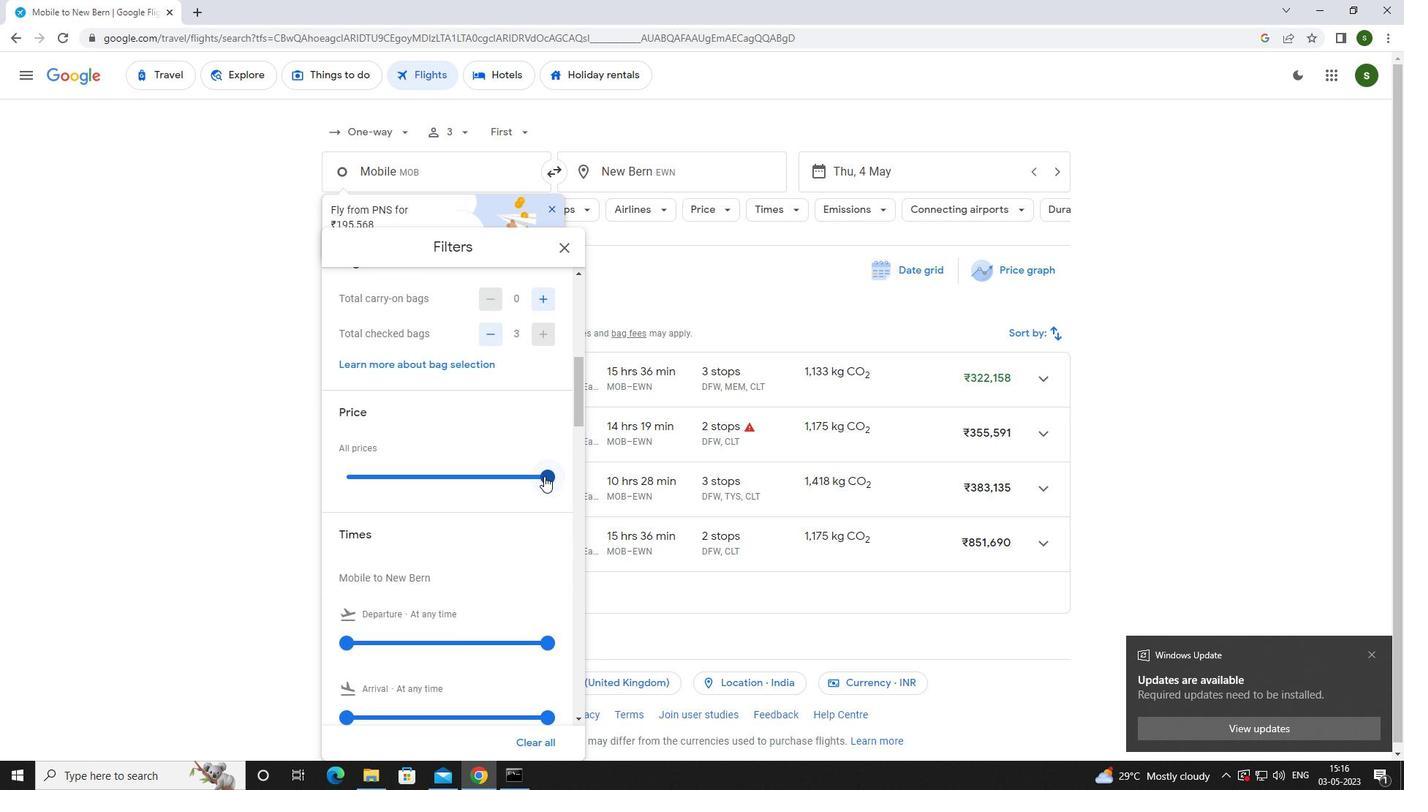 
Action: Mouse moved to (432, 501)
Screenshot: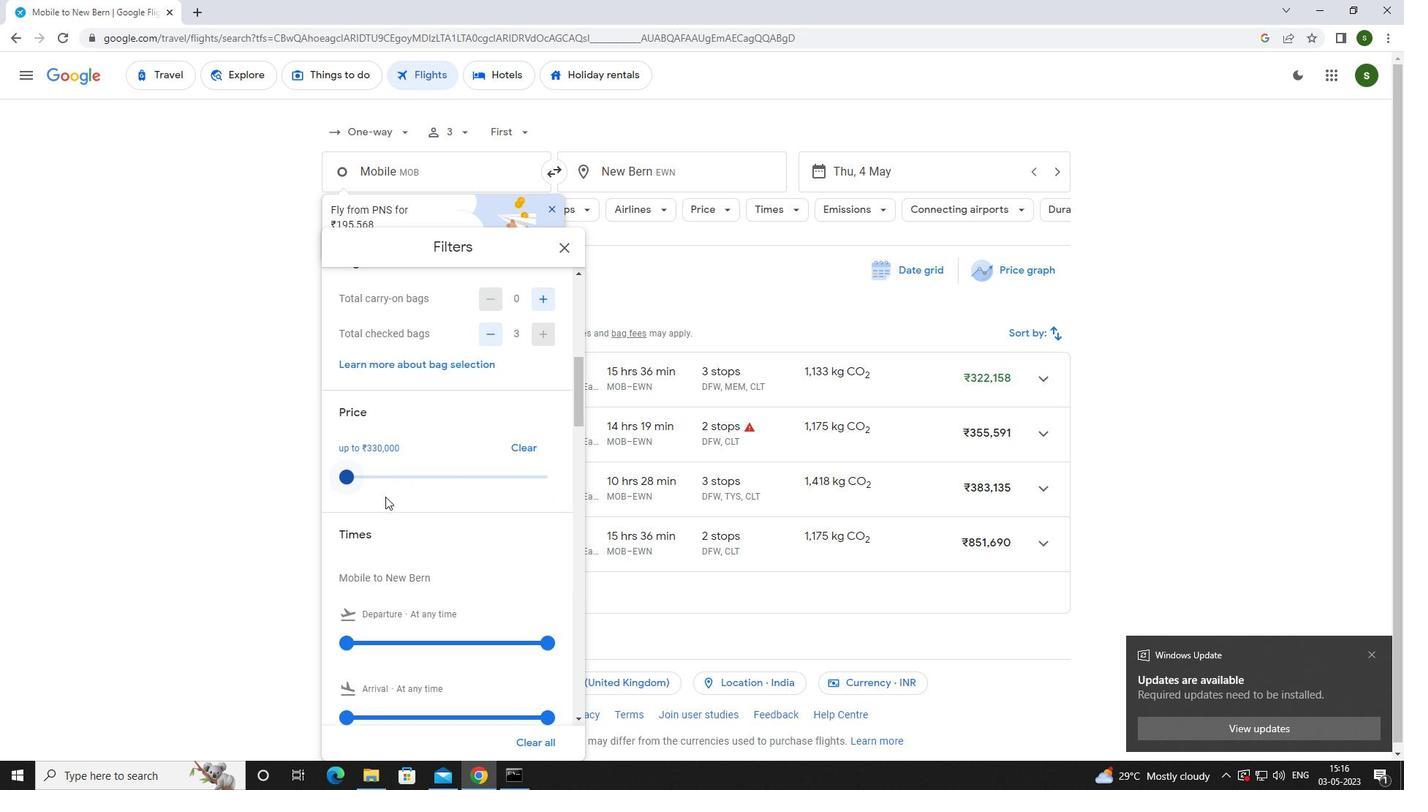 
Action: Mouse scrolled (432, 501) with delta (0, 0)
Screenshot: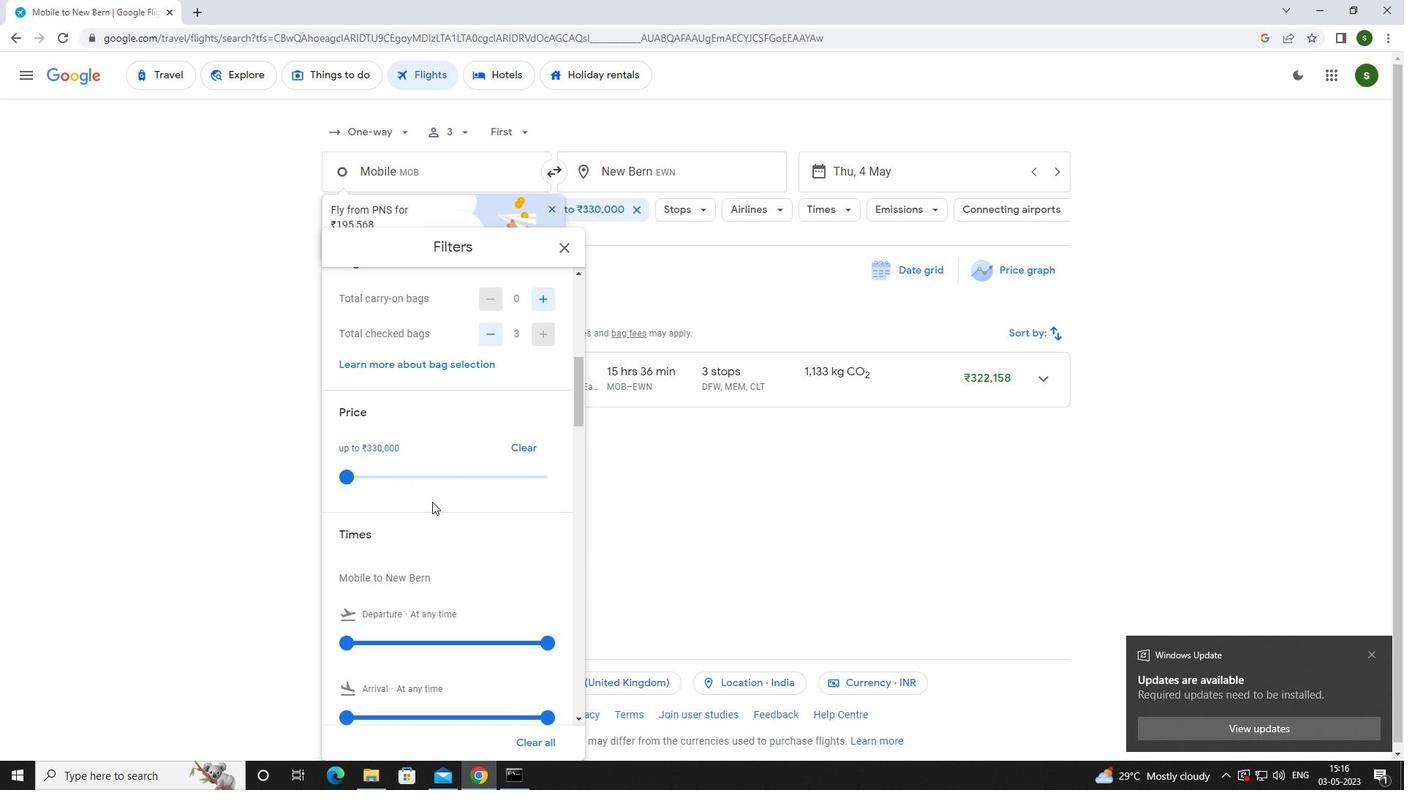 
Action: Mouse scrolled (432, 501) with delta (0, 0)
Screenshot: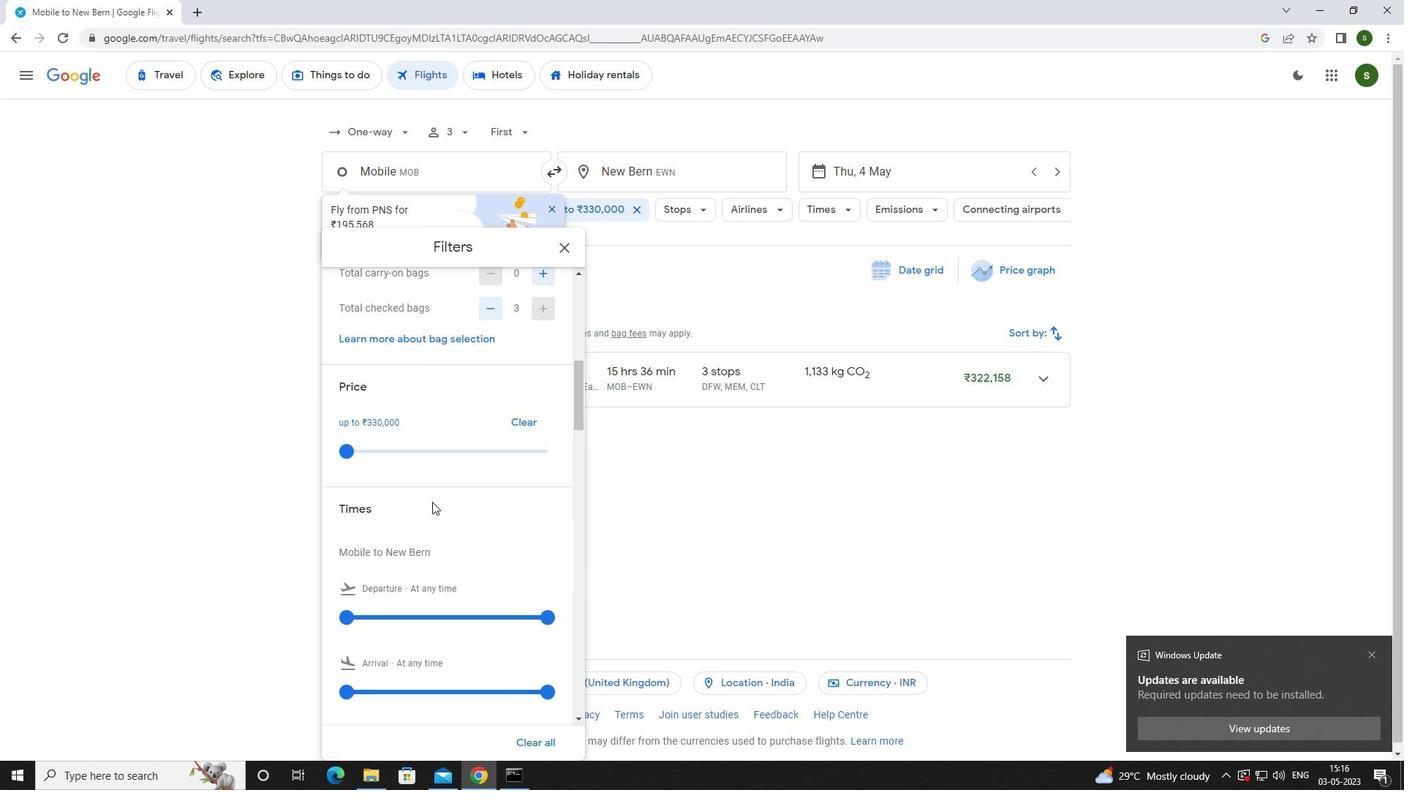 
Action: Mouse moved to (351, 498)
Screenshot: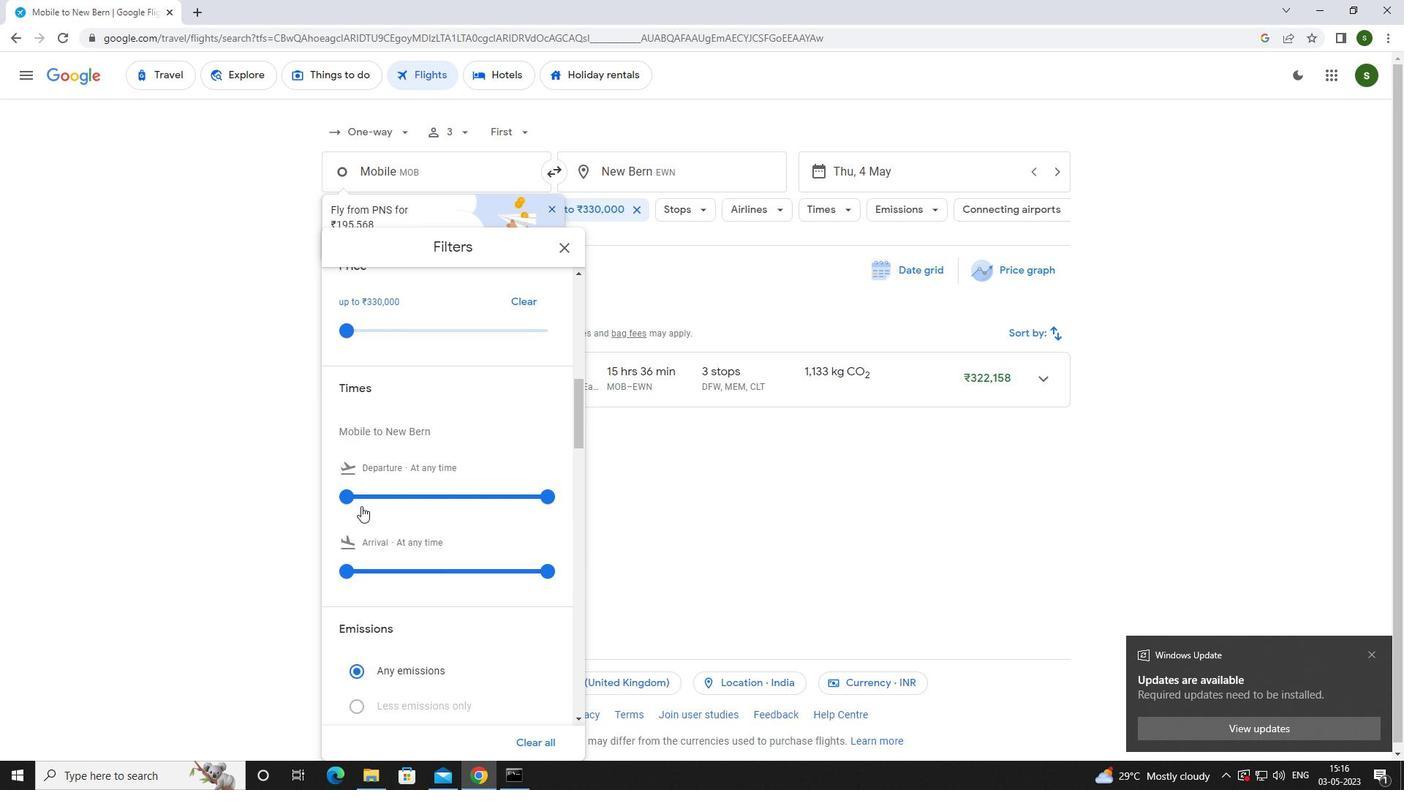
Action: Mouse pressed left at (351, 498)
Screenshot: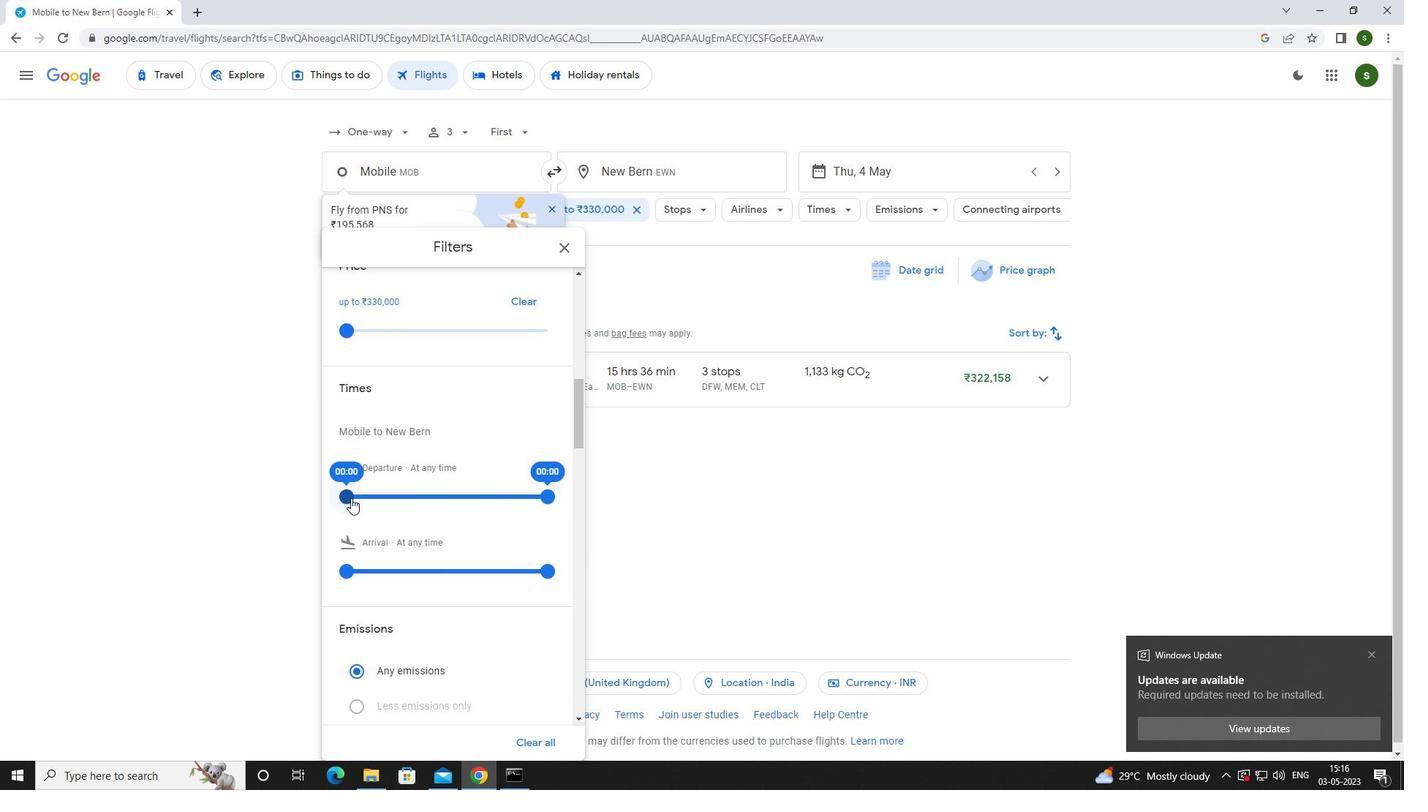 
Action: Mouse moved to (690, 495)
Screenshot: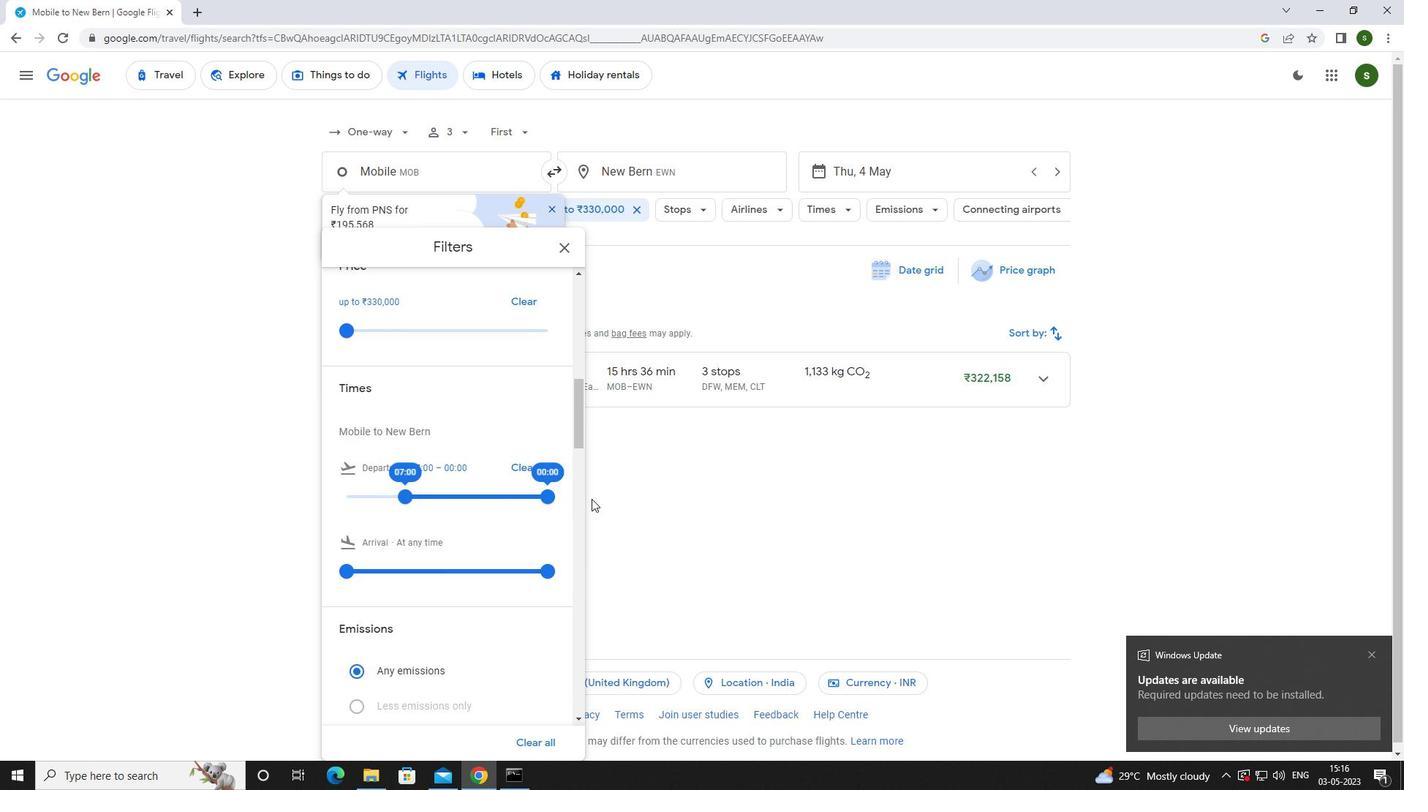 
Action: Mouse pressed left at (690, 495)
Screenshot: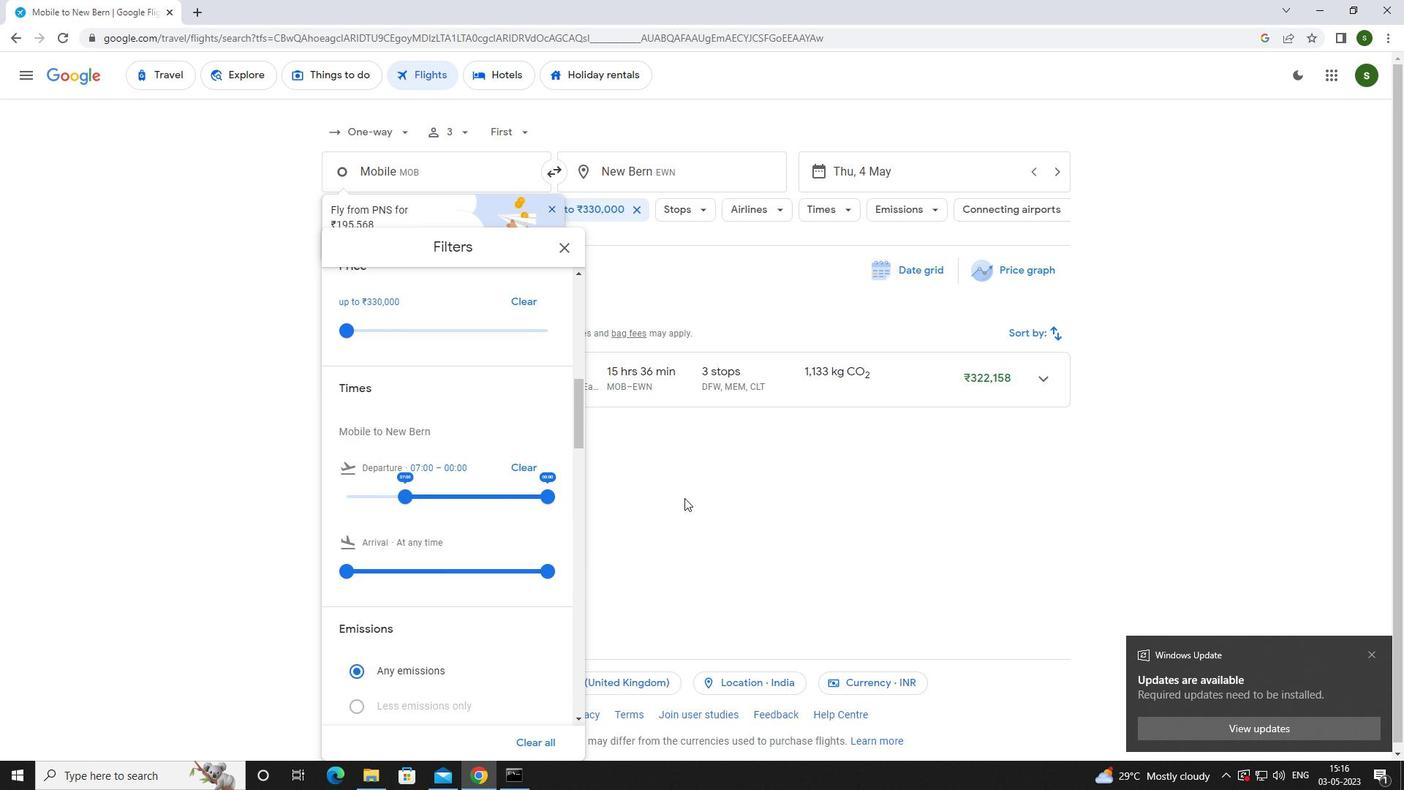 
